 Task: Find a house in Myslenice, Poland, for 2 adults from July 5 to July 11, with a price range of ₹8000 to ₹16000, including a washing machine and self check-in.
Action: Mouse moved to (458, 126)
Screenshot: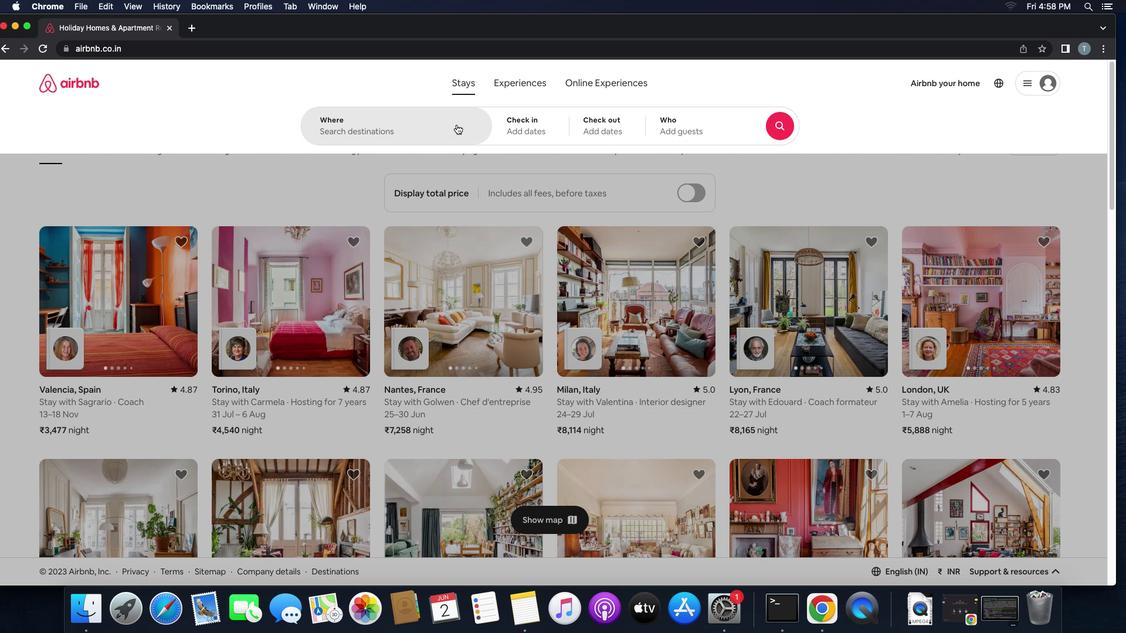 
Action: Mouse pressed left at (458, 126)
Screenshot: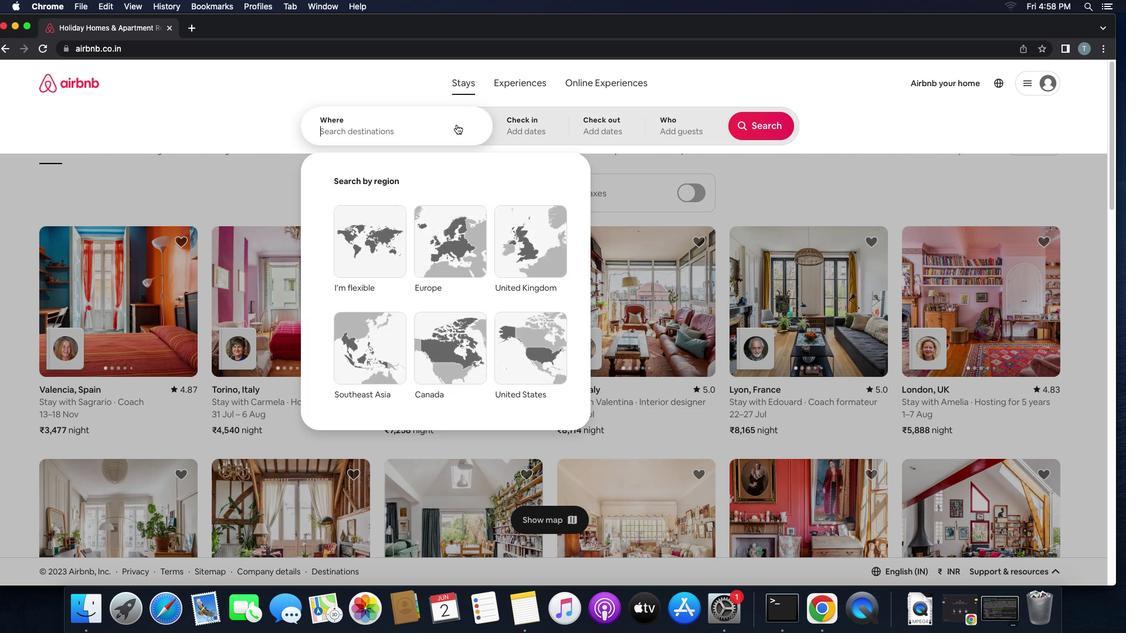 
Action: Mouse moved to (460, 126)
Screenshot: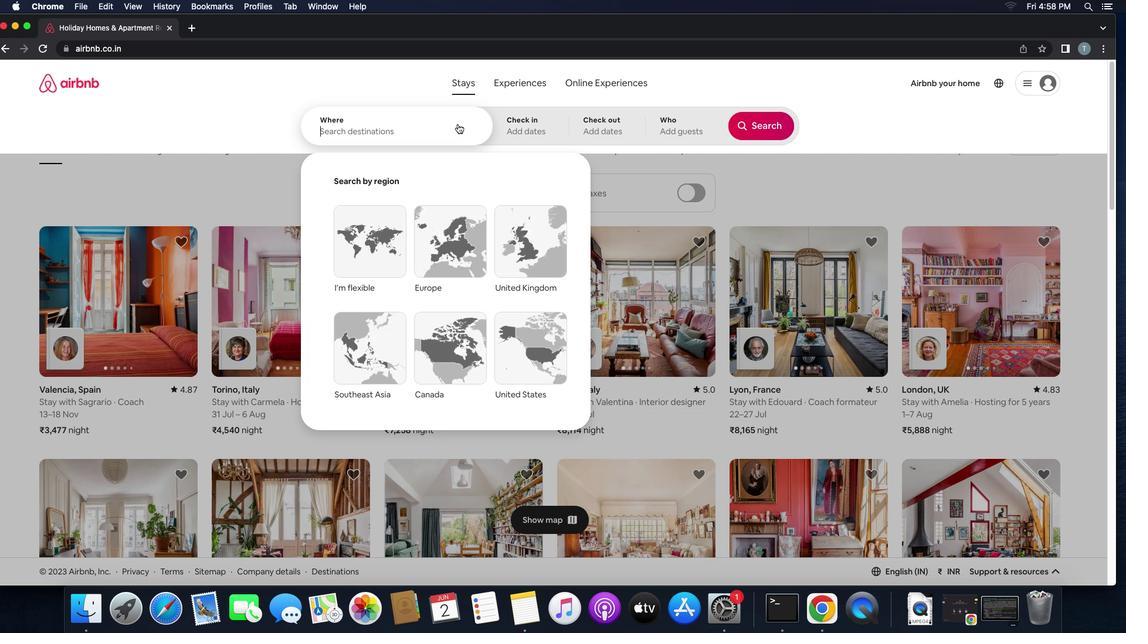 
Action: Key pressed Key.shift'M''y''s''l''e''n''i''c''e'',''p''o''l''a''n''d'
Screenshot: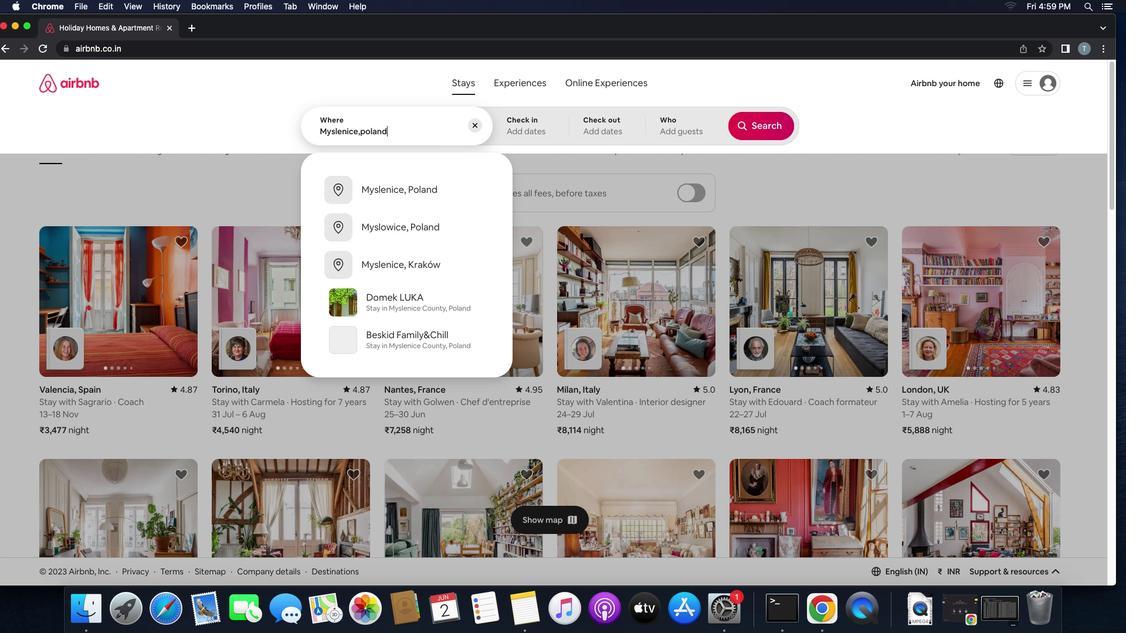 
Action: Mouse moved to (439, 183)
Screenshot: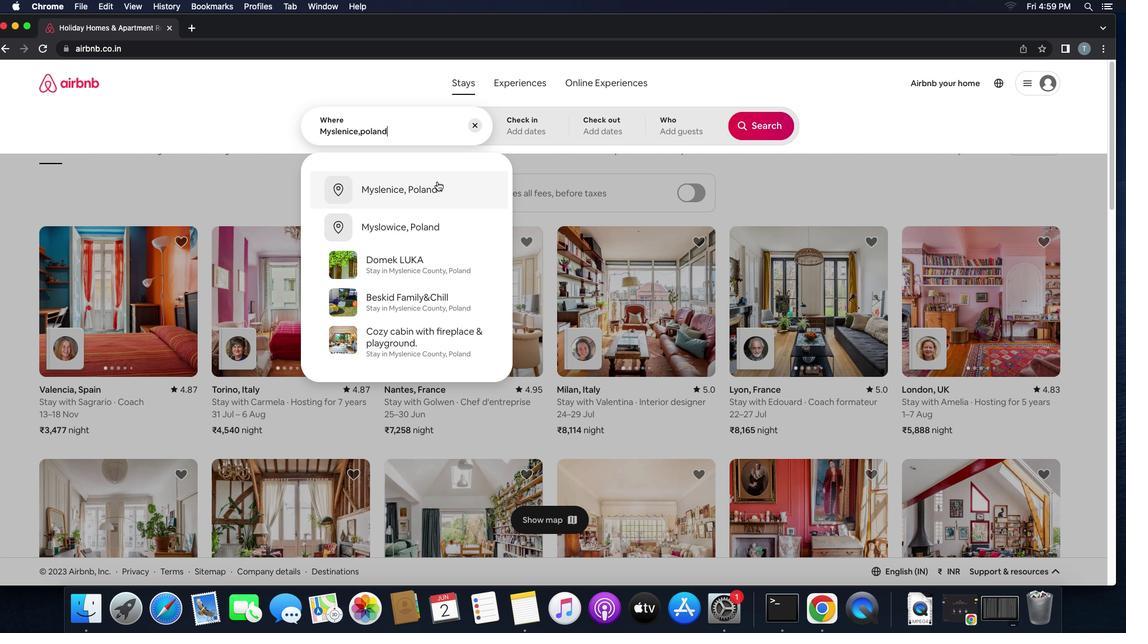 
Action: Mouse pressed left at (439, 183)
Screenshot: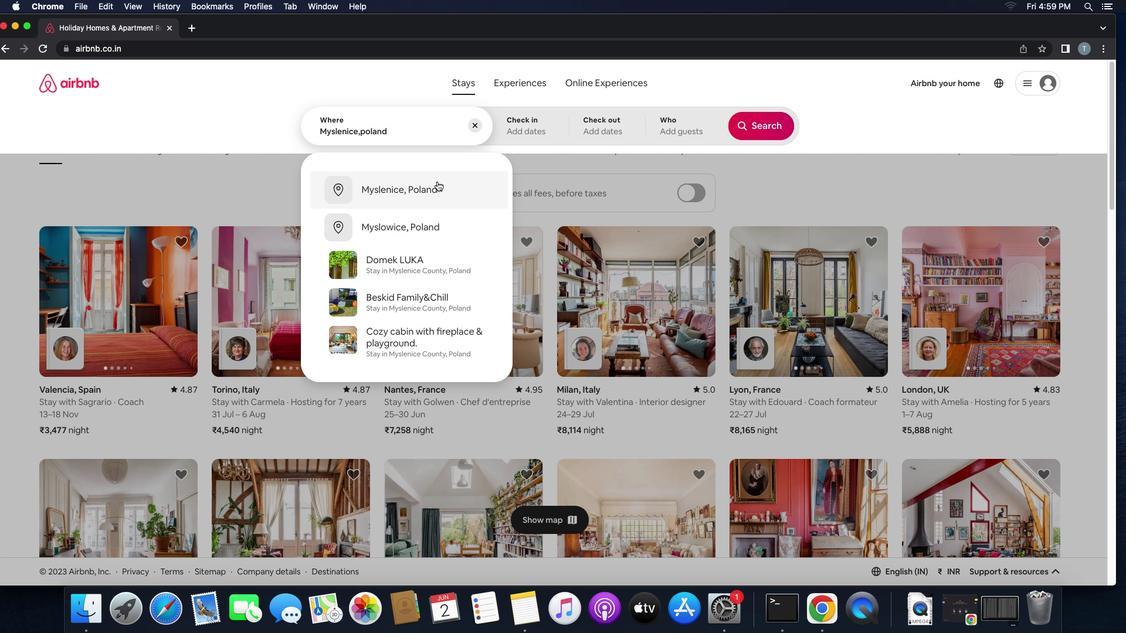 
Action: Mouse moved to (673, 294)
Screenshot: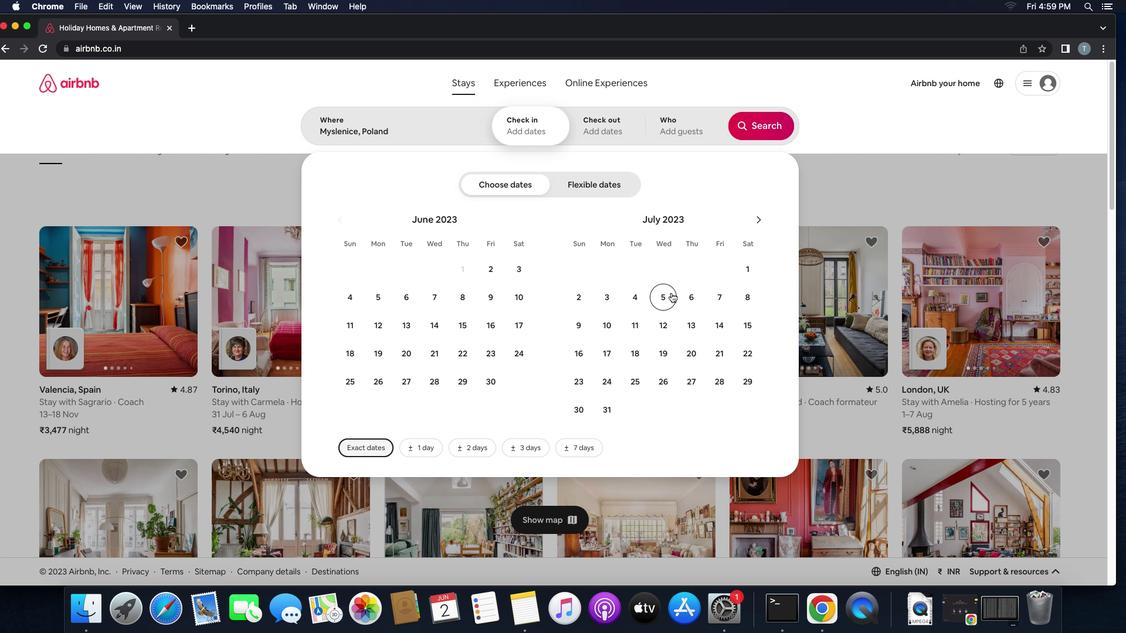 
Action: Mouse pressed left at (673, 294)
Screenshot: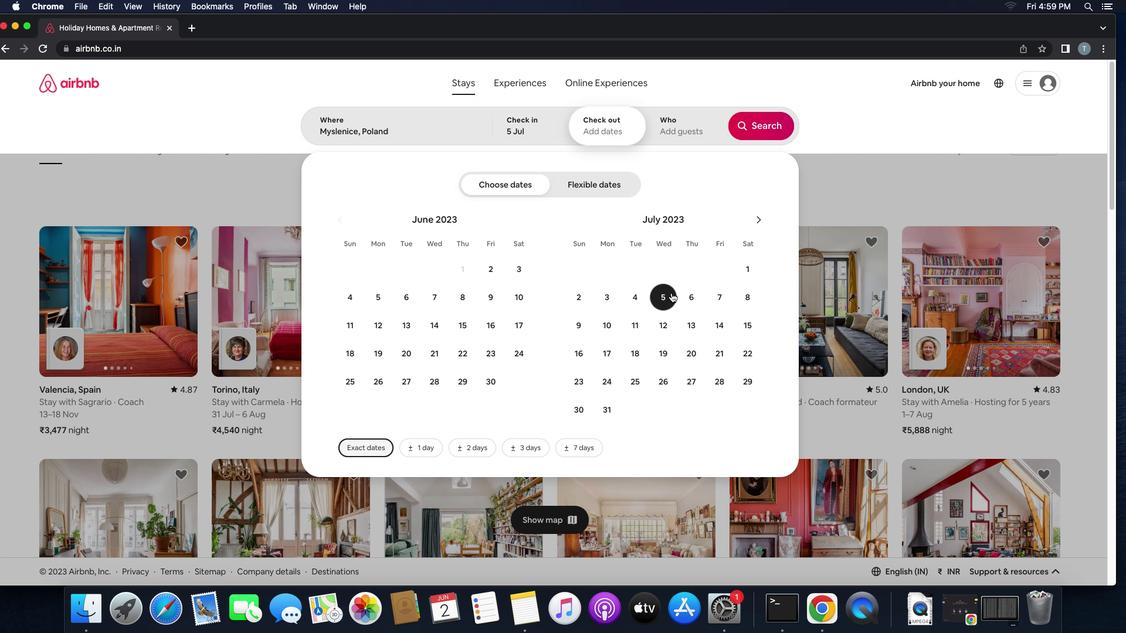
Action: Mouse moved to (648, 323)
Screenshot: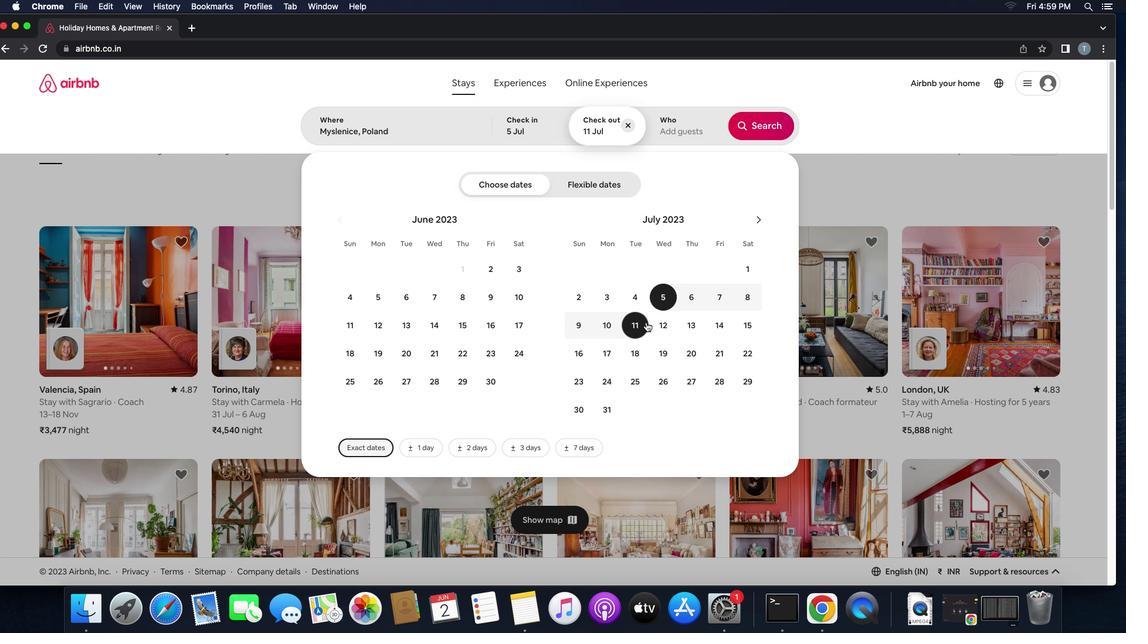 
Action: Mouse pressed left at (648, 323)
Screenshot: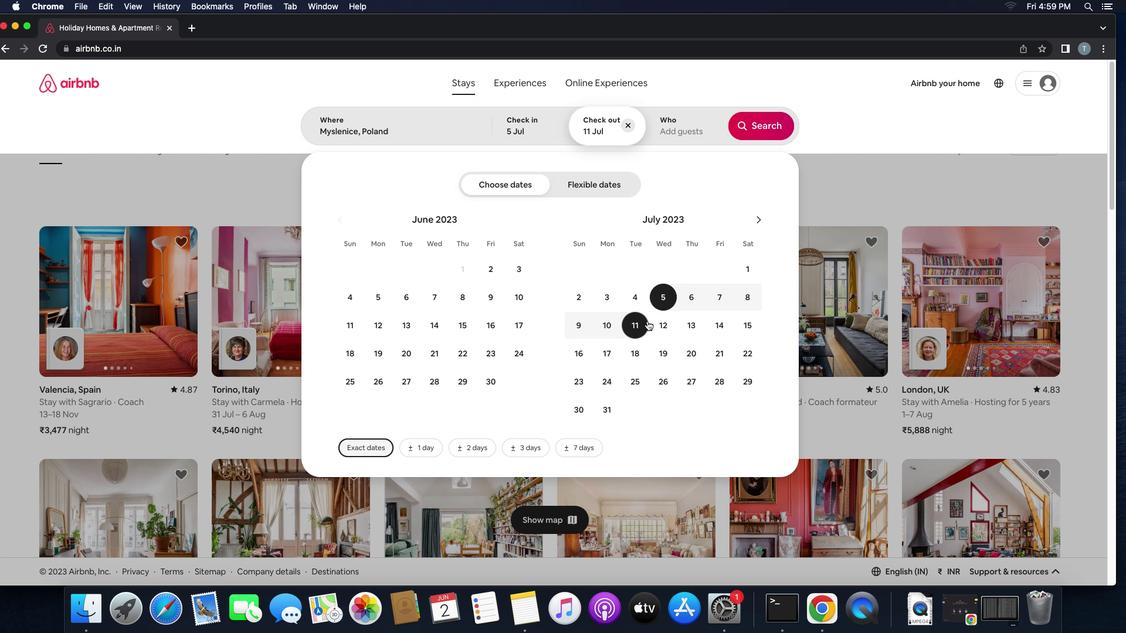 
Action: Mouse moved to (686, 136)
Screenshot: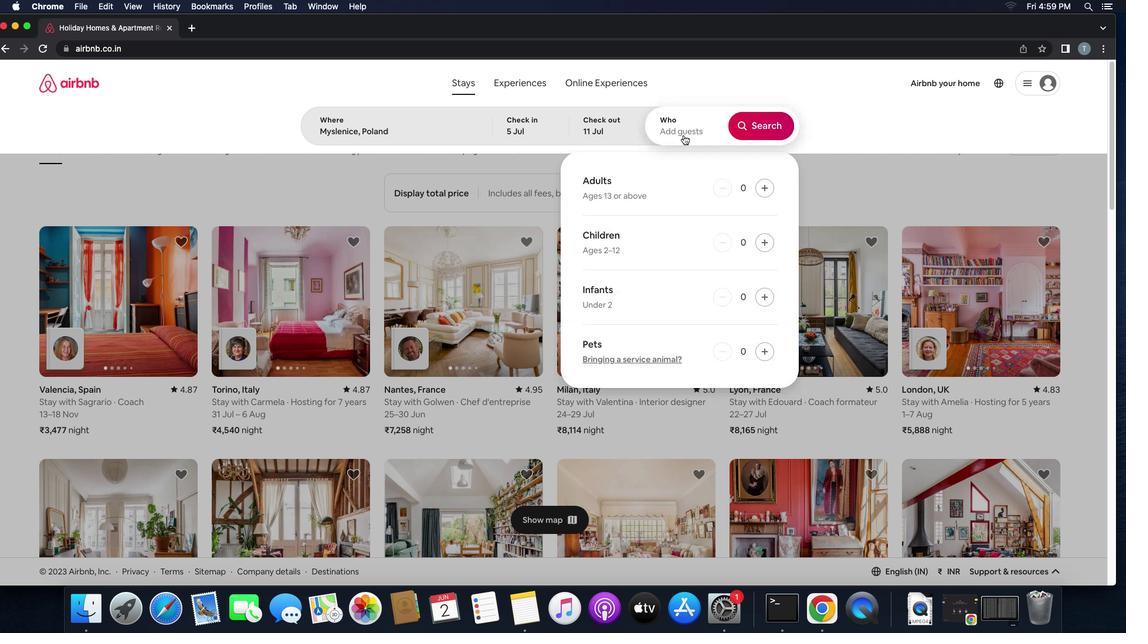 
Action: Mouse pressed left at (686, 136)
Screenshot: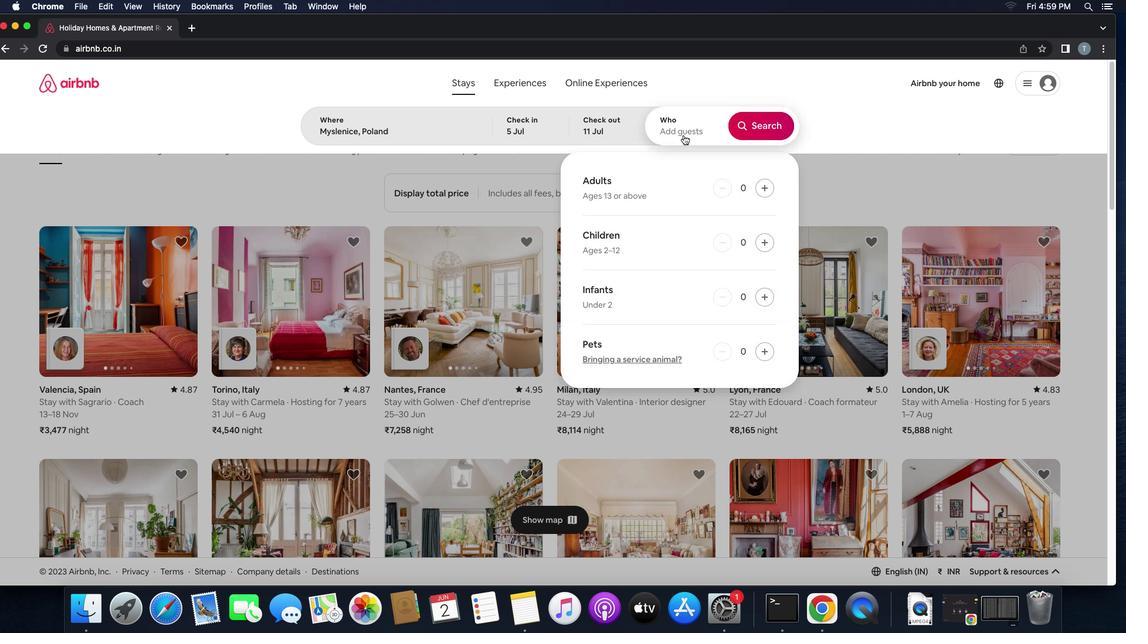 
Action: Mouse moved to (696, 208)
Screenshot: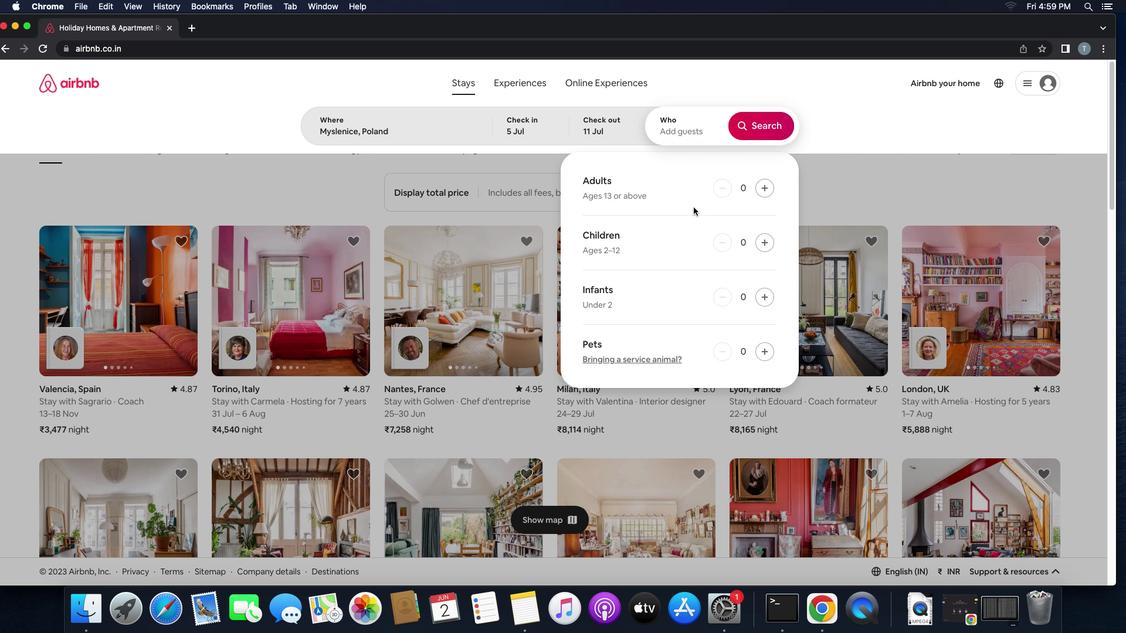 
Action: Mouse scrolled (696, 208) with delta (1, 1)
Screenshot: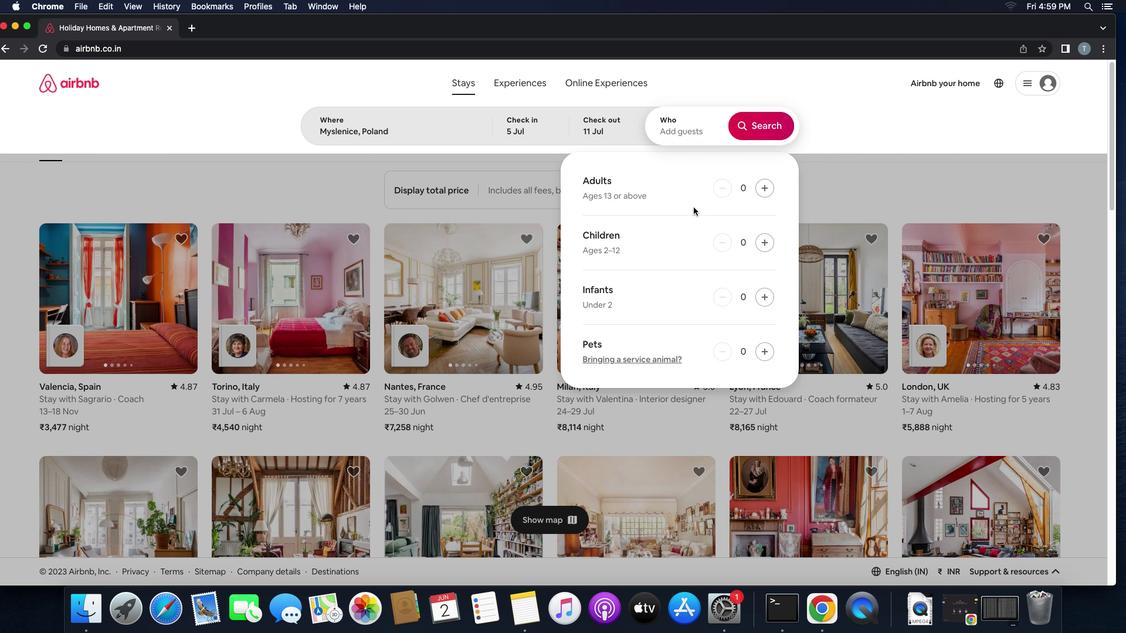
Action: Mouse scrolled (696, 208) with delta (1, 1)
Screenshot: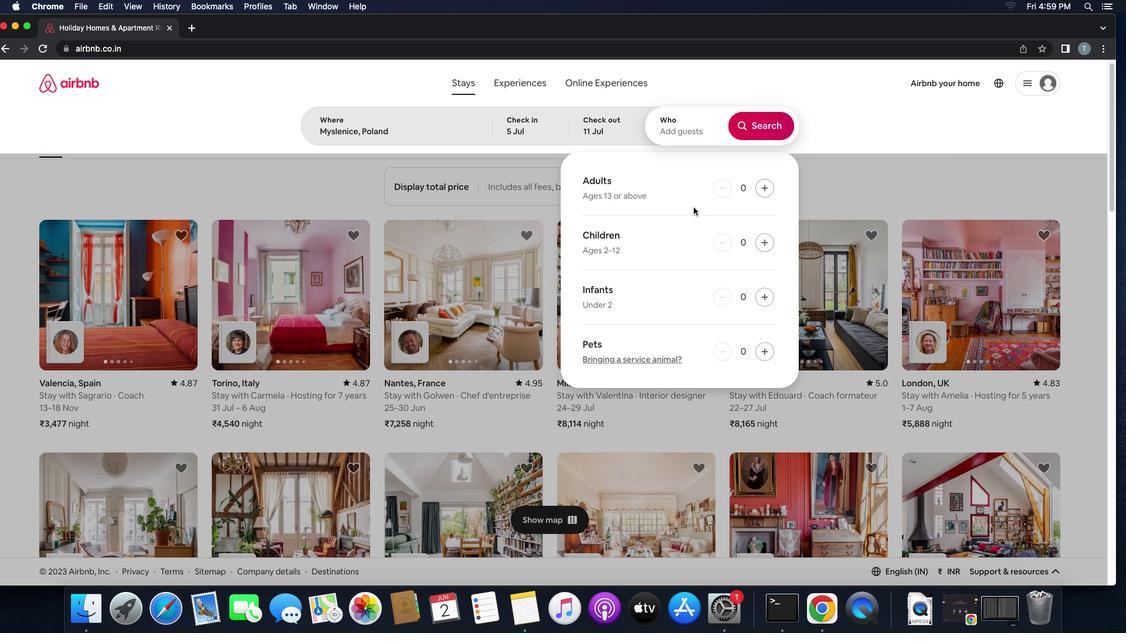 
Action: Mouse moved to (773, 196)
Screenshot: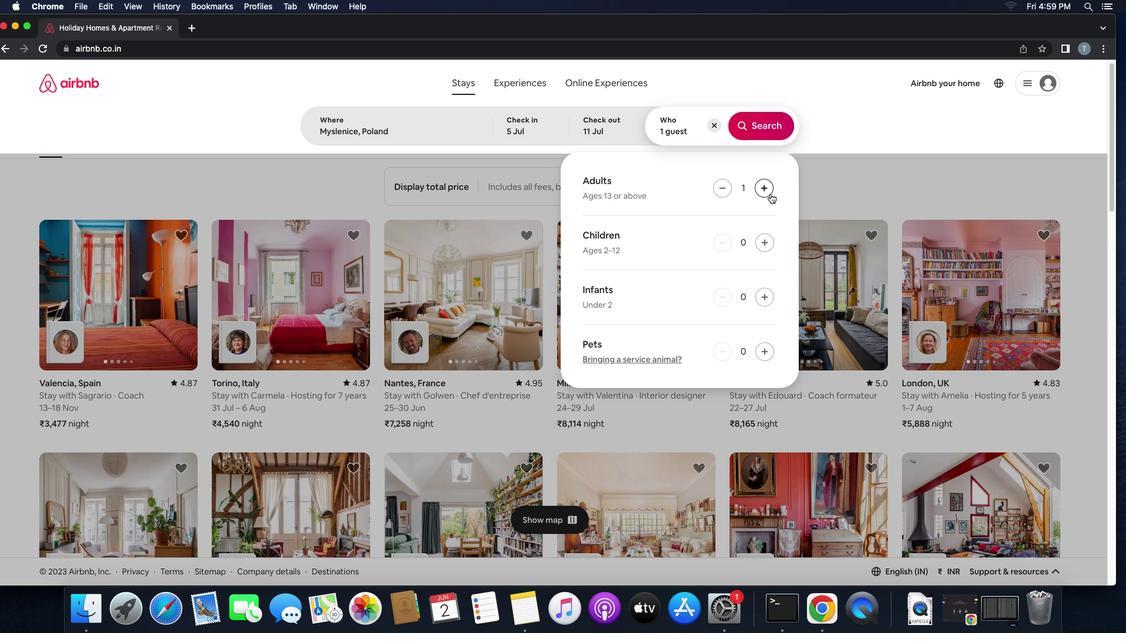 
Action: Mouse pressed left at (773, 196)
Screenshot: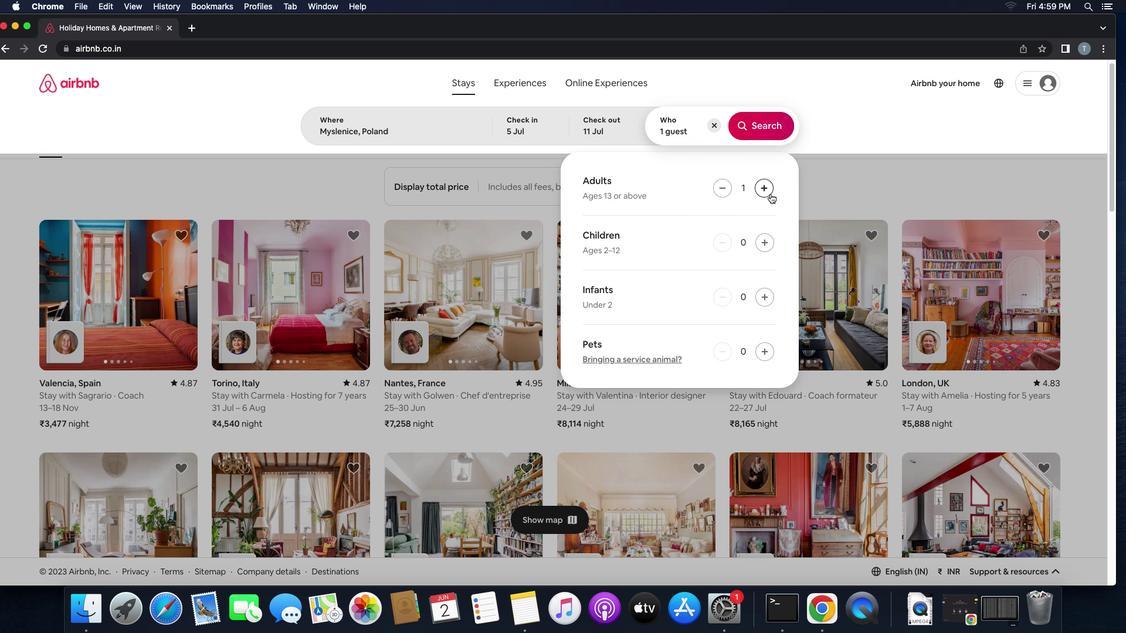 
Action: Mouse moved to (773, 195)
Screenshot: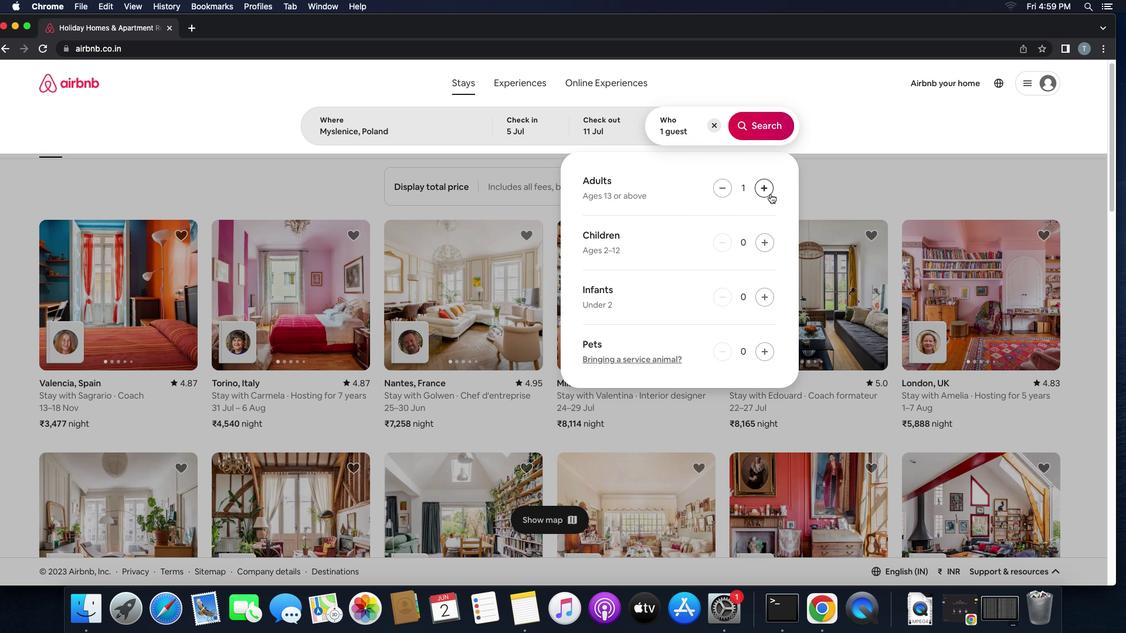 
Action: Mouse pressed left at (773, 195)
Screenshot: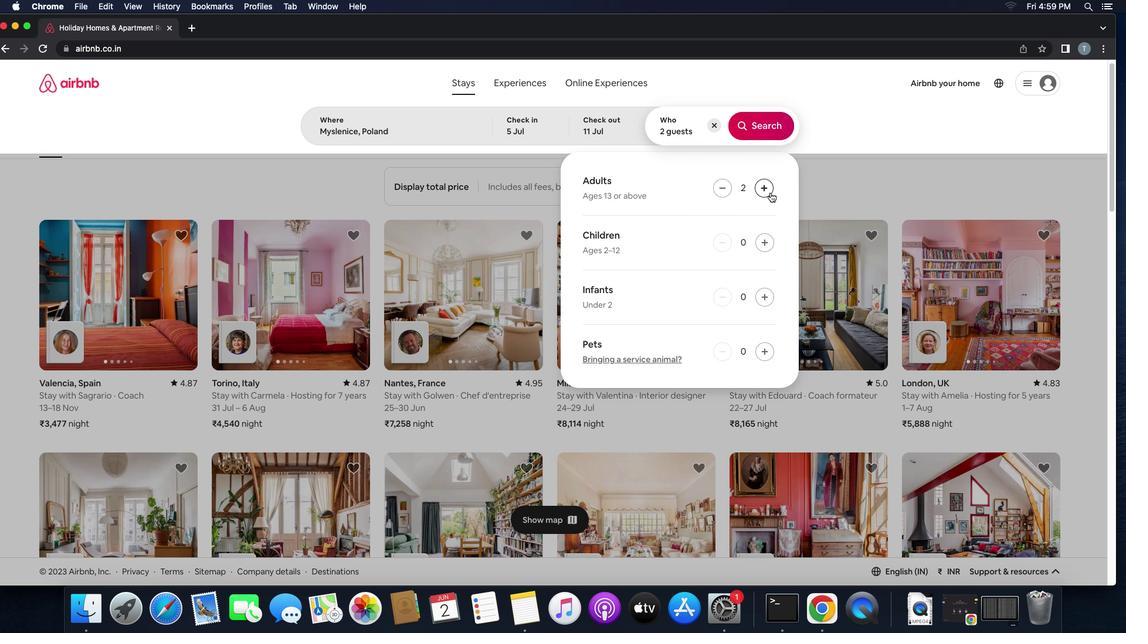
Action: Mouse moved to (771, 126)
Screenshot: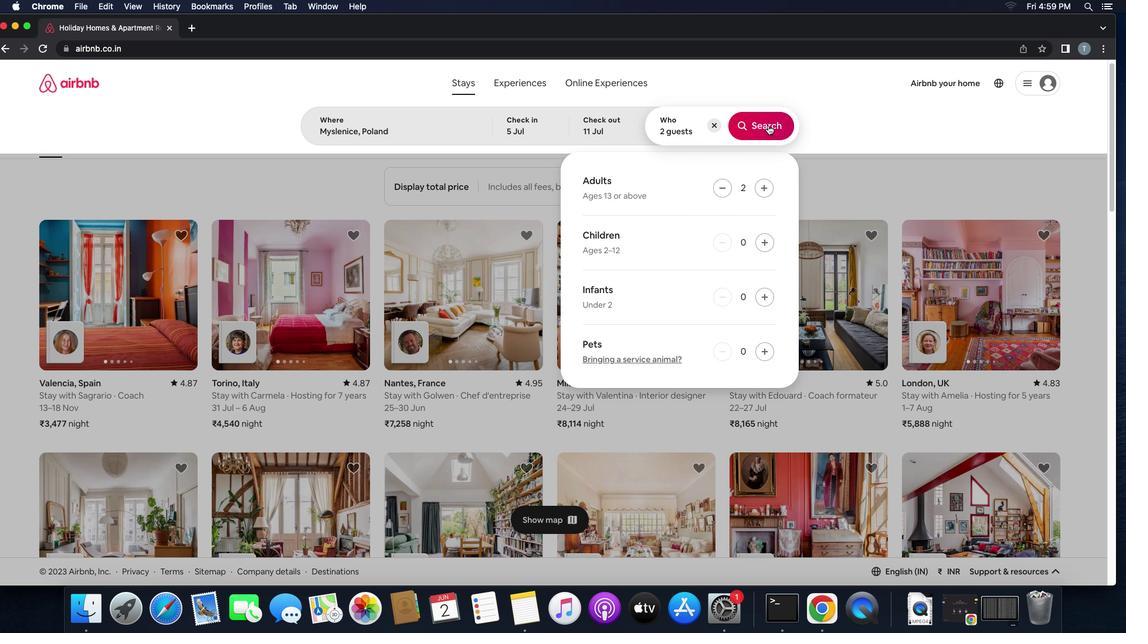 
Action: Mouse pressed left at (771, 126)
Screenshot: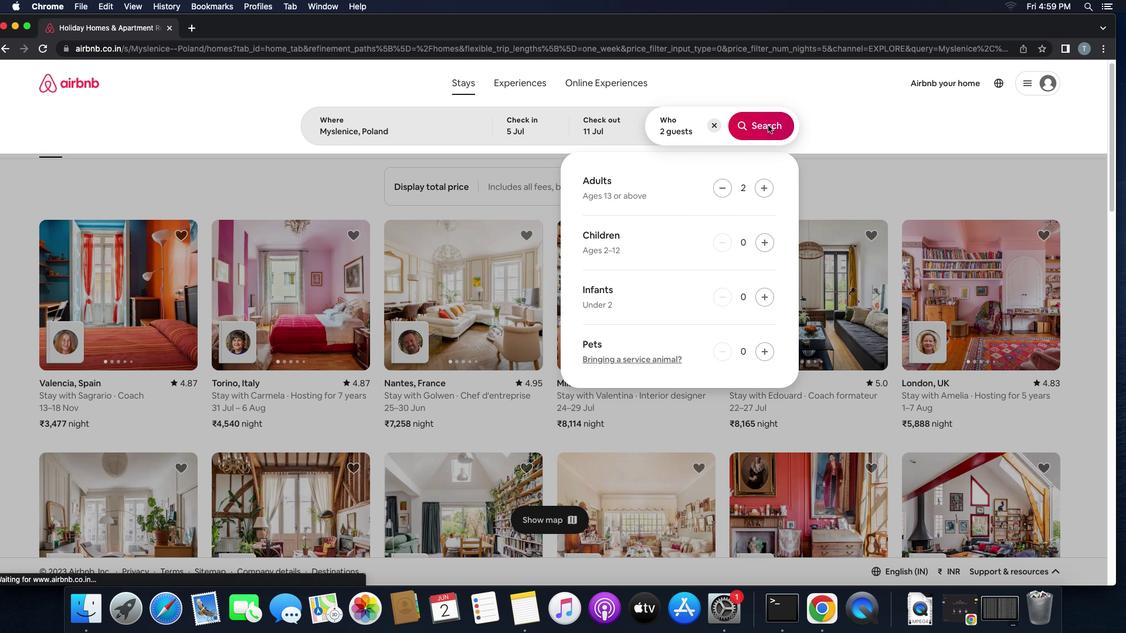 
Action: Mouse moved to (1064, 132)
Screenshot: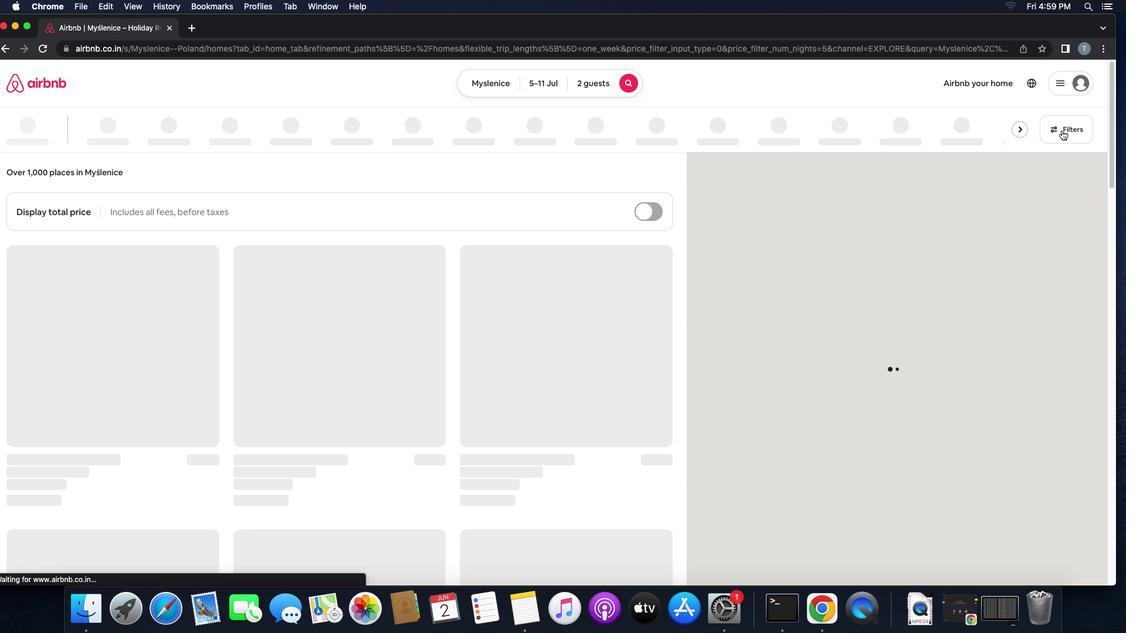 
Action: Mouse pressed left at (1064, 132)
Screenshot: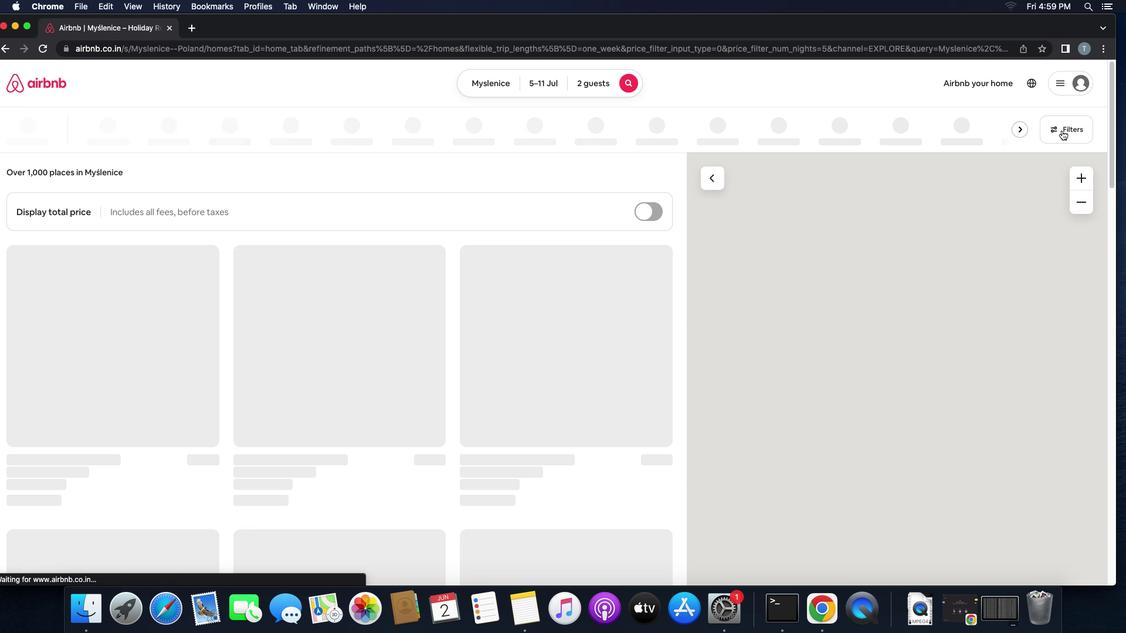 
Action: Mouse moved to (429, 416)
Screenshot: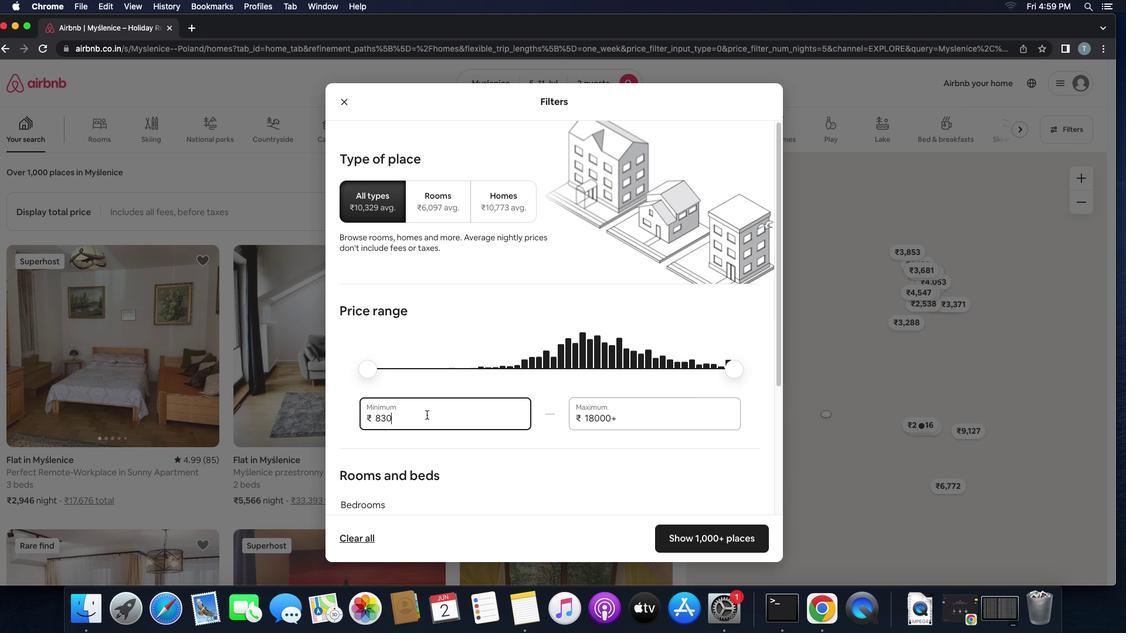 
Action: Mouse pressed left at (429, 416)
Screenshot: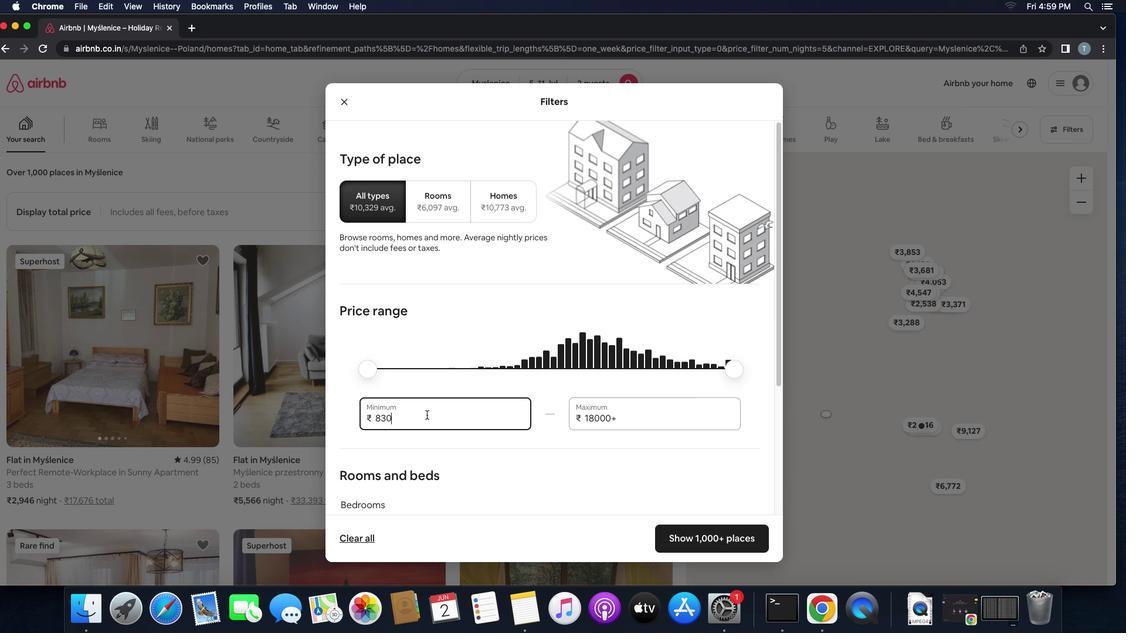 
Action: Mouse moved to (429, 417)
Screenshot: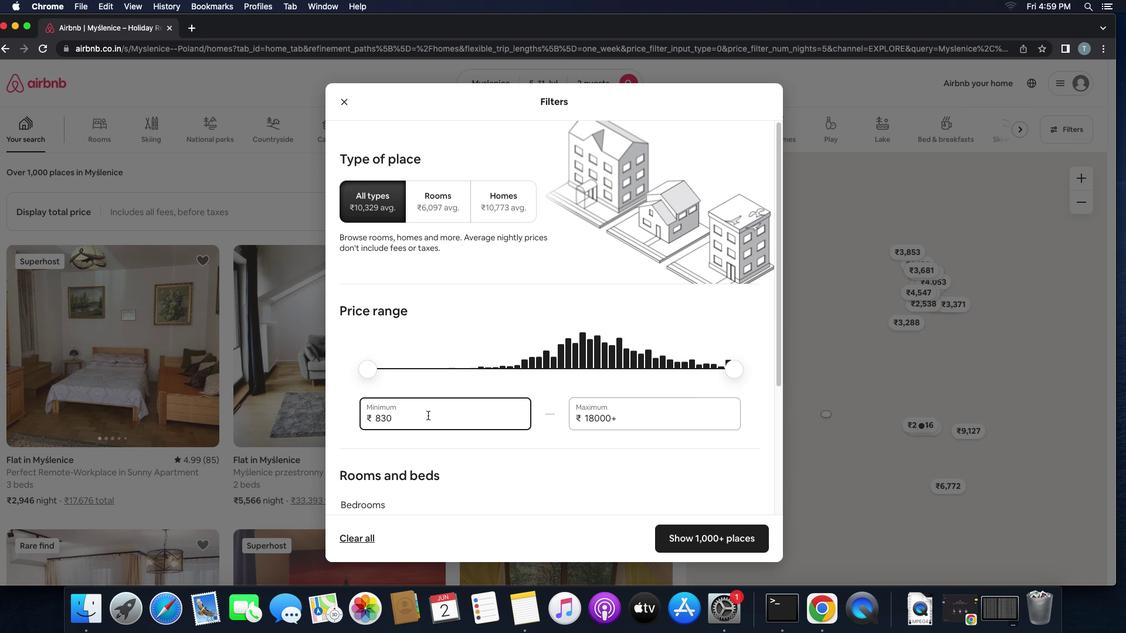 
Action: Key pressed Key.backspaceKey.backspaceKey.backspaceKey.backspaceKey.backspaceKey.backspaceKey.backspaceKey.backspaceKey.backspace'8''0''0''0'
Screenshot: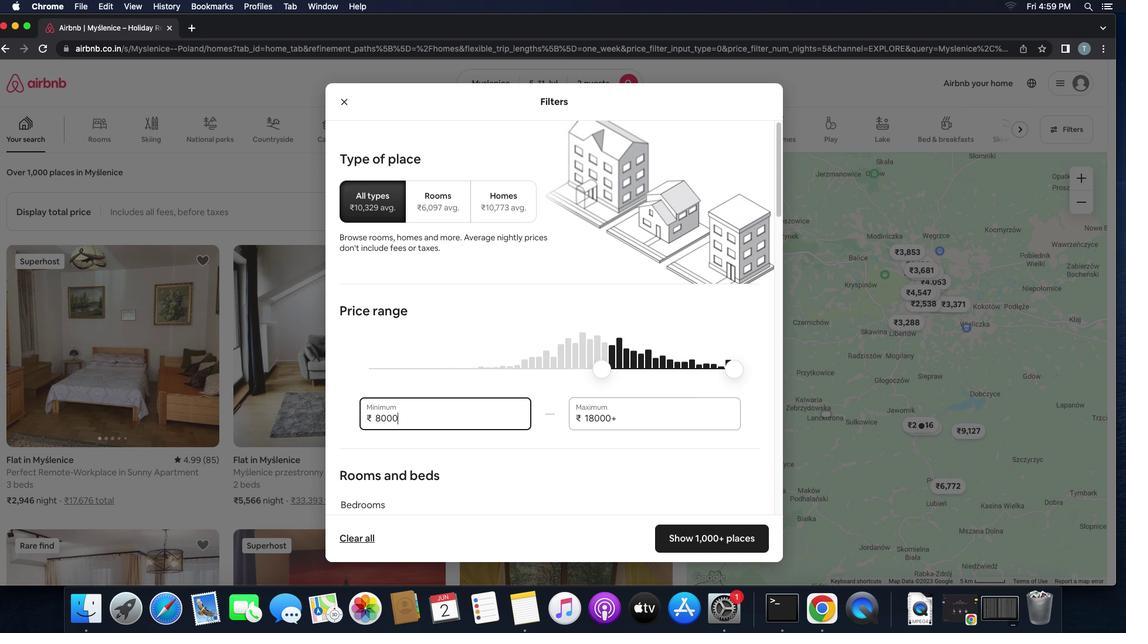 
Action: Mouse moved to (640, 419)
Screenshot: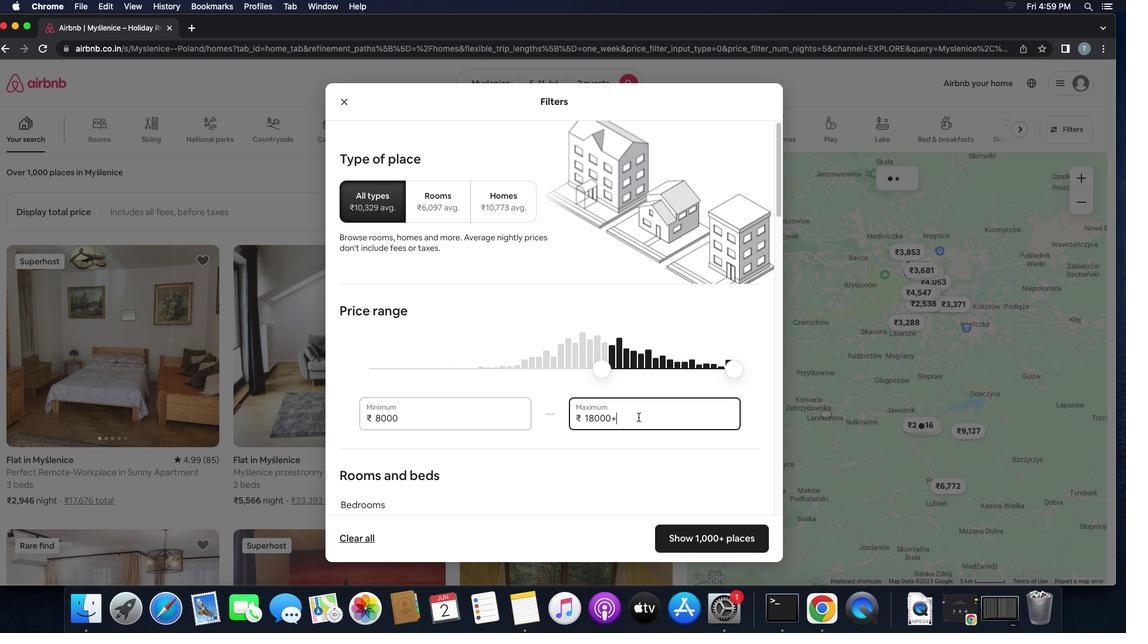 
Action: Mouse pressed left at (640, 419)
Screenshot: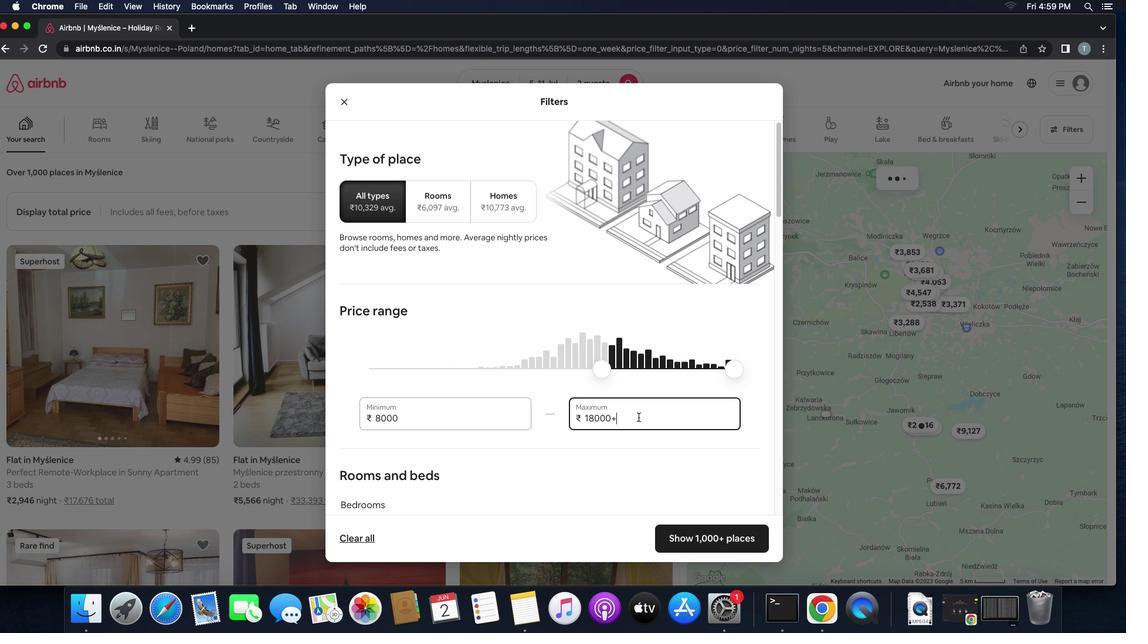 
Action: Key pressed Key.backspaceKey.backspaceKey.backspaceKey.backspaceKey.backspaceKey.backspace'1''6''0''0''0'
Screenshot: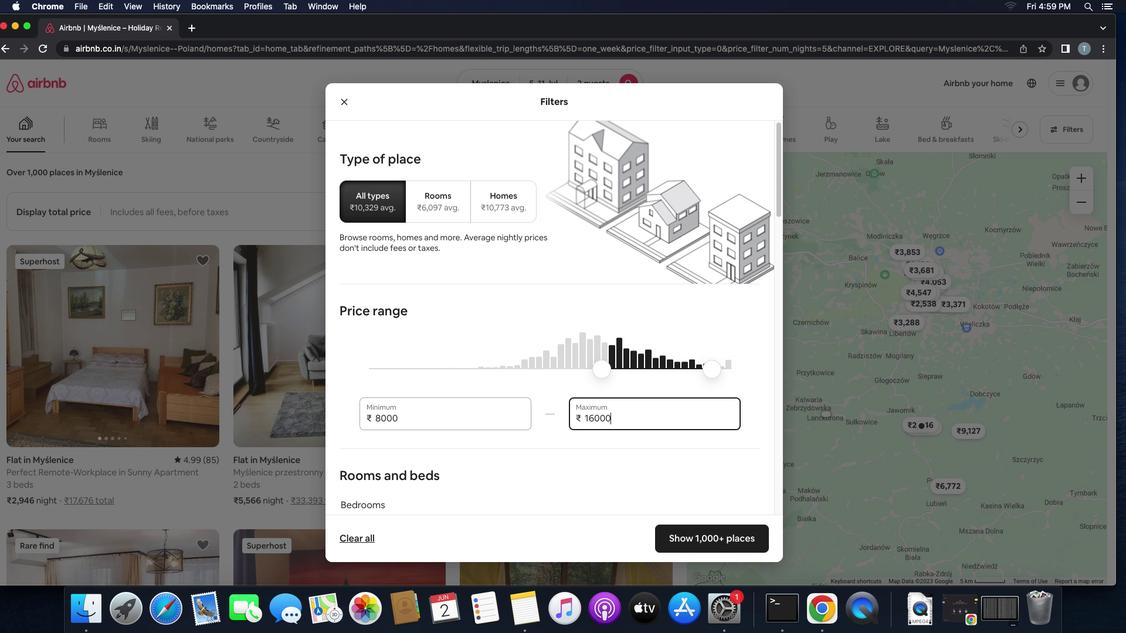 
Action: Mouse moved to (639, 419)
Screenshot: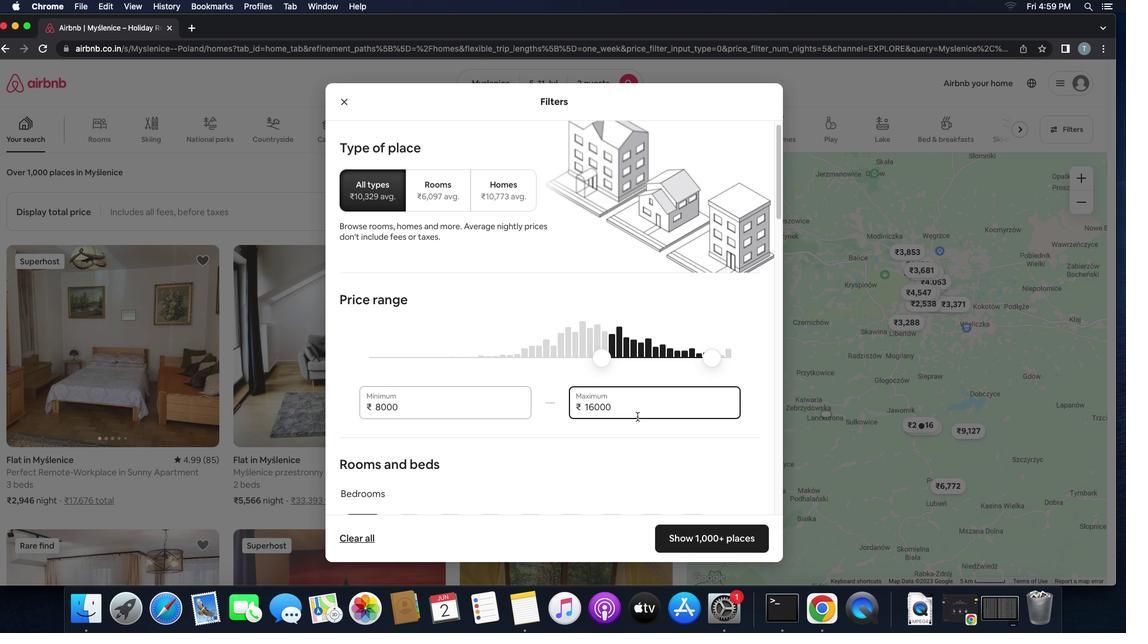 
Action: Mouse scrolled (639, 419) with delta (1, 1)
Screenshot: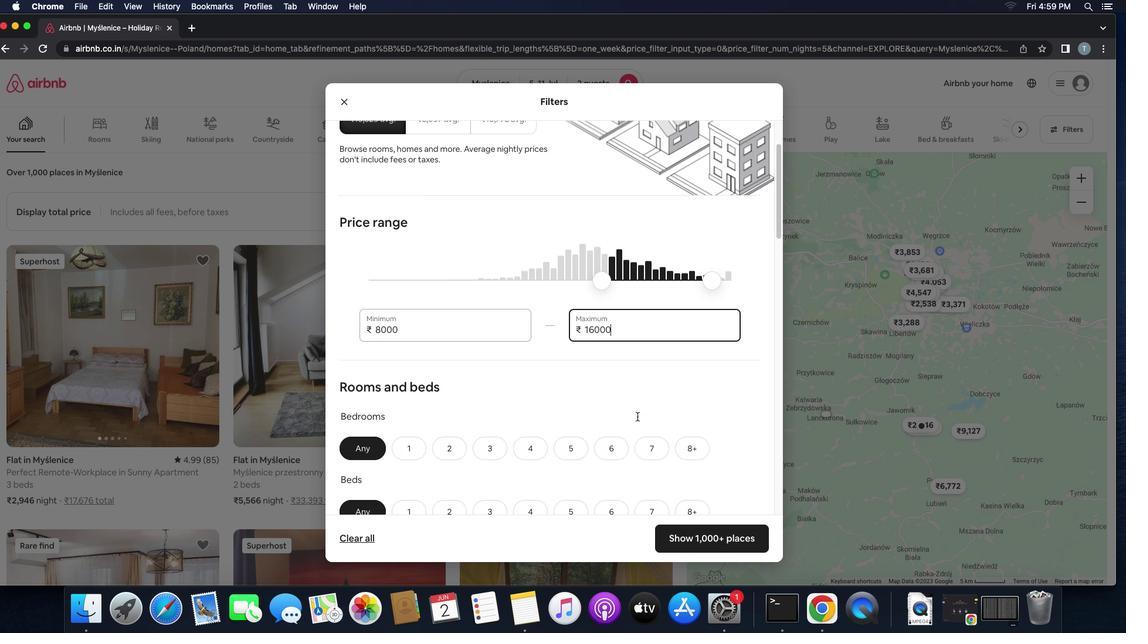 
Action: Mouse scrolled (639, 419) with delta (1, 1)
Screenshot: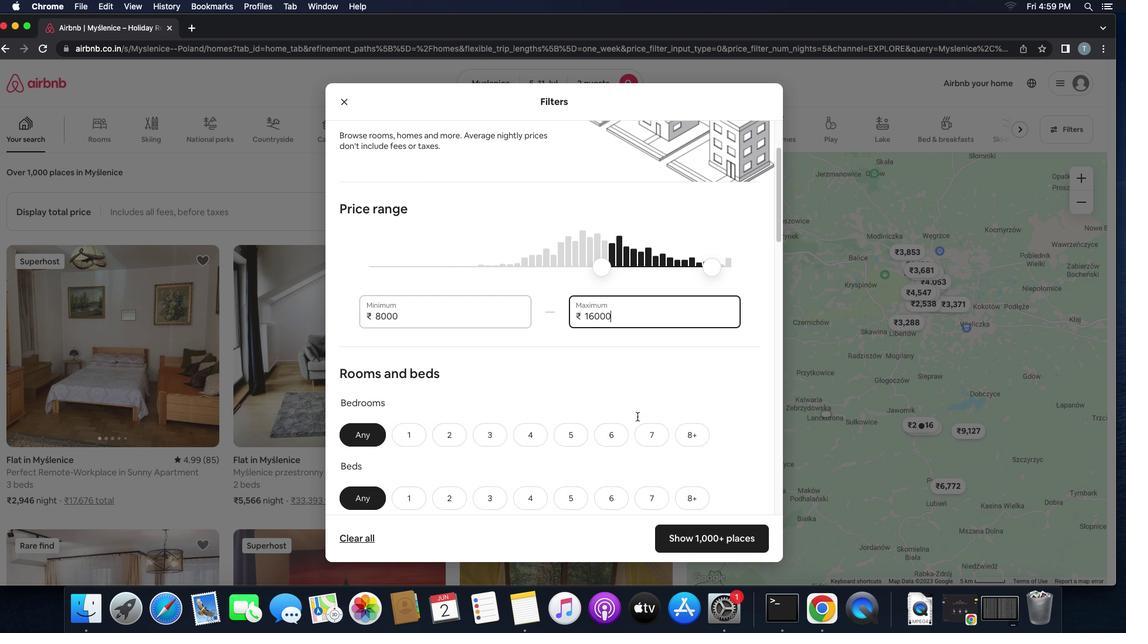 
Action: Mouse moved to (639, 419)
Screenshot: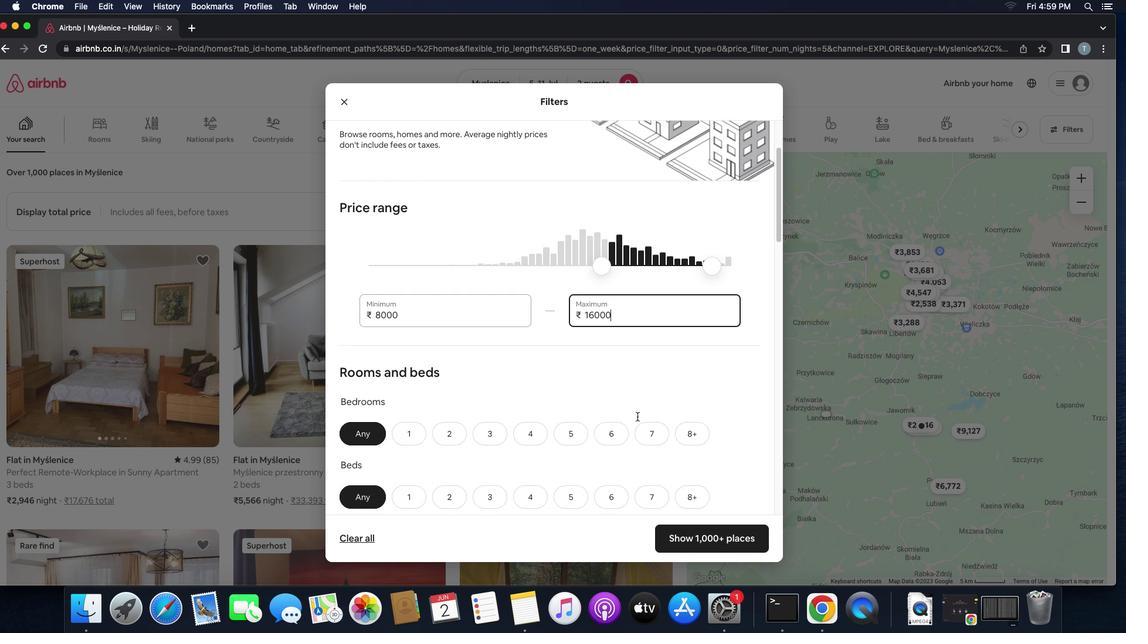 
Action: Mouse scrolled (639, 419) with delta (1, 0)
Screenshot: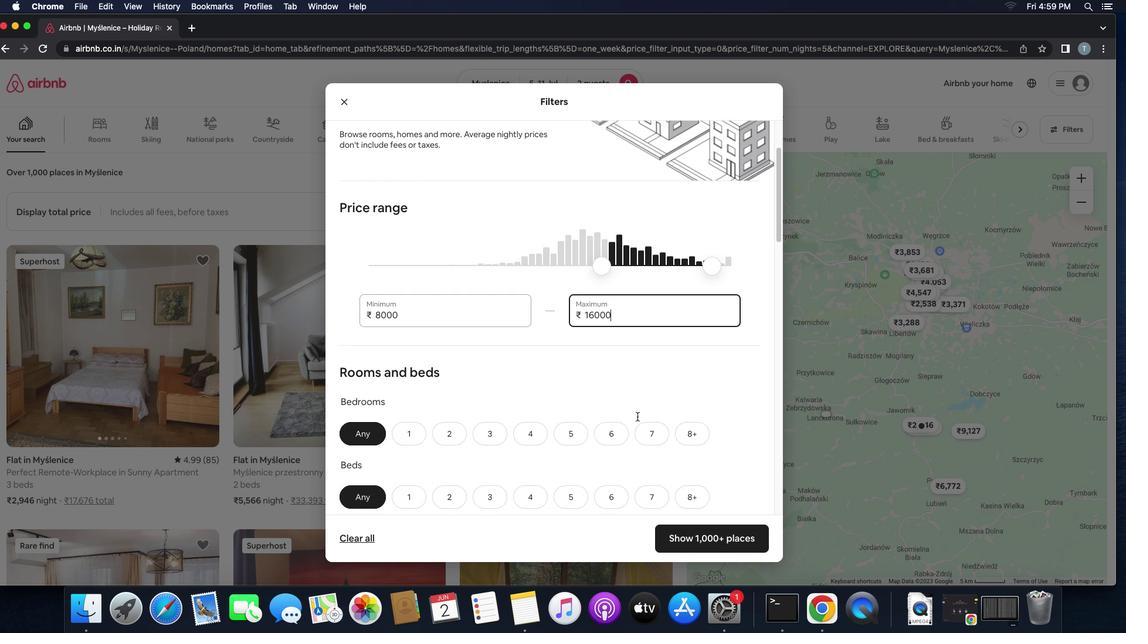 
Action: Mouse scrolled (639, 419) with delta (1, 1)
Screenshot: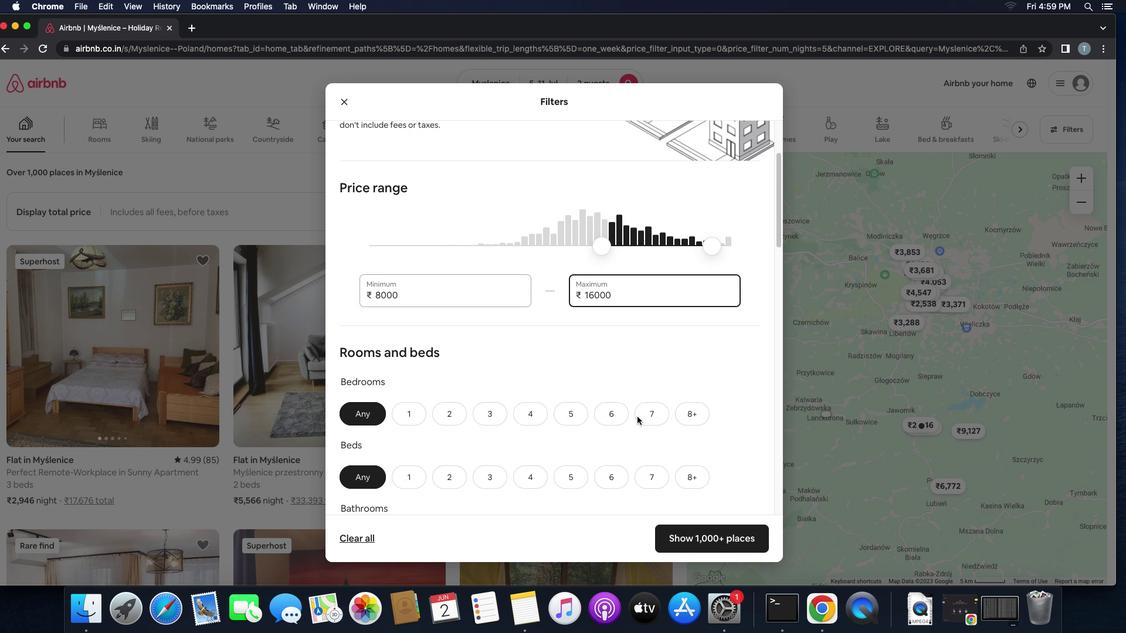 
Action: Mouse scrolled (639, 419) with delta (1, 1)
Screenshot: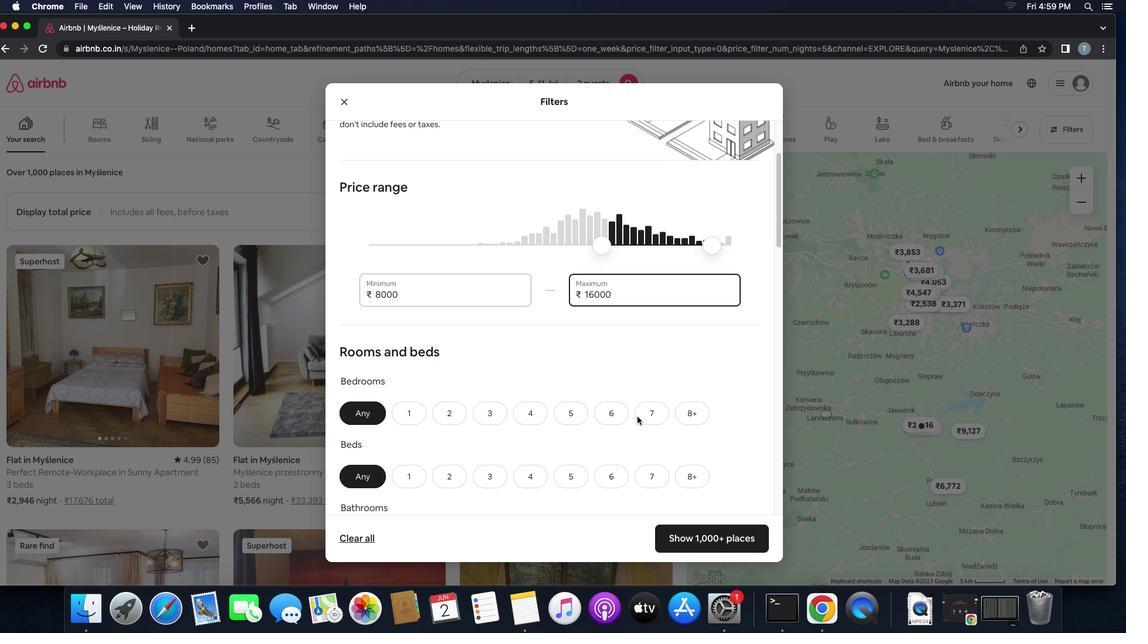 
Action: Mouse scrolled (639, 419) with delta (1, 1)
Screenshot: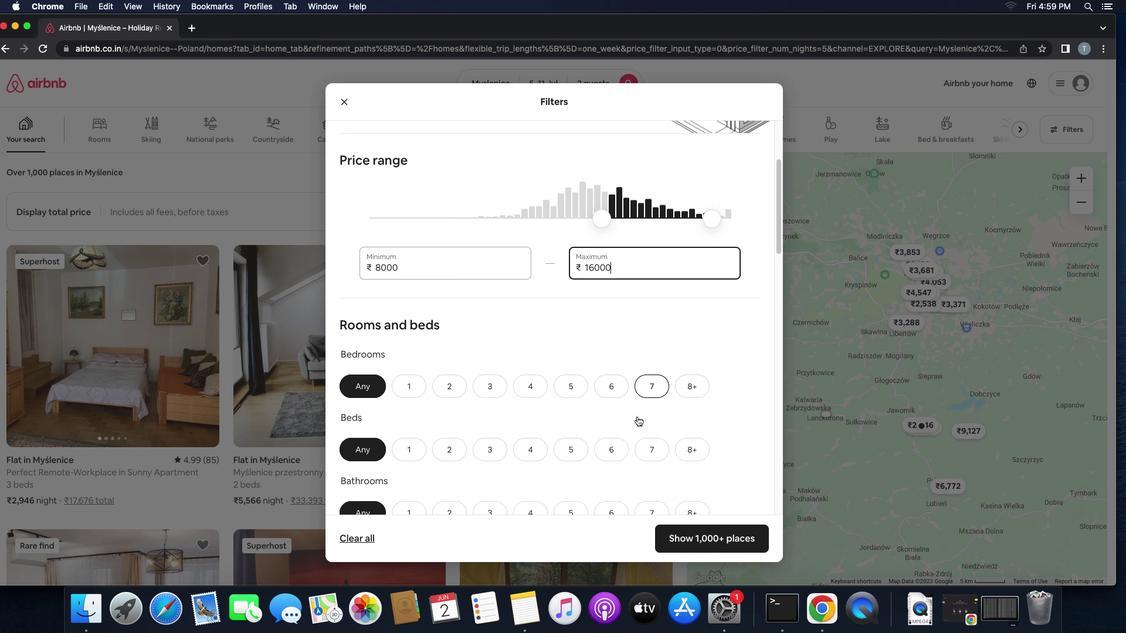 
Action: Mouse scrolled (639, 419) with delta (1, 1)
Screenshot: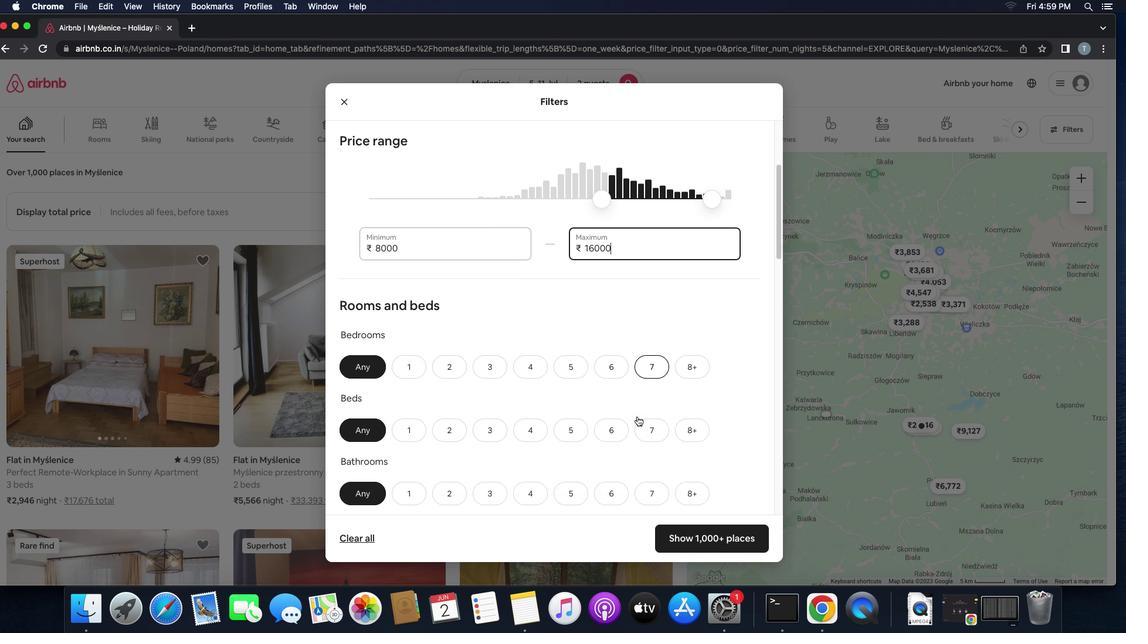 
Action: Mouse scrolled (639, 419) with delta (1, 1)
Screenshot: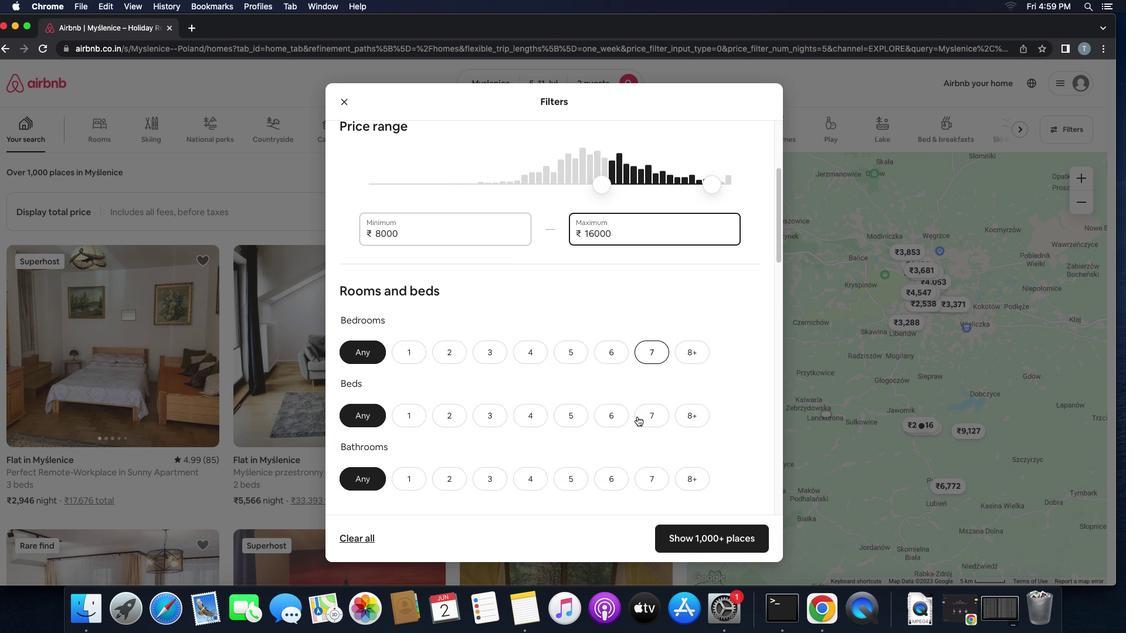 
Action: Mouse scrolled (639, 419) with delta (1, 1)
Screenshot: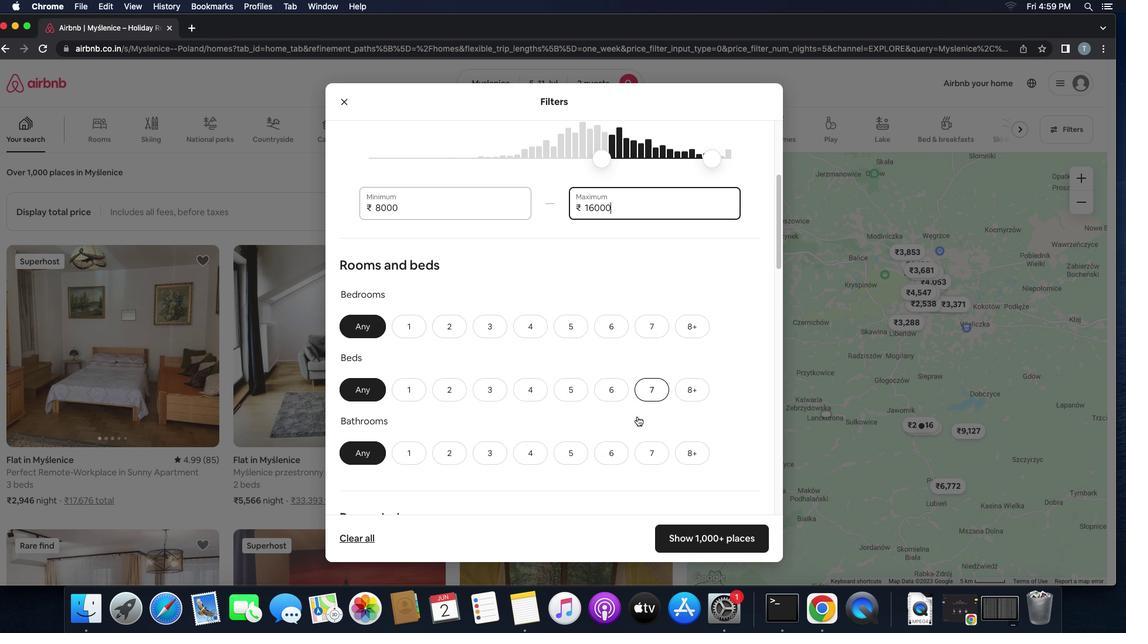 
Action: Mouse scrolled (639, 419) with delta (1, 1)
Screenshot: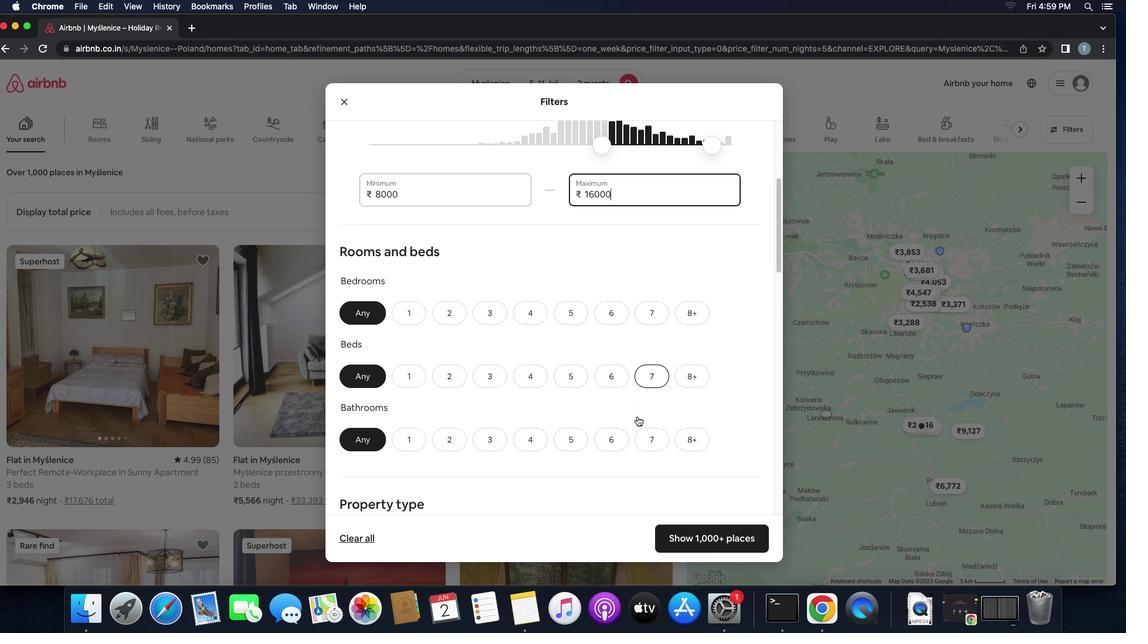 
Action: Mouse scrolled (639, 419) with delta (1, 1)
Screenshot: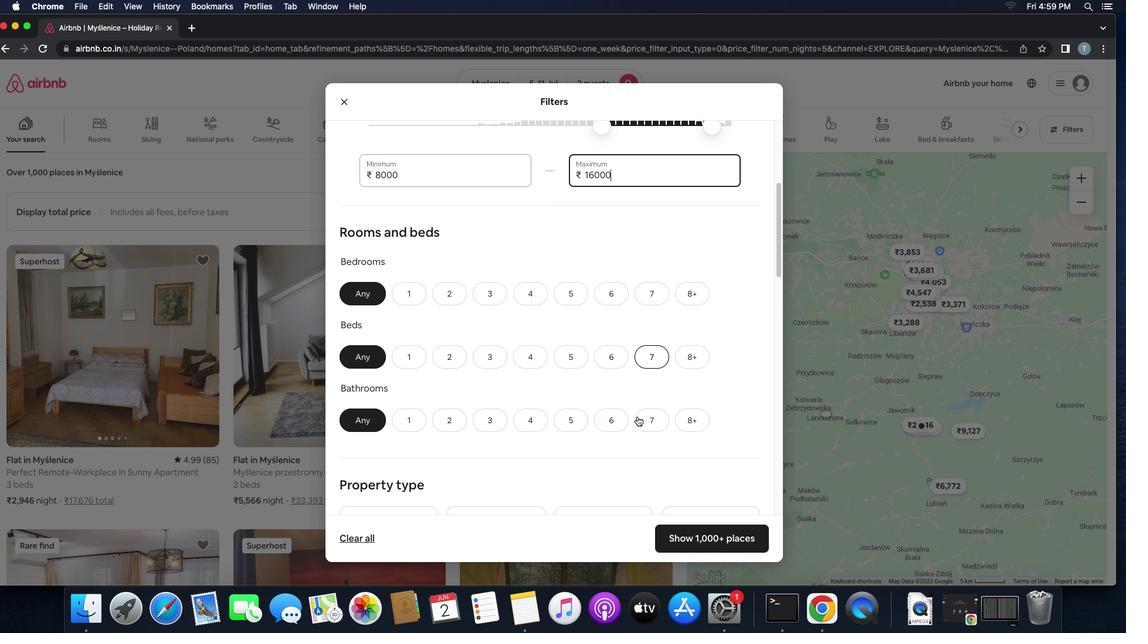 
Action: Mouse scrolled (639, 419) with delta (1, 1)
Screenshot: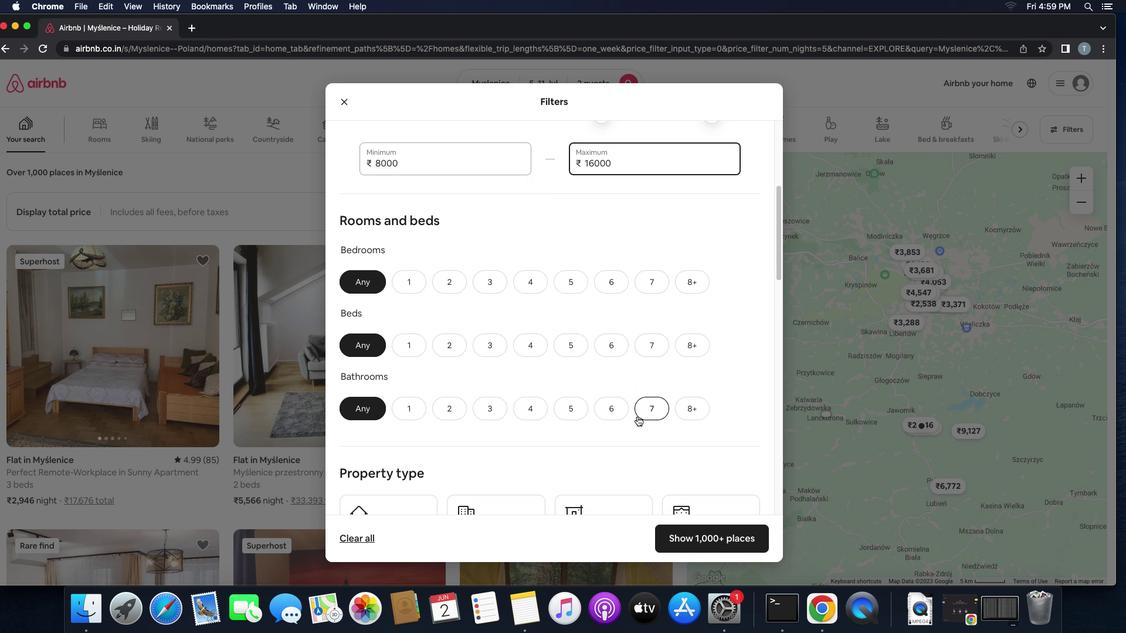
Action: Mouse scrolled (639, 419) with delta (1, 1)
Screenshot: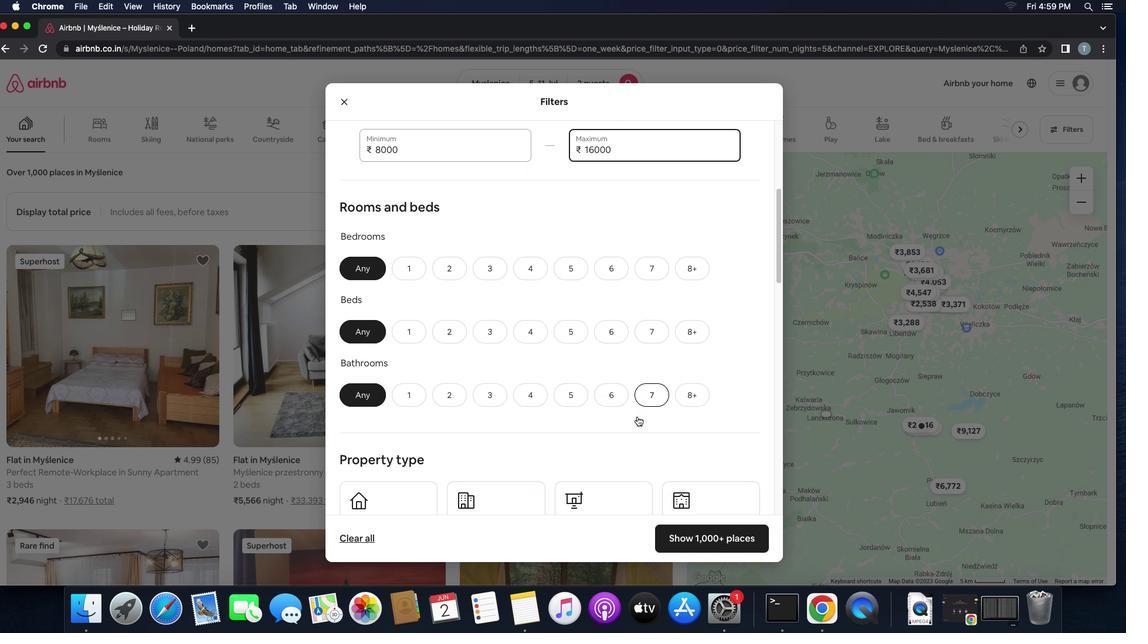 
Action: Mouse scrolled (639, 419) with delta (1, 1)
Screenshot: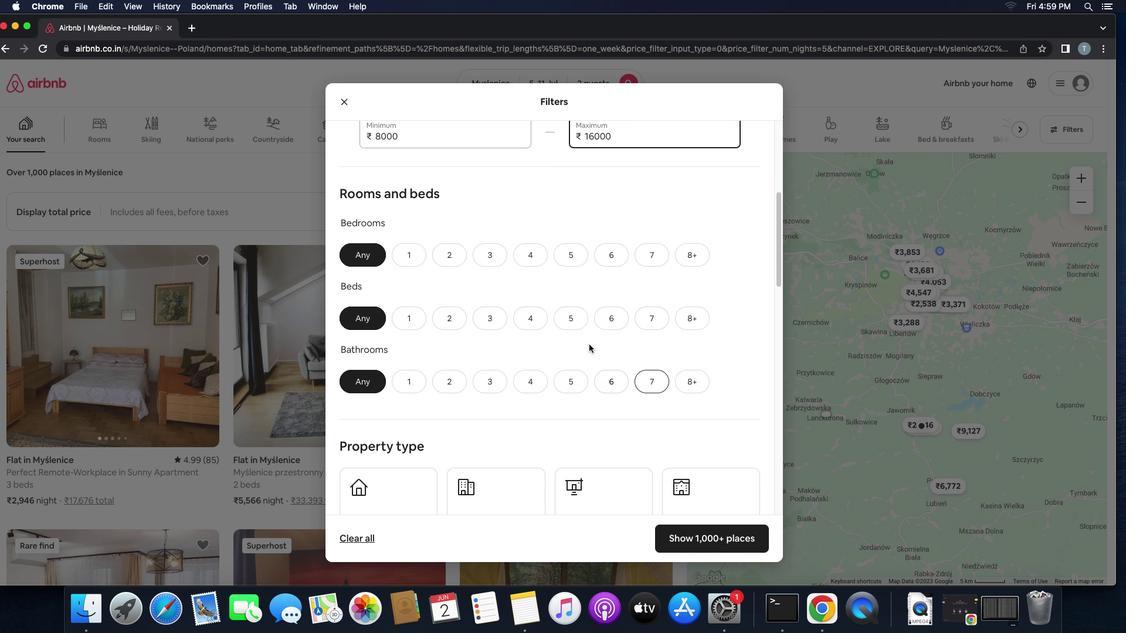 
Action: Mouse moved to (451, 260)
Screenshot: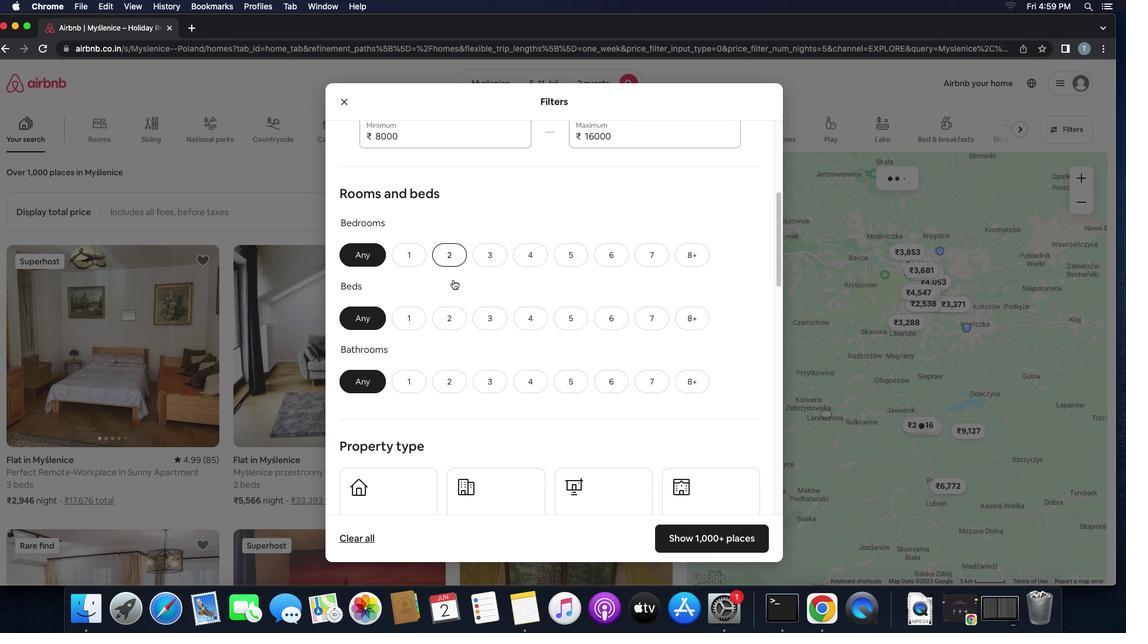 
Action: Mouse pressed left at (451, 260)
Screenshot: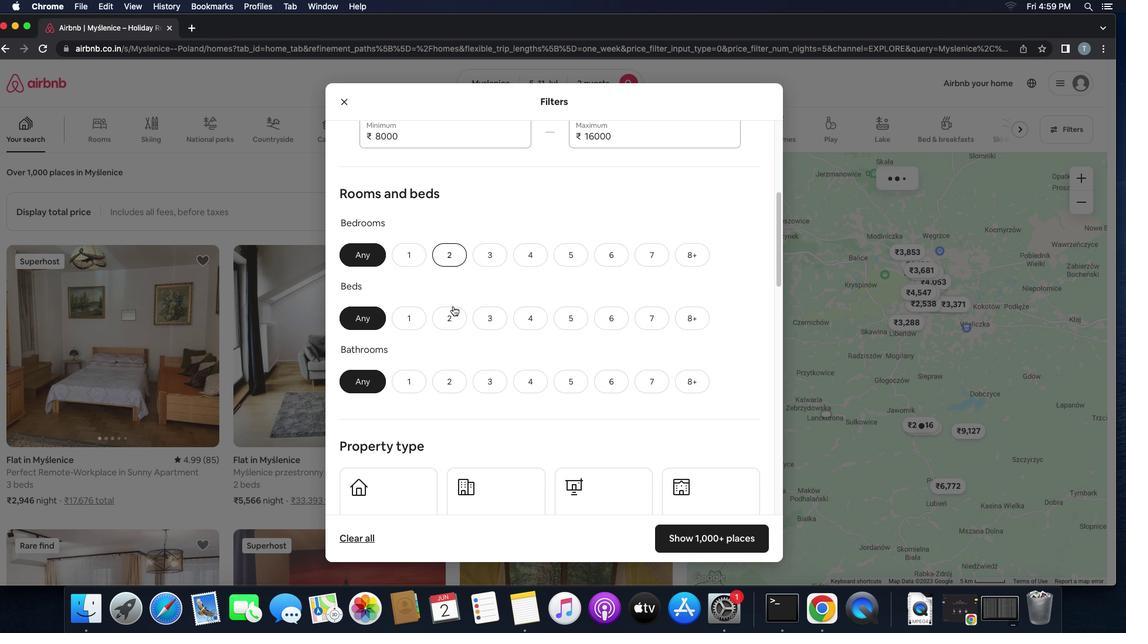 
Action: Mouse moved to (453, 314)
Screenshot: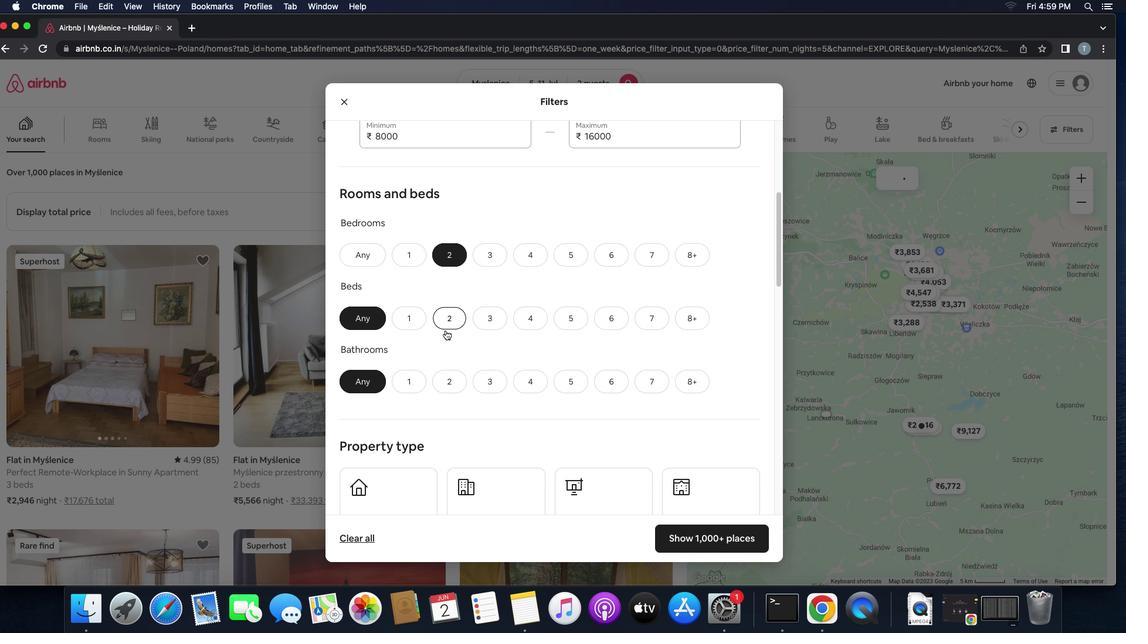 
Action: Mouse pressed left at (453, 314)
Screenshot: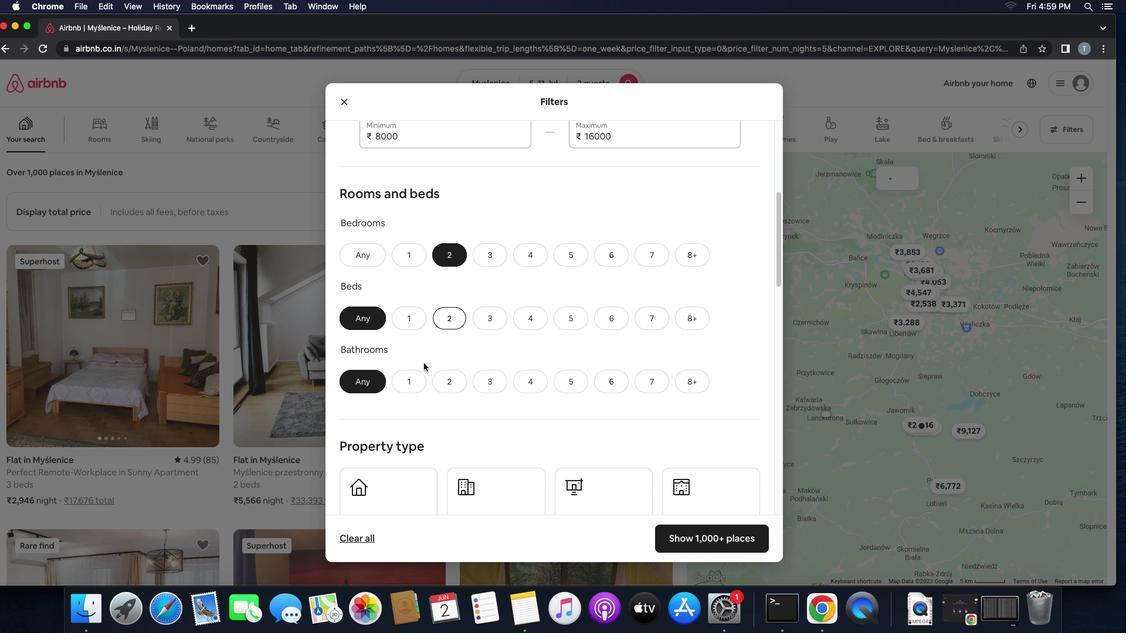 
Action: Mouse moved to (408, 389)
Screenshot: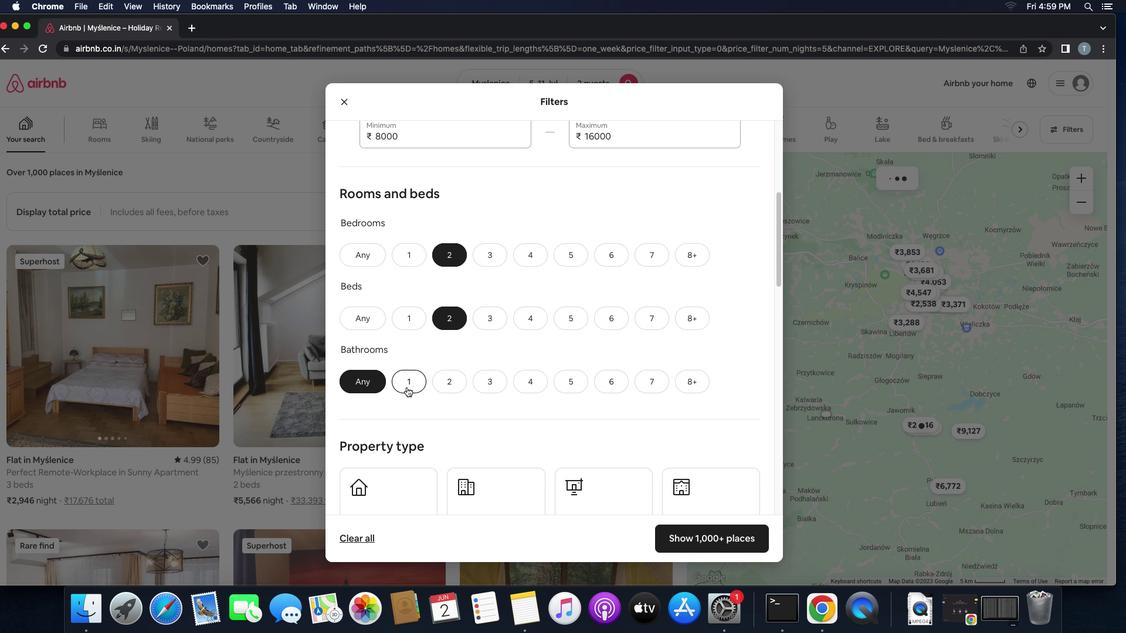 
Action: Mouse pressed left at (408, 389)
Screenshot: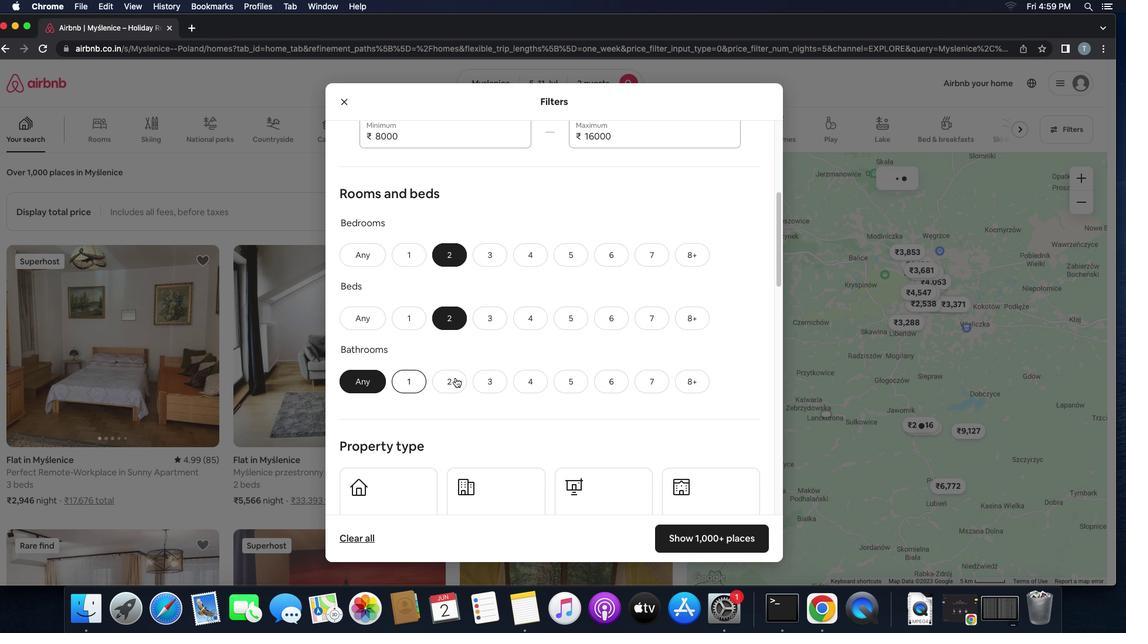 
Action: Mouse moved to (521, 380)
Screenshot: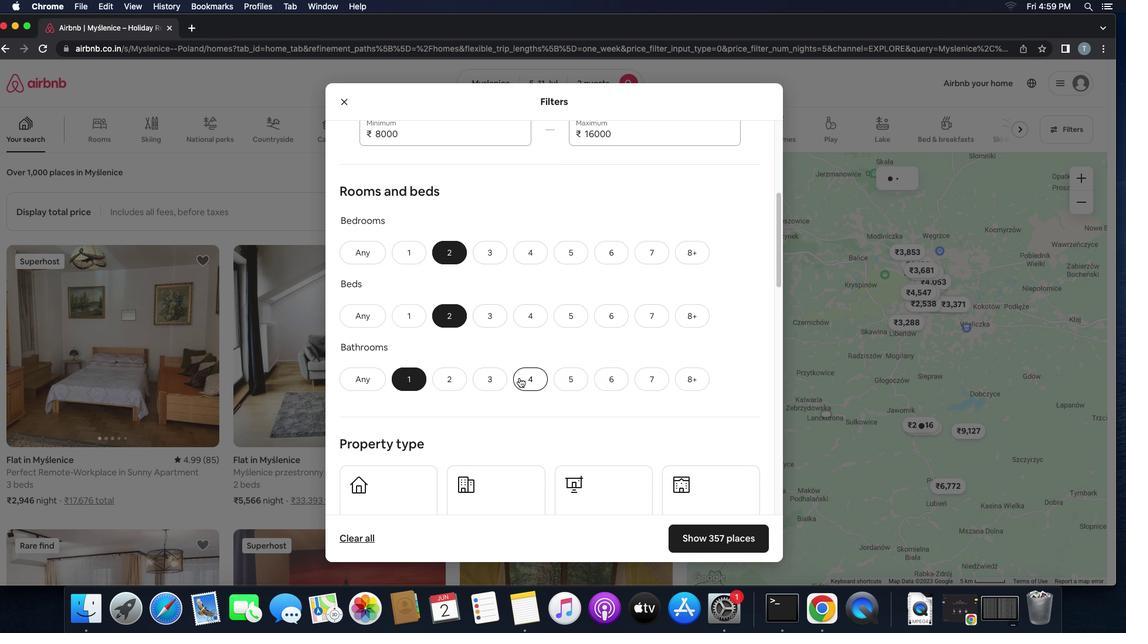 
Action: Mouse scrolled (521, 380) with delta (1, 1)
Screenshot: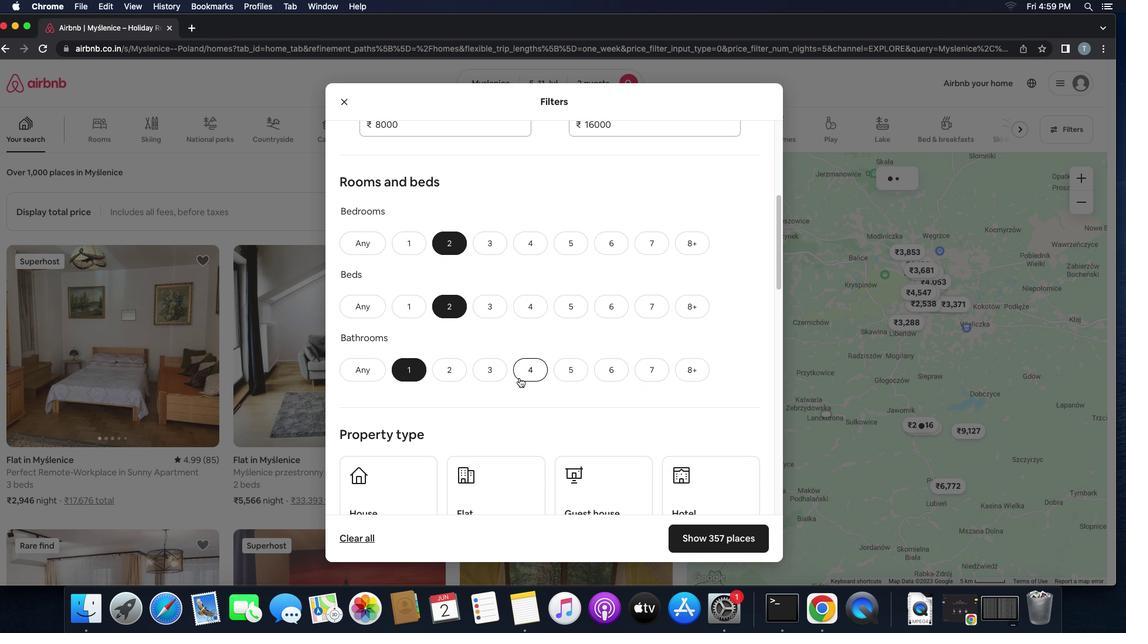 
Action: Mouse scrolled (521, 380) with delta (1, 1)
Screenshot: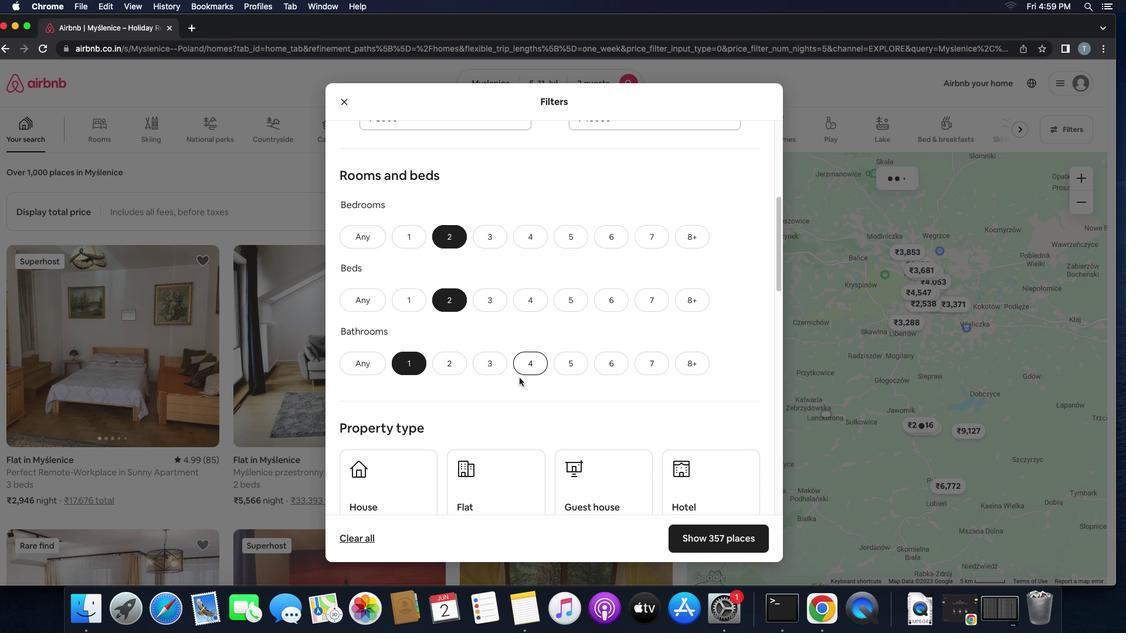 
Action: Mouse scrolled (521, 380) with delta (1, 1)
Screenshot: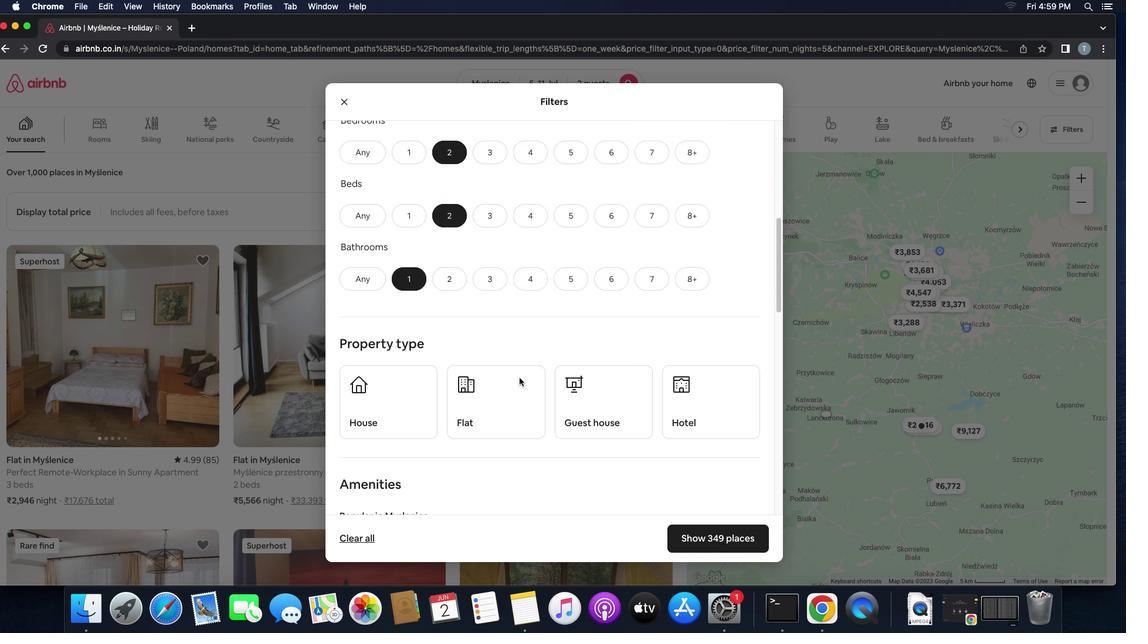 
Action: Mouse scrolled (521, 380) with delta (1, 1)
Screenshot: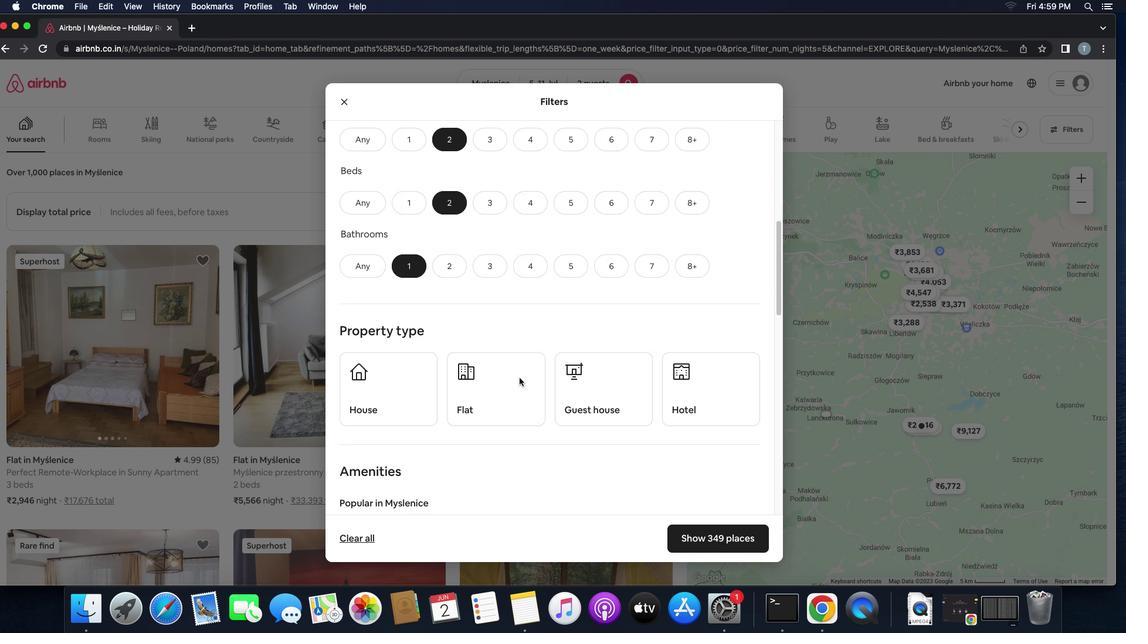
Action: Mouse scrolled (521, 380) with delta (1, 0)
Screenshot: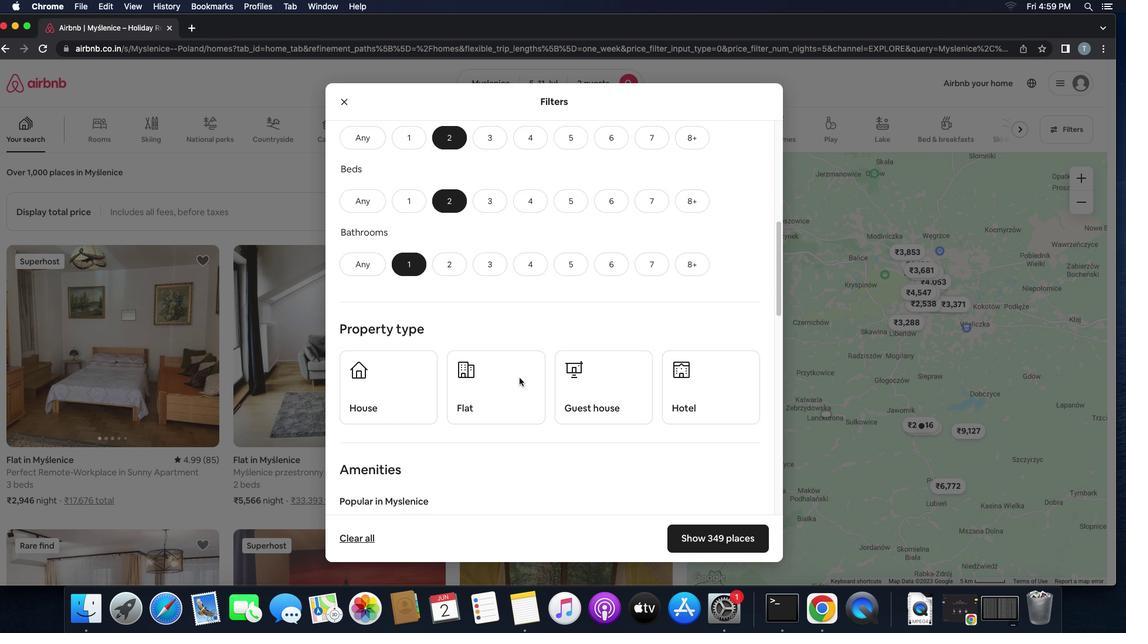 
Action: Mouse scrolled (521, 380) with delta (1, 1)
Screenshot: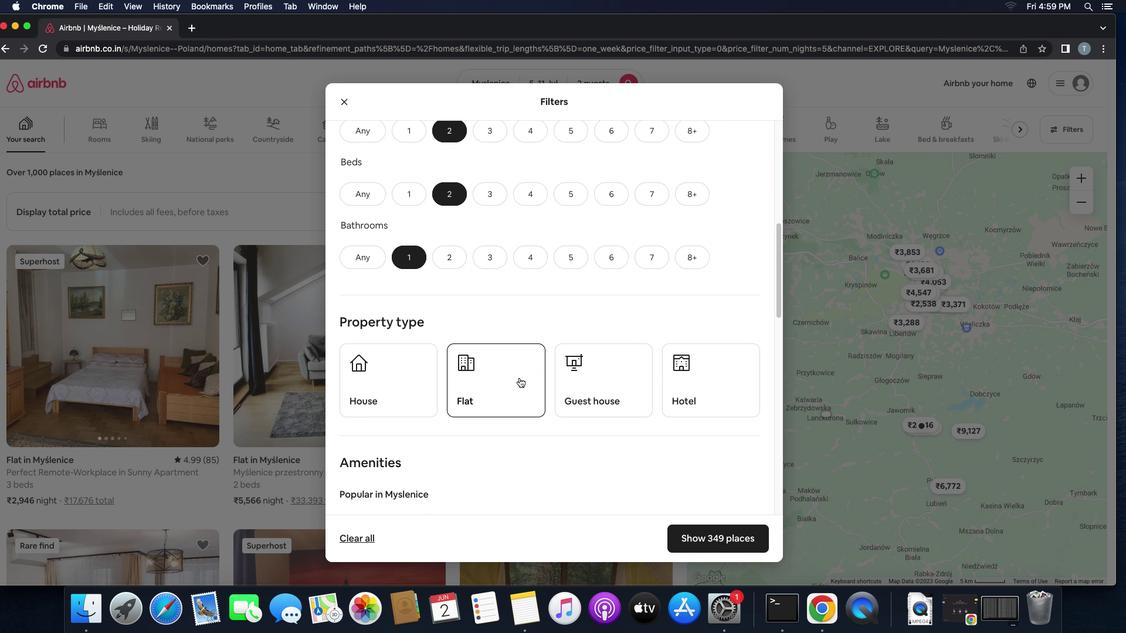 
Action: Mouse scrolled (521, 380) with delta (1, 1)
Screenshot: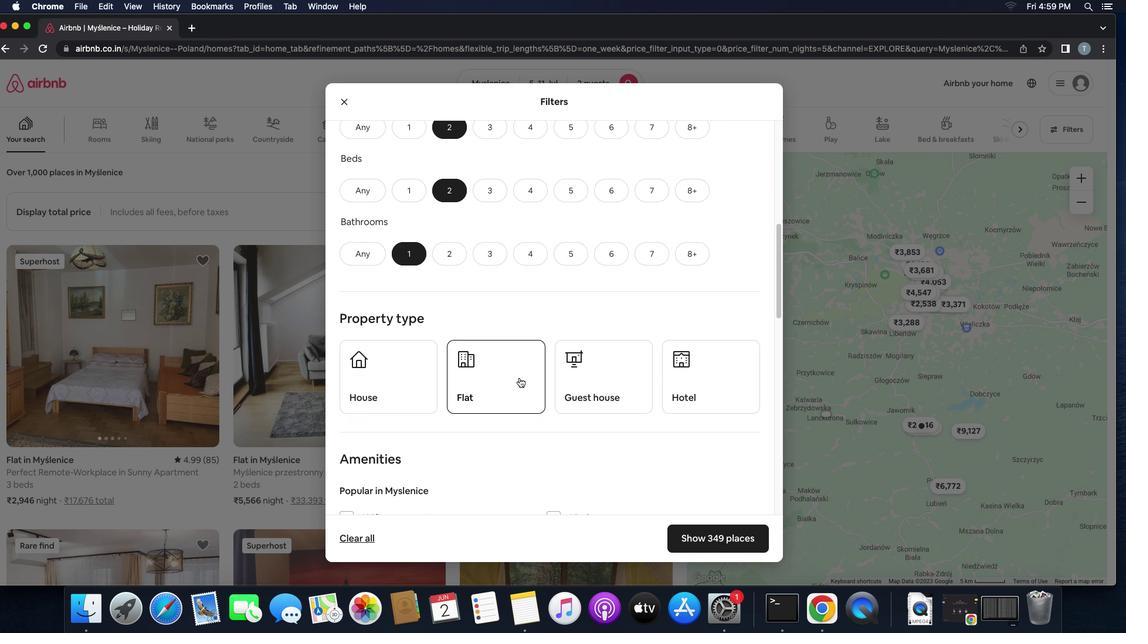 
Action: Mouse scrolled (521, 380) with delta (1, 1)
Screenshot: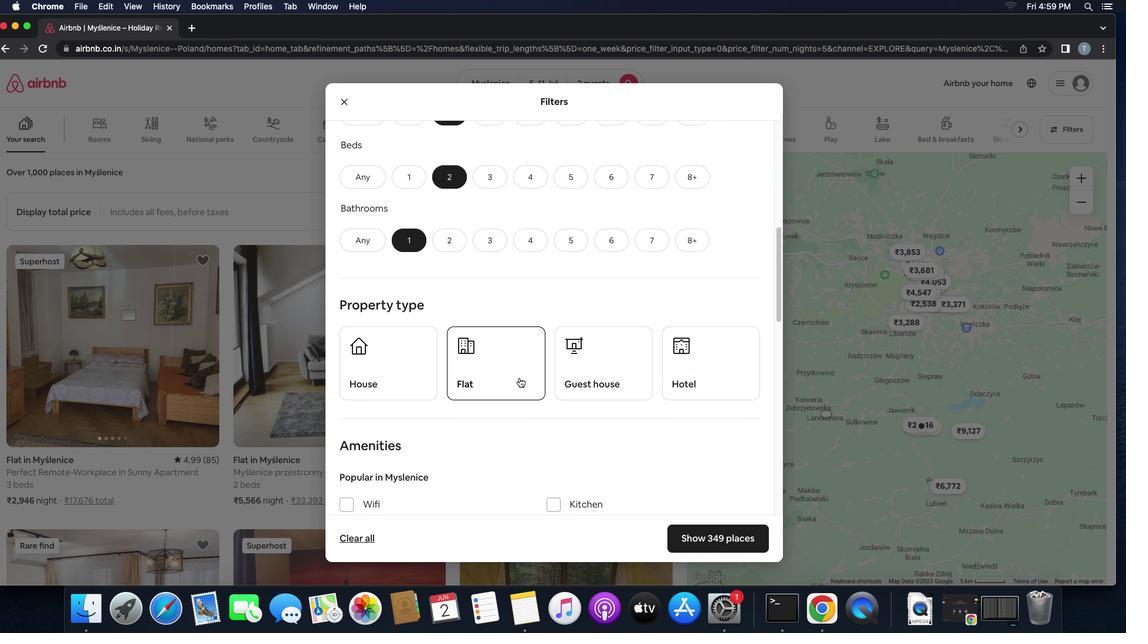 
Action: Mouse scrolled (521, 380) with delta (1, 1)
Screenshot: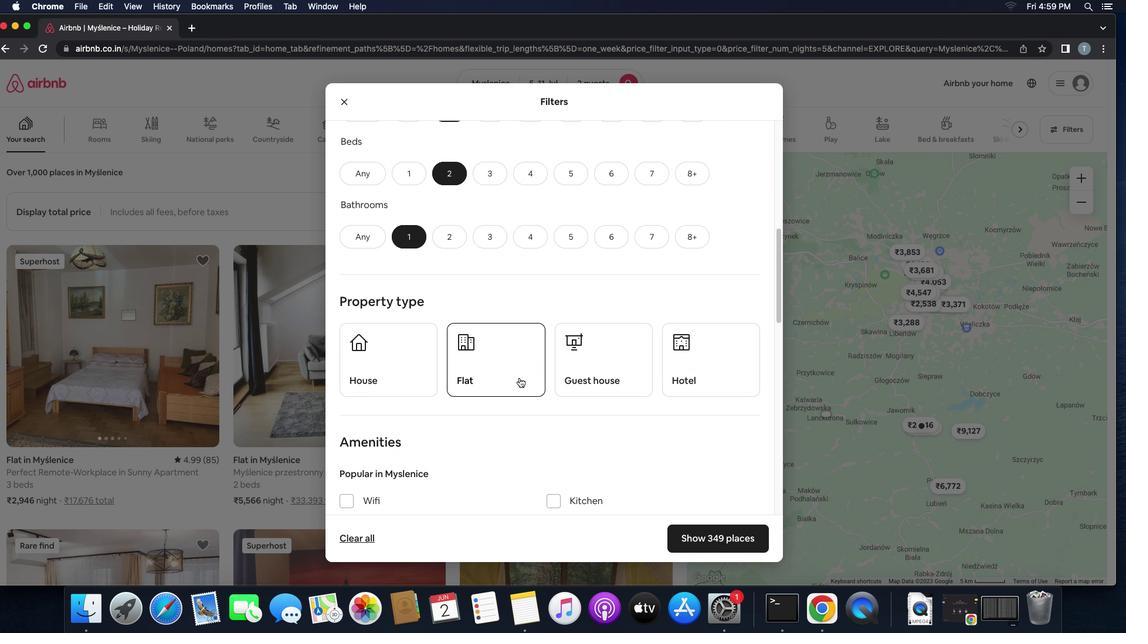 
Action: Mouse moved to (524, 391)
Screenshot: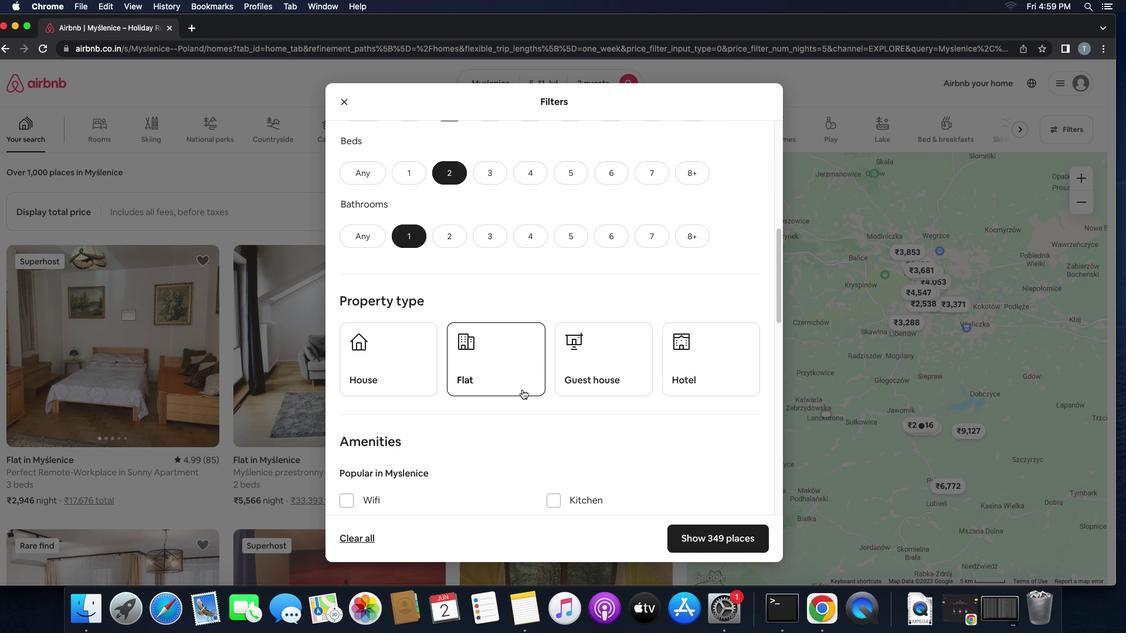 
Action: Mouse scrolled (524, 391) with delta (1, 1)
Screenshot: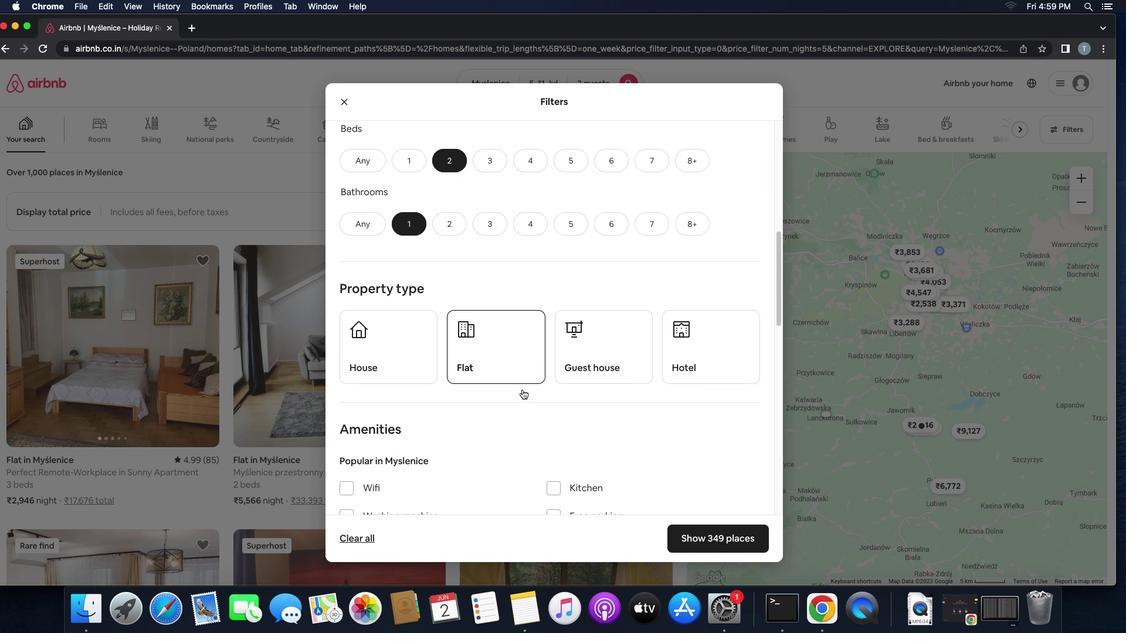 
Action: Mouse scrolled (524, 391) with delta (1, 1)
Screenshot: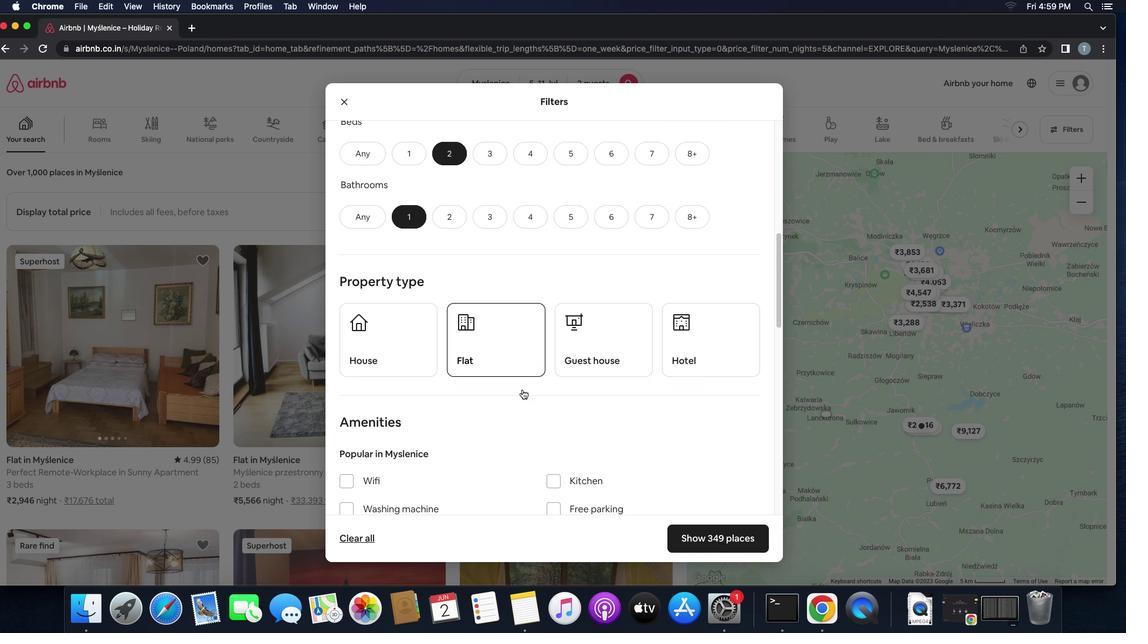 
Action: Mouse scrolled (524, 391) with delta (1, 1)
Screenshot: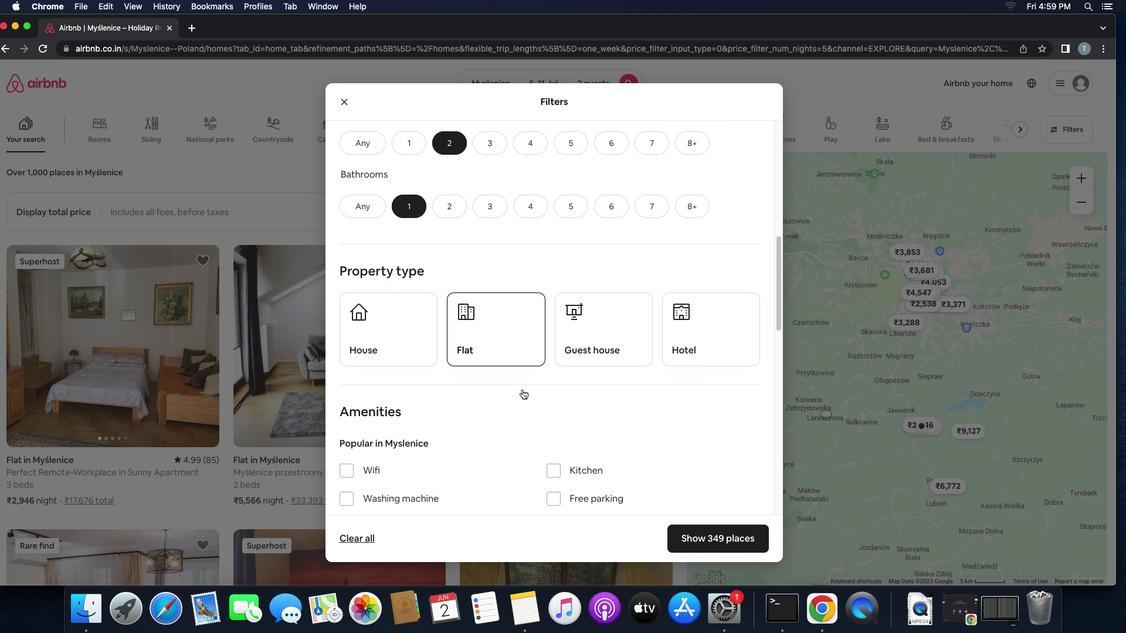 
Action: Mouse scrolled (524, 391) with delta (1, 1)
Screenshot: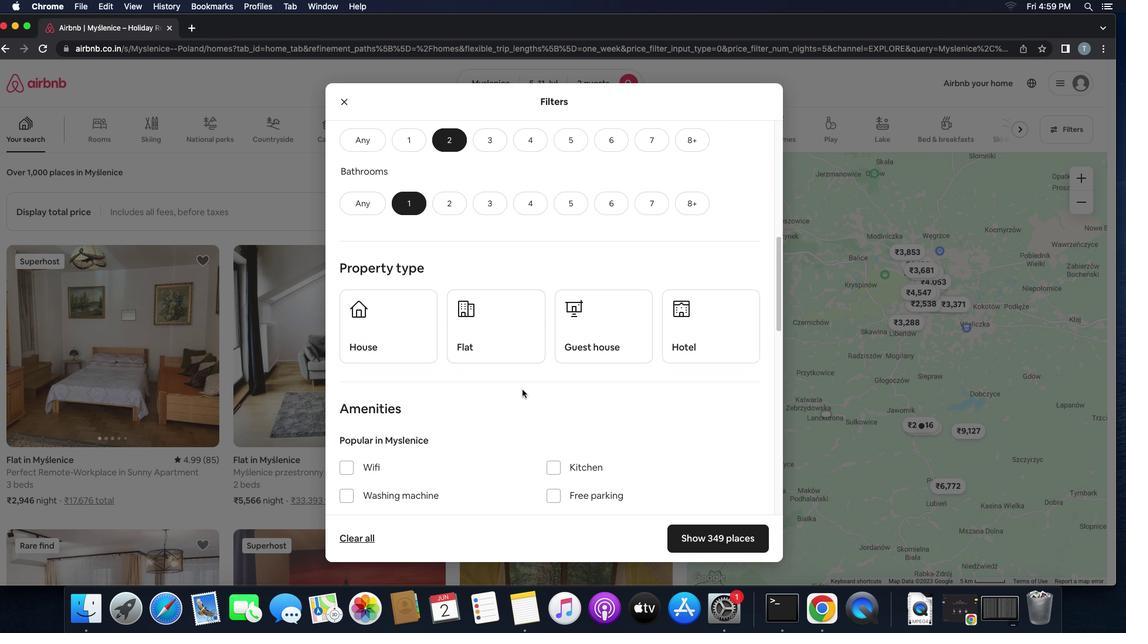 
Action: Mouse scrolled (524, 391) with delta (1, 1)
Screenshot: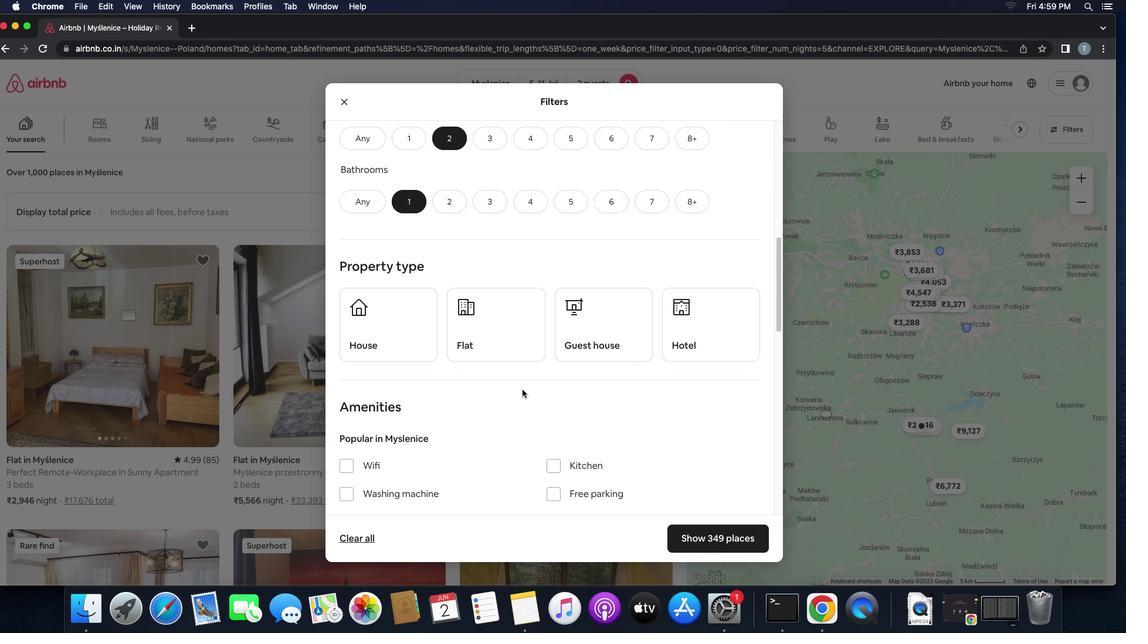 
Action: Mouse scrolled (524, 391) with delta (1, 1)
Screenshot: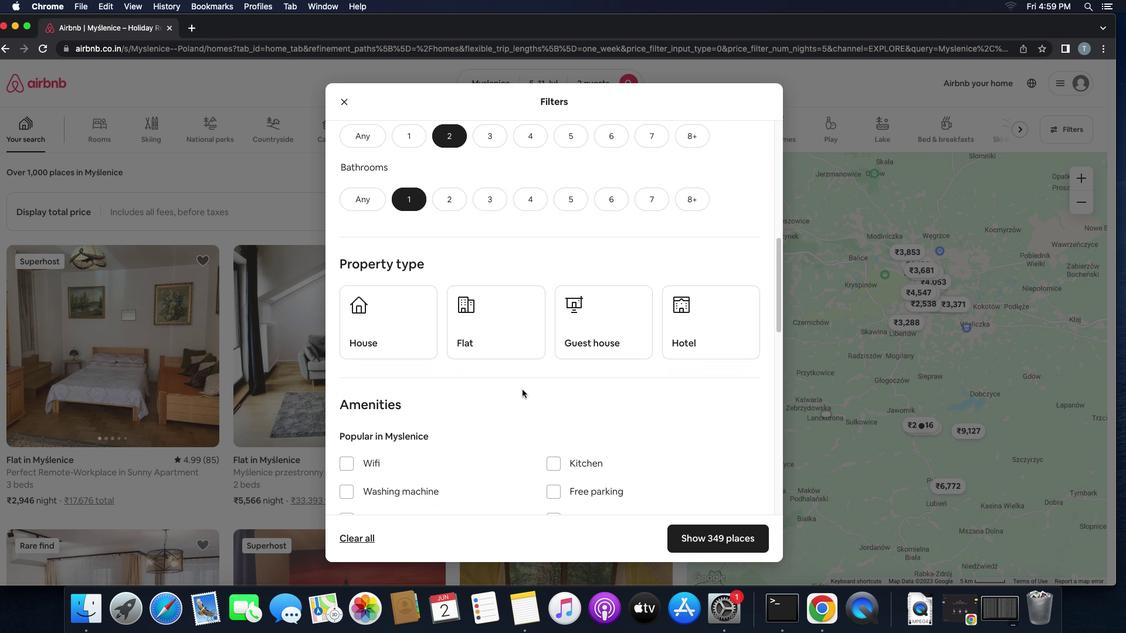 
Action: Mouse scrolled (524, 391) with delta (1, 1)
Screenshot: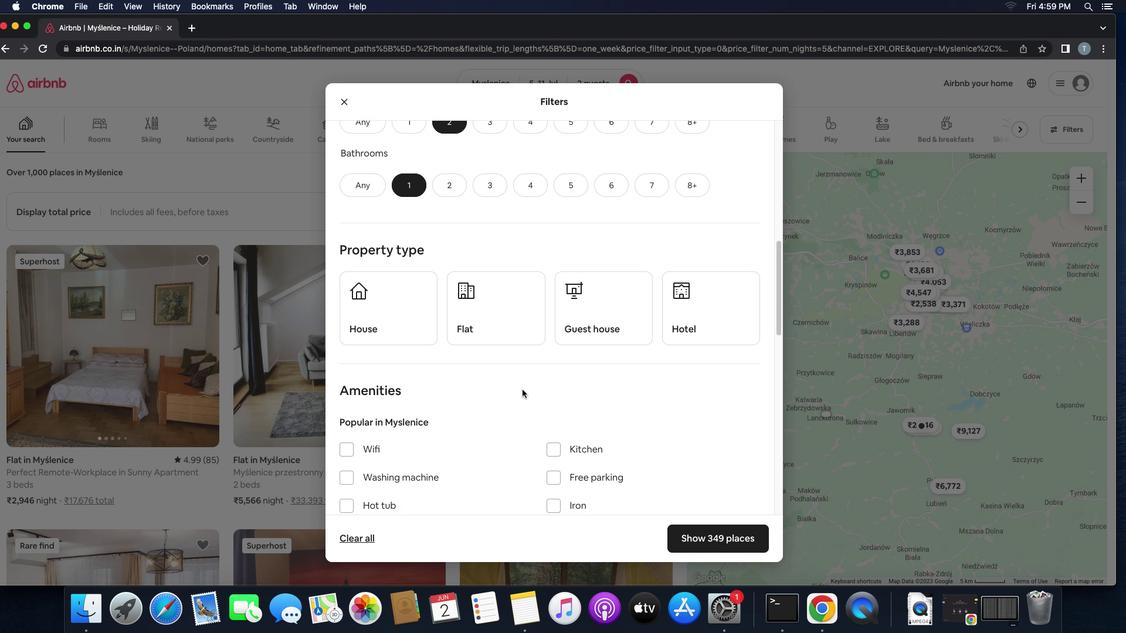 
Action: Mouse scrolled (524, 391) with delta (1, 1)
Screenshot: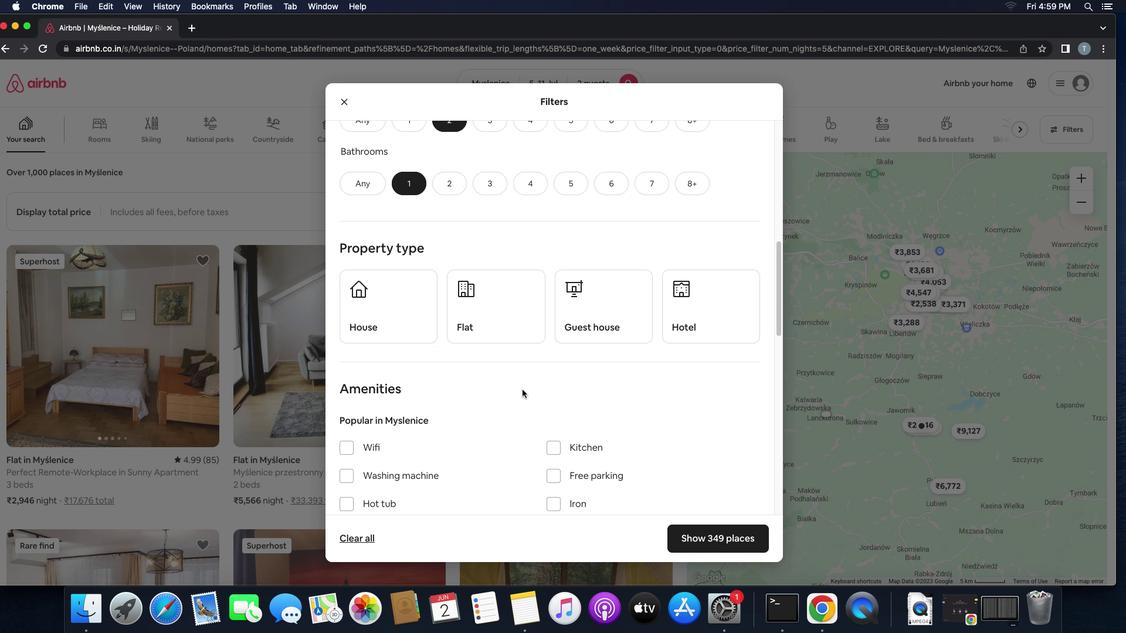 
Action: Mouse moved to (414, 328)
Screenshot: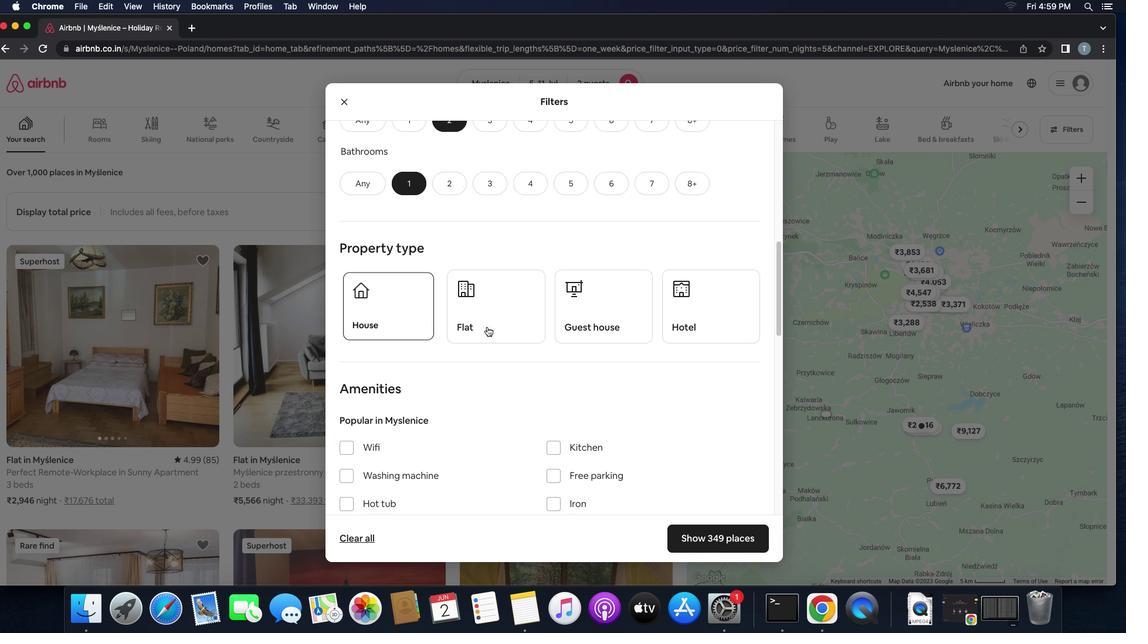 
Action: Mouse pressed left at (414, 328)
Screenshot: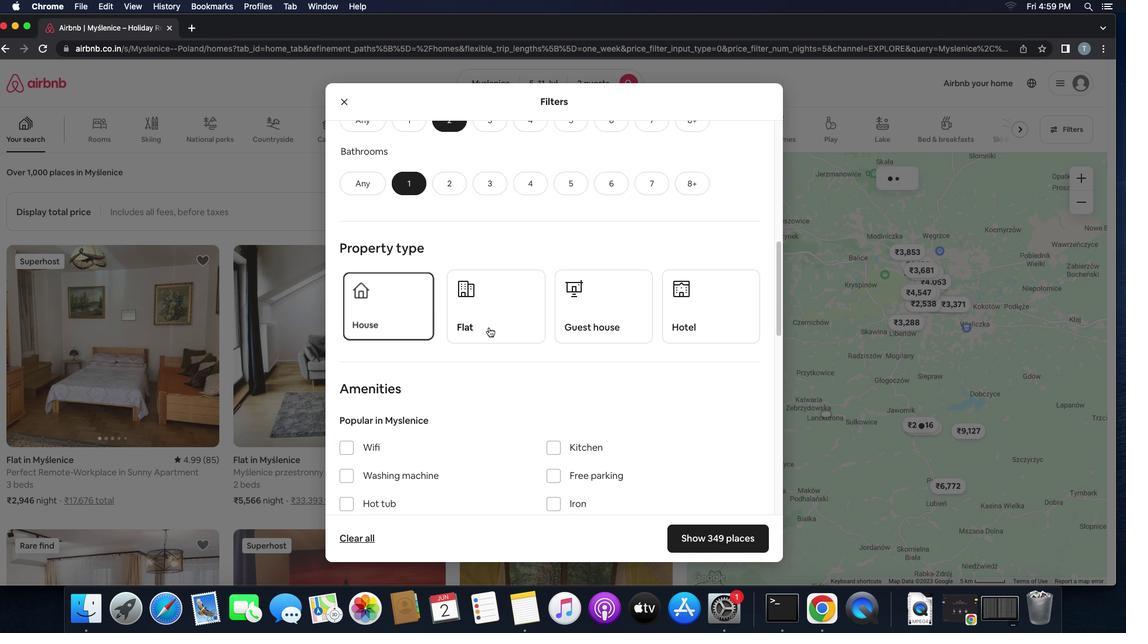 
Action: Mouse moved to (491, 329)
Screenshot: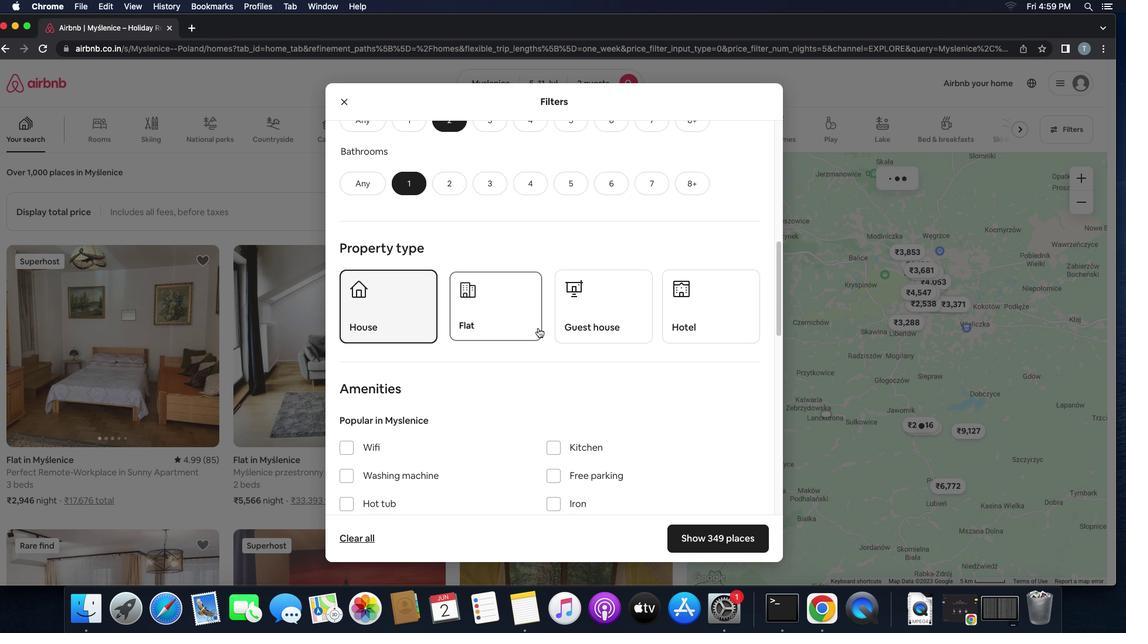 
Action: Mouse pressed left at (491, 329)
Screenshot: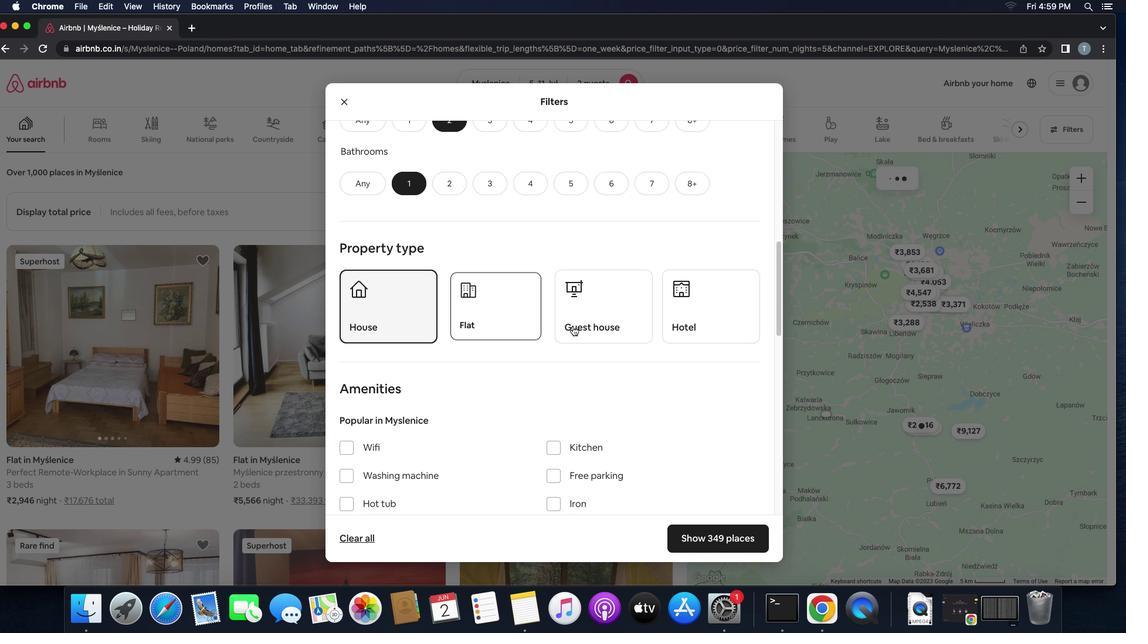 
Action: Mouse moved to (576, 328)
Screenshot: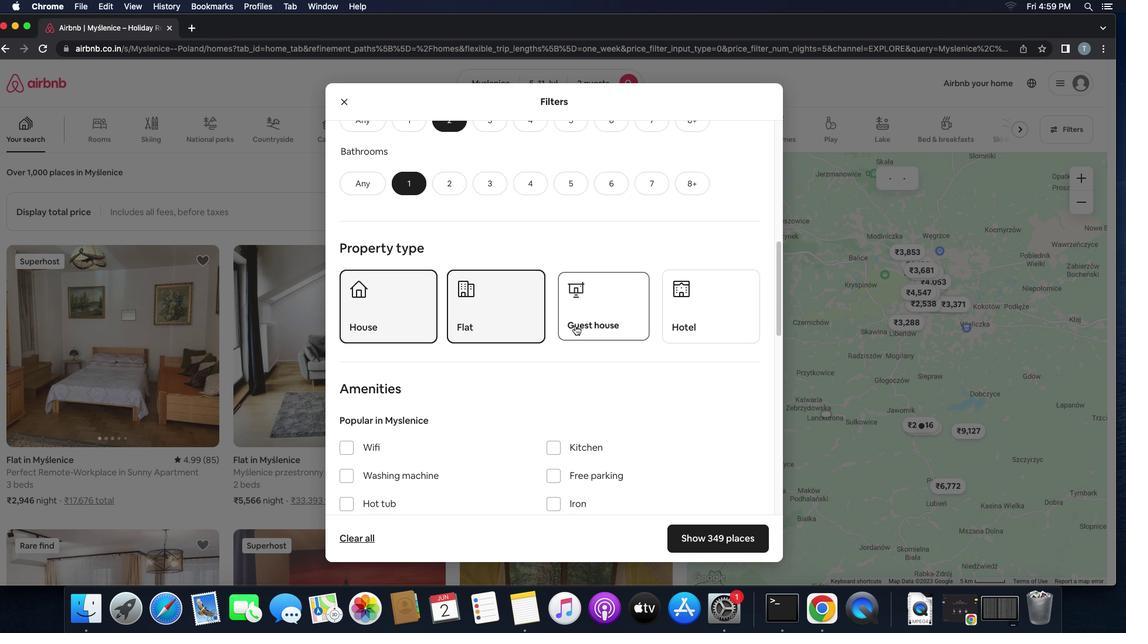 
Action: Mouse pressed left at (576, 328)
Screenshot: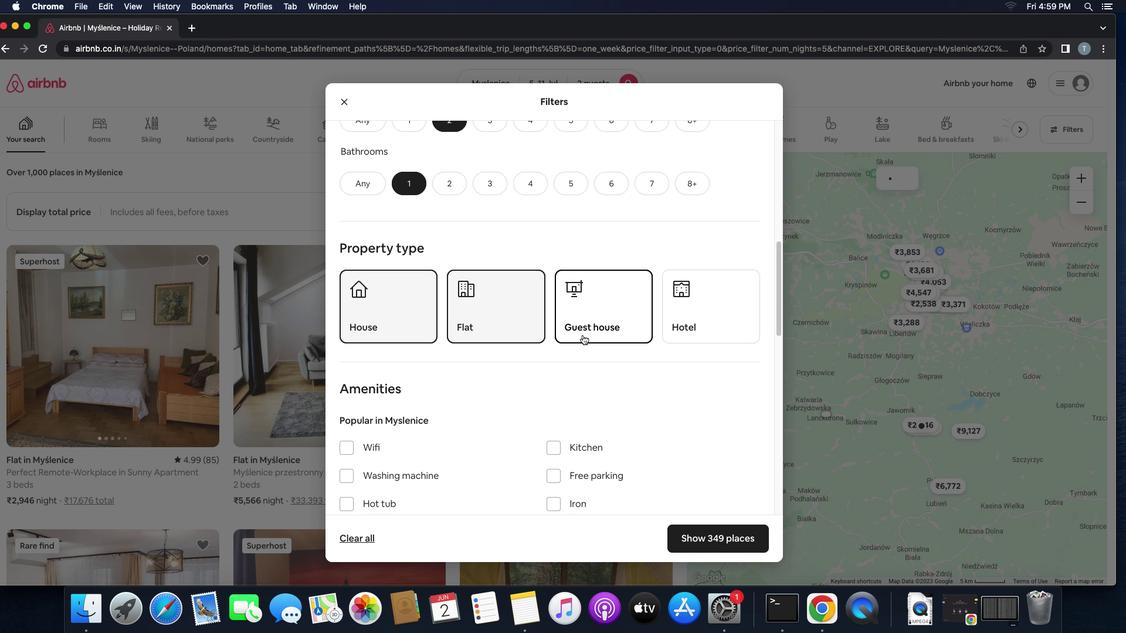 
Action: Mouse moved to (607, 369)
Screenshot: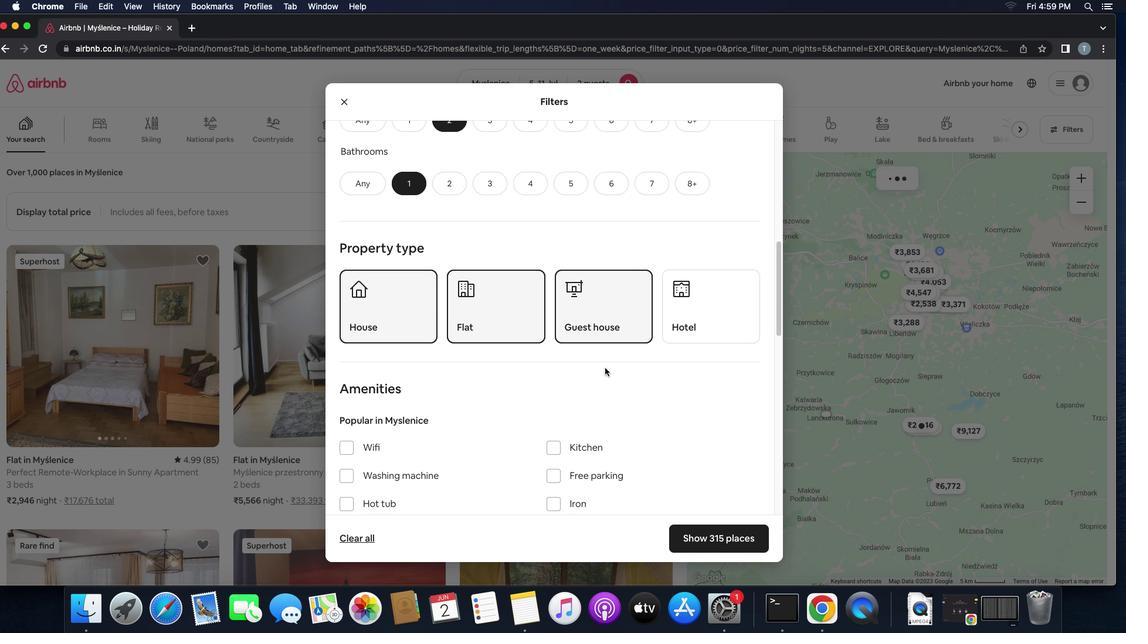 
Action: Mouse scrolled (607, 369) with delta (1, 1)
Screenshot: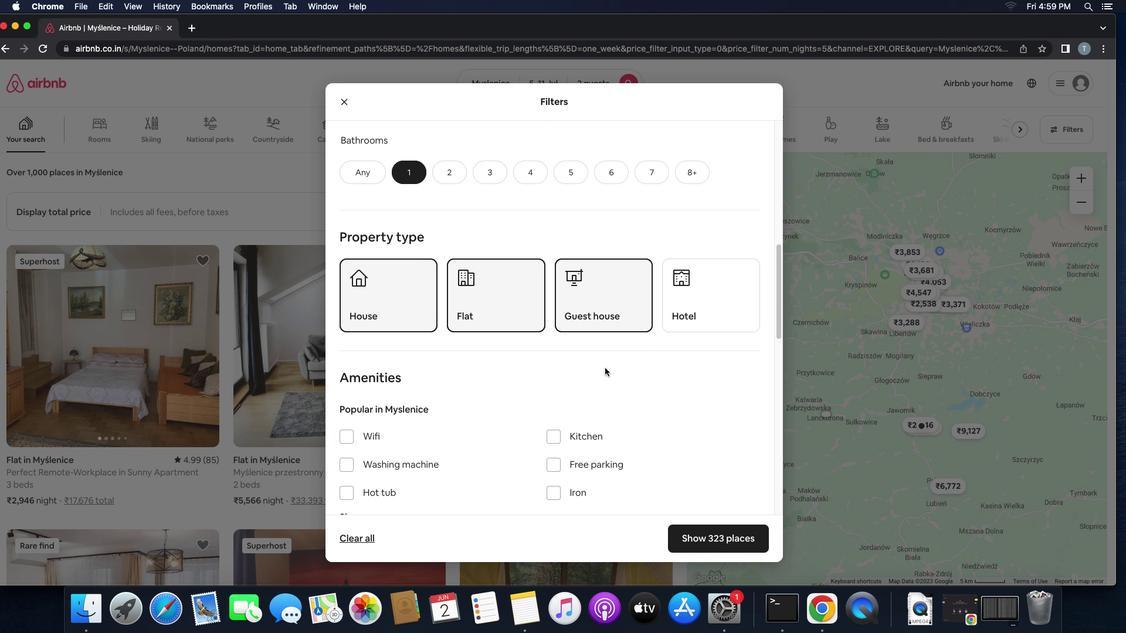 
Action: Mouse scrolled (607, 369) with delta (1, 1)
Screenshot: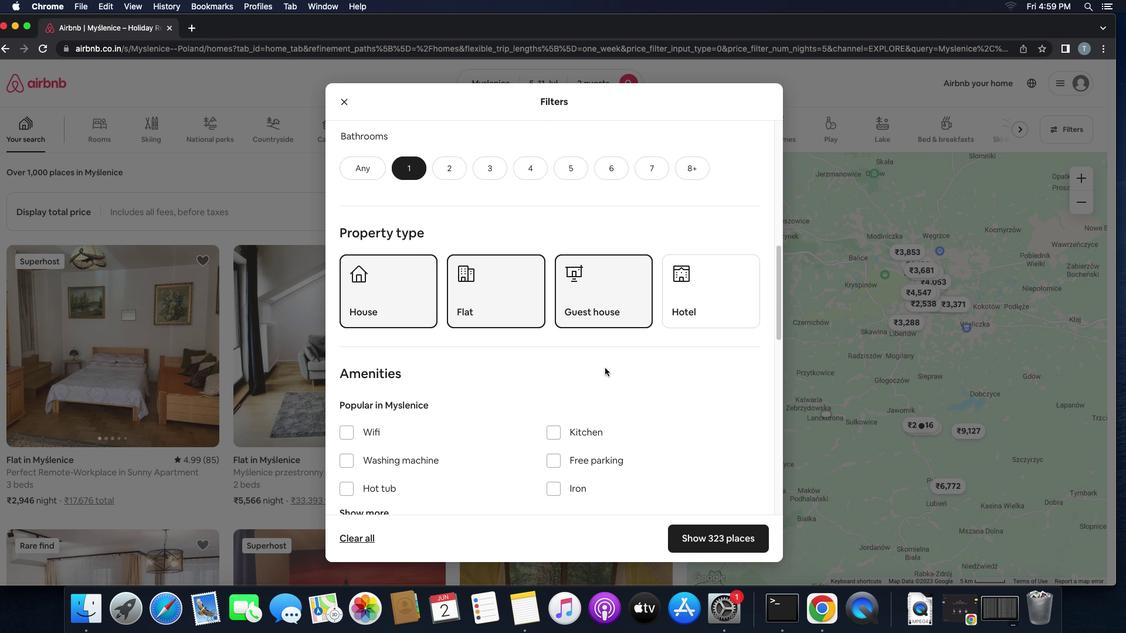 
Action: Mouse scrolled (607, 369) with delta (1, 1)
Screenshot: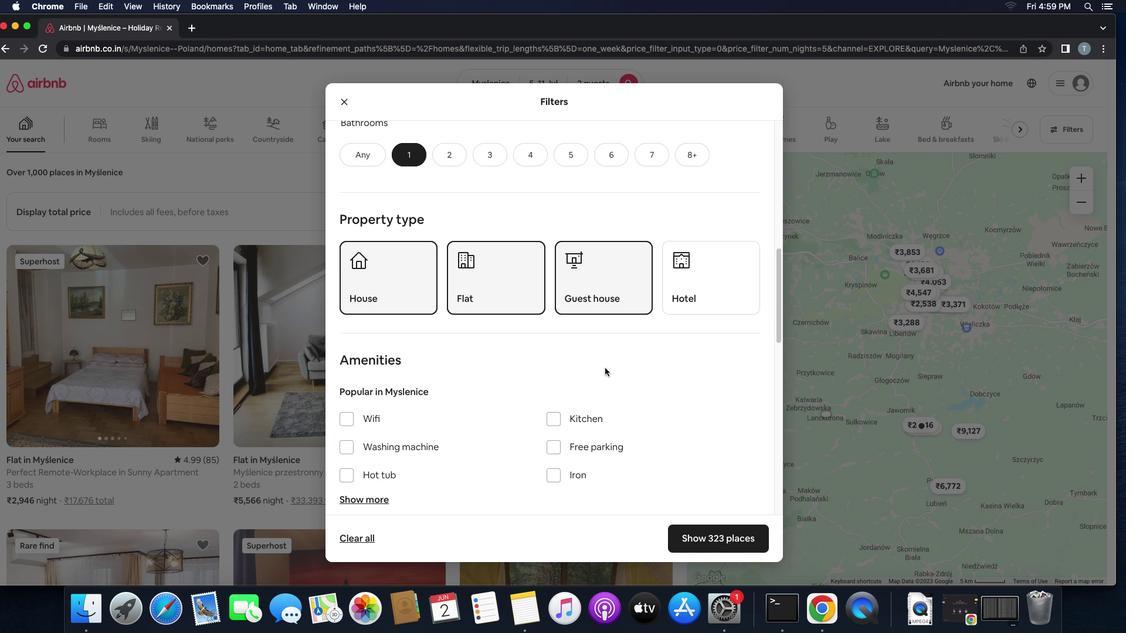 
Action: Mouse scrolled (607, 369) with delta (1, 1)
Screenshot: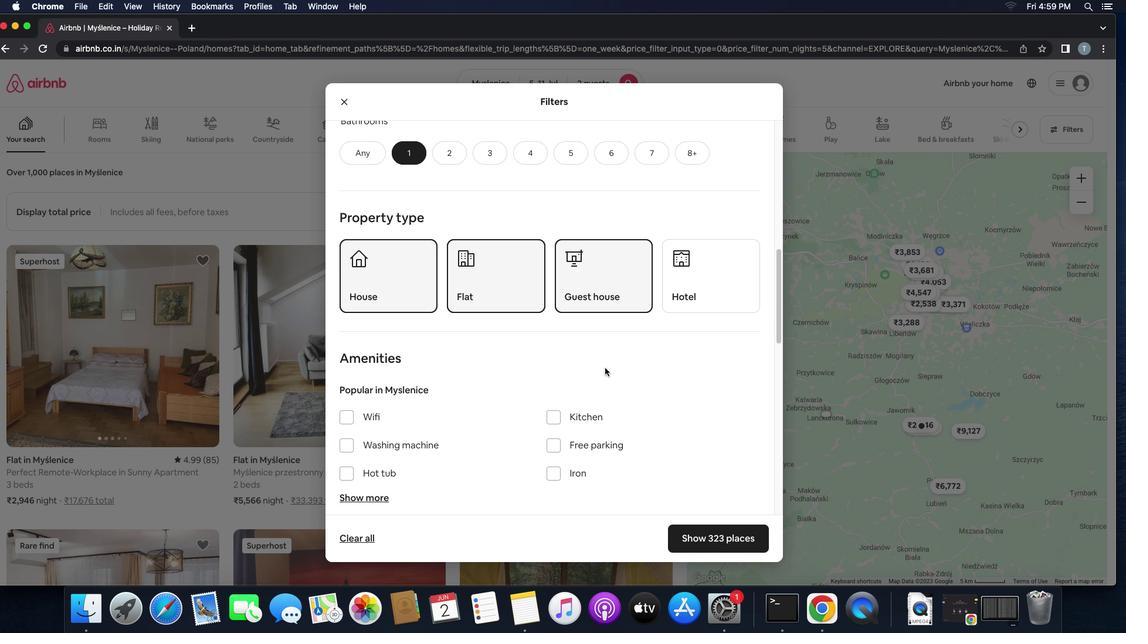 
Action: Mouse scrolled (607, 369) with delta (1, 1)
Screenshot: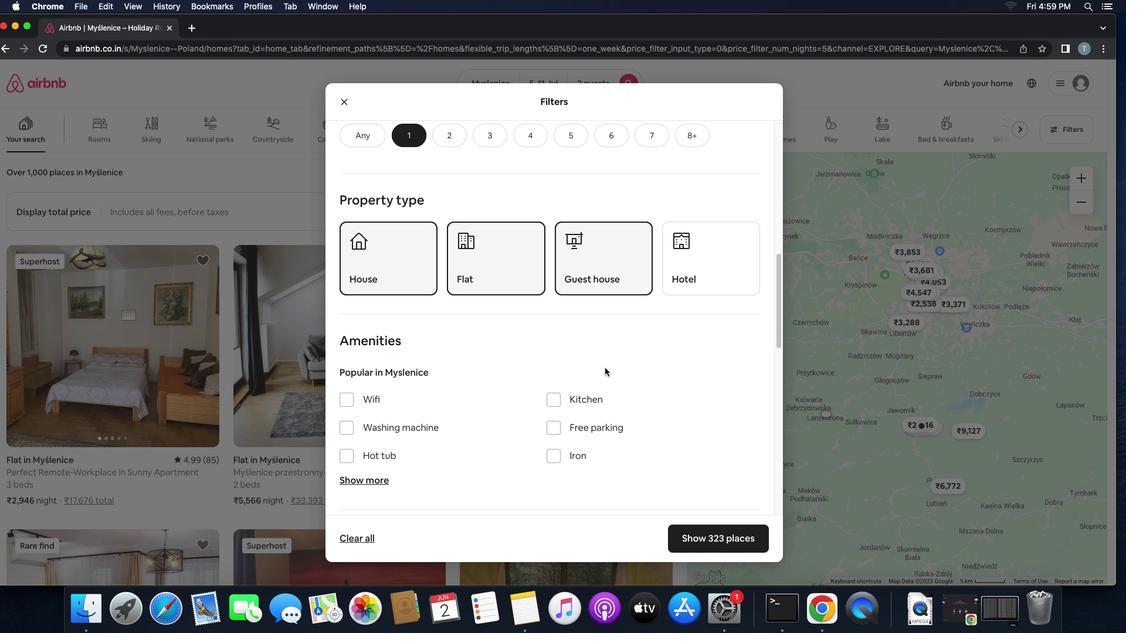 
Action: Mouse scrolled (607, 369) with delta (1, 1)
Screenshot: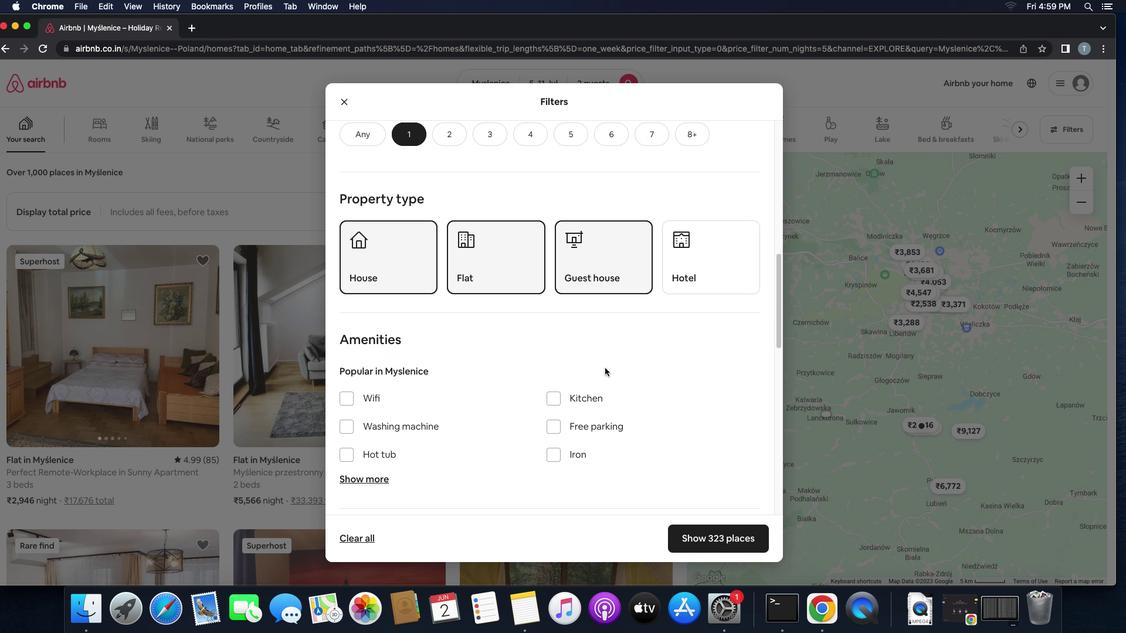 
Action: Mouse scrolled (607, 369) with delta (1, 1)
Screenshot: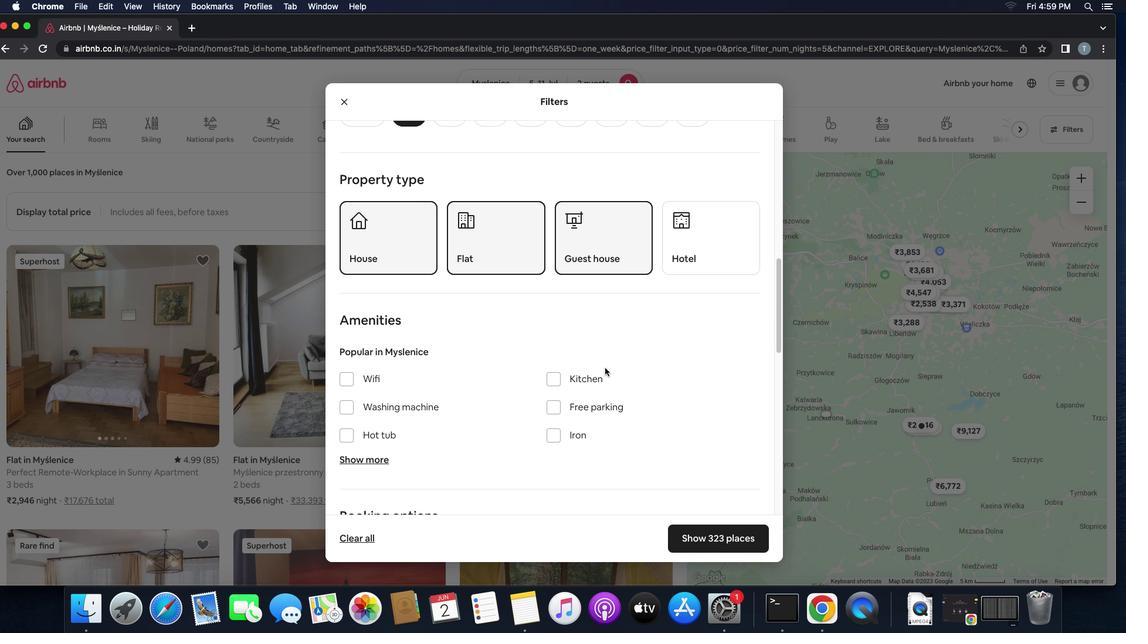 
Action: Mouse scrolled (607, 369) with delta (1, 1)
Screenshot: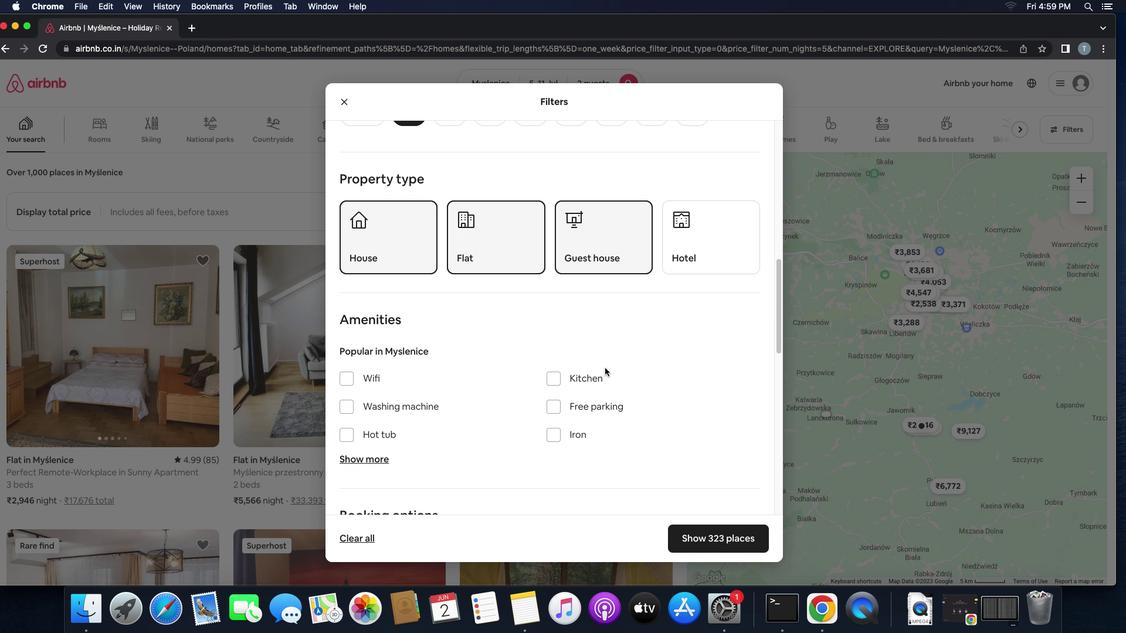 
Action: Mouse scrolled (607, 369) with delta (1, 1)
Screenshot: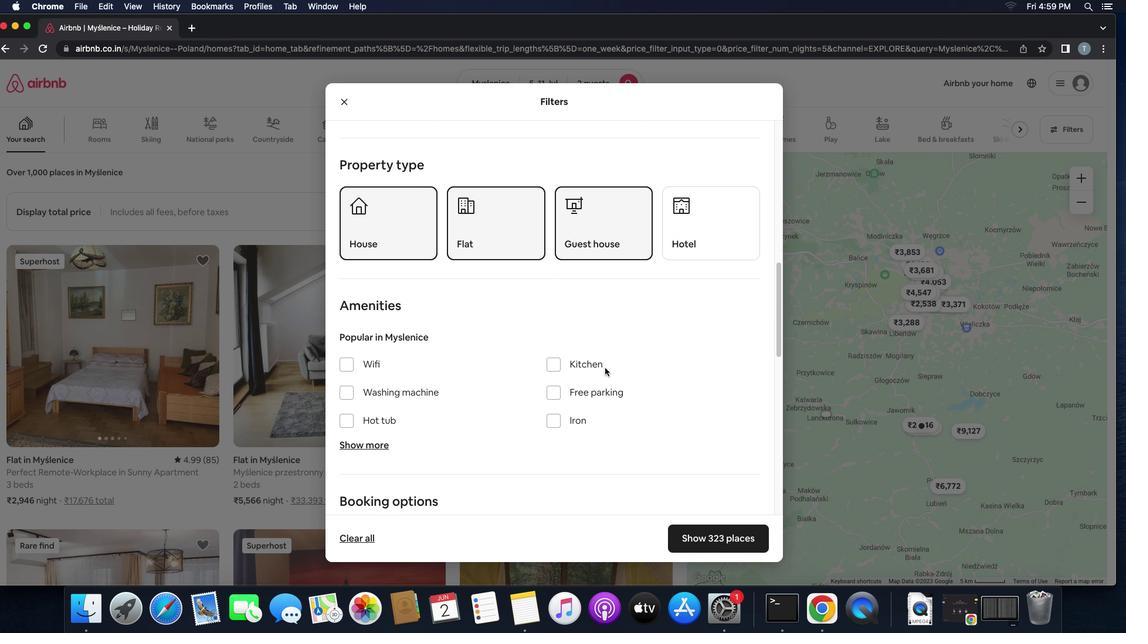 
Action: Mouse scrolled (607, 369) with delta (1, 1)
Screenshot: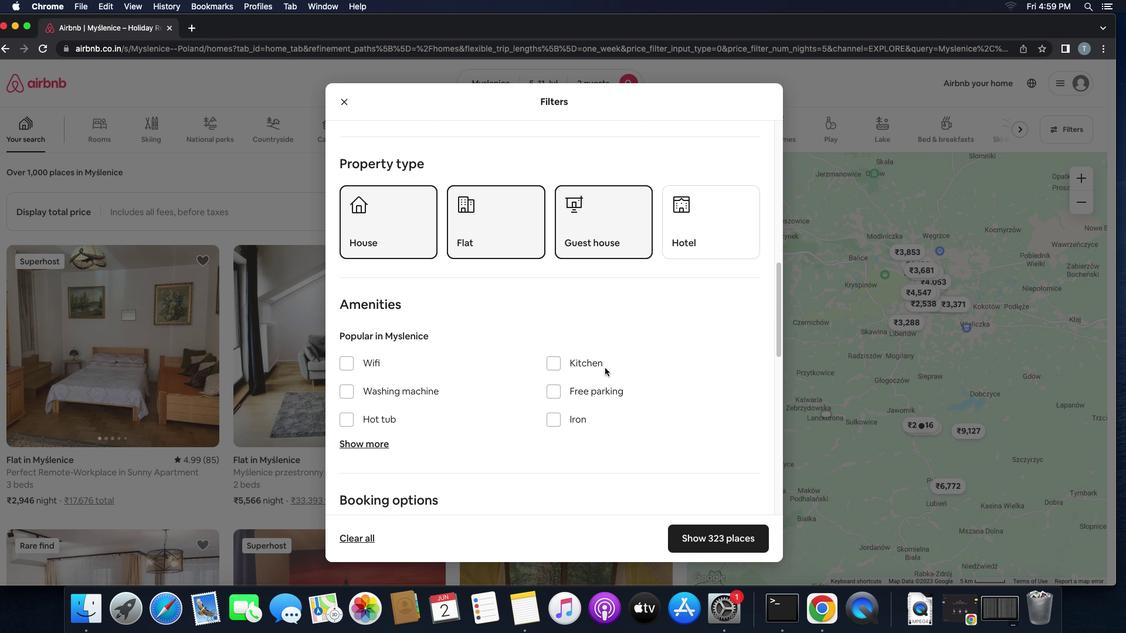 
Action: Mouse scrolled (607, 369) with delta (1, 1)
Screenshot: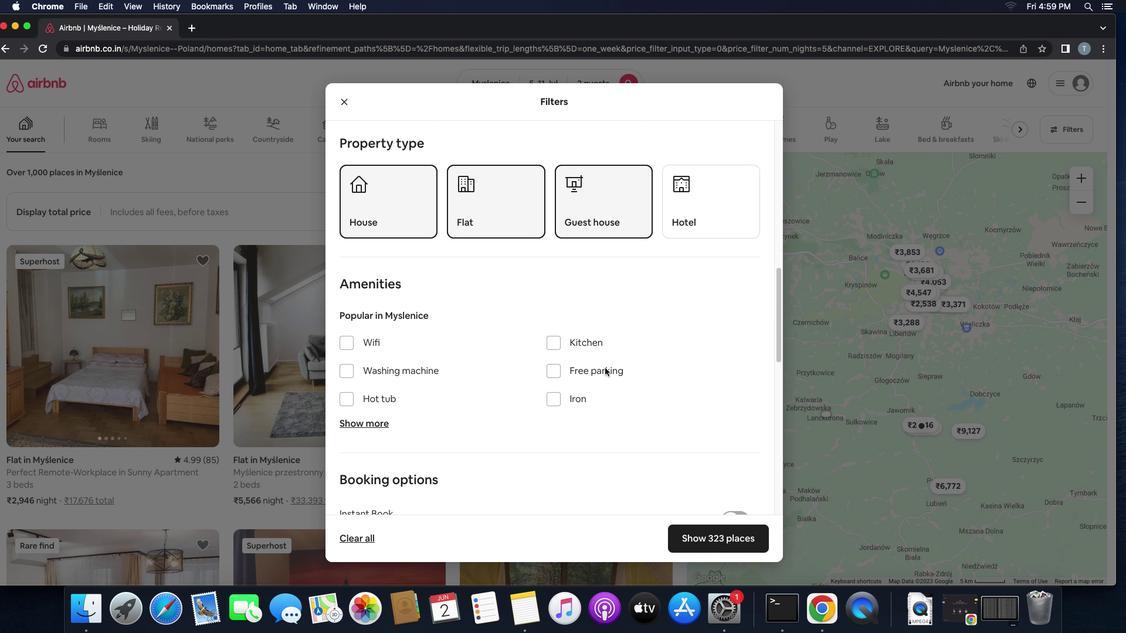 
Action: Mouse scrolled (607, 369) with delta (1, 1)
Screenshot: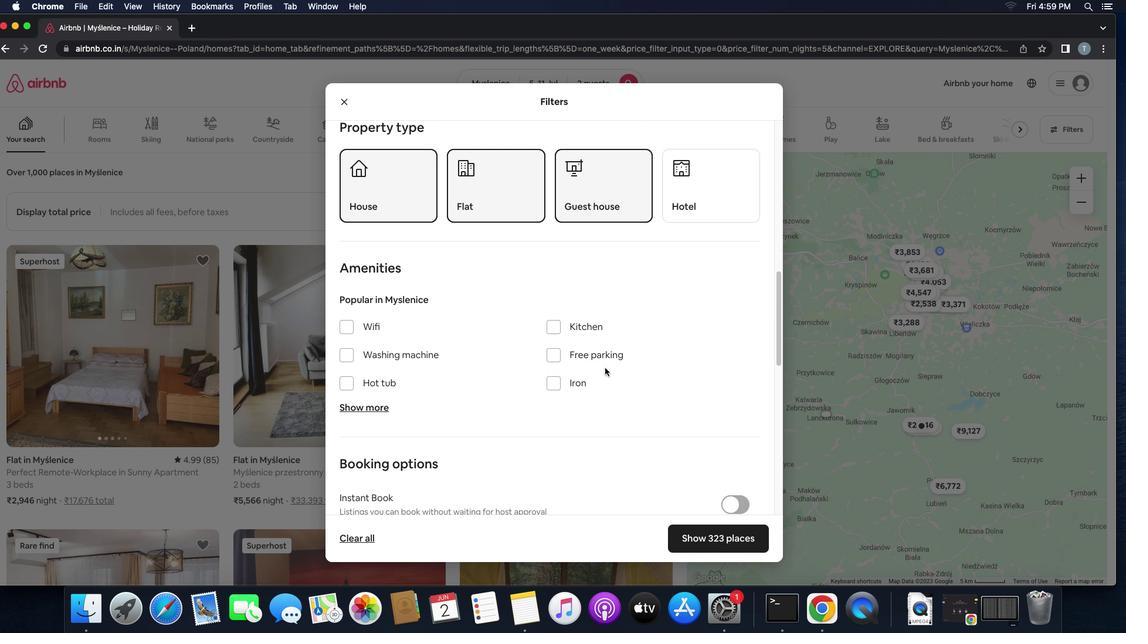 
Action: Mouse scrolled (607, 369) with delta (1, 1)
Screenshot: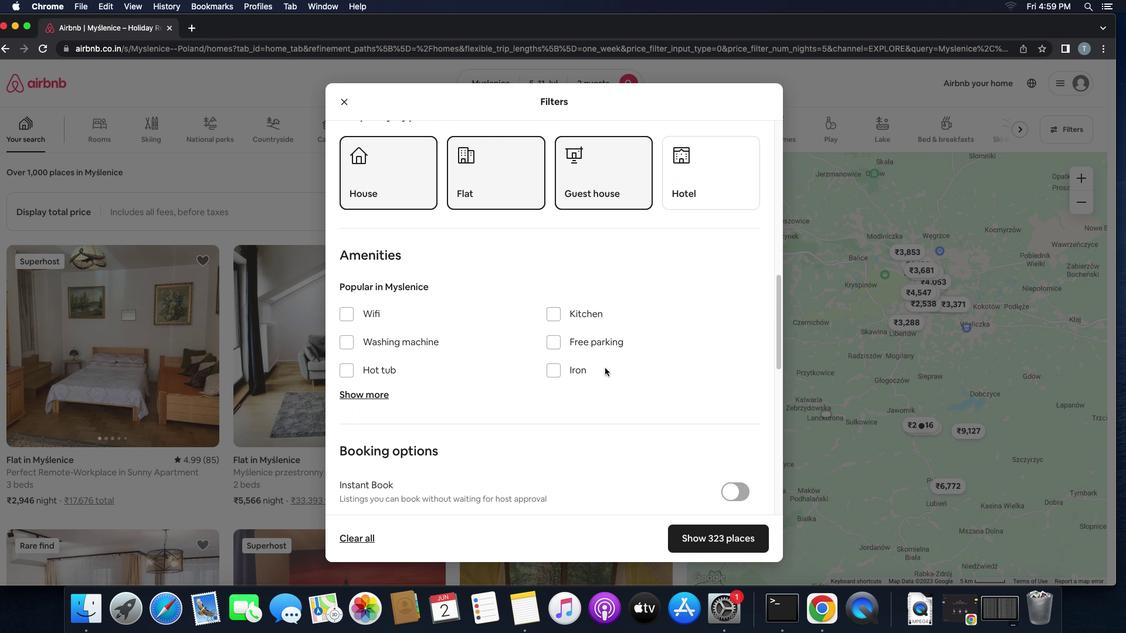 
Action: Mouse scrolled (607, 369) with delta (1, 1)
Screenshot: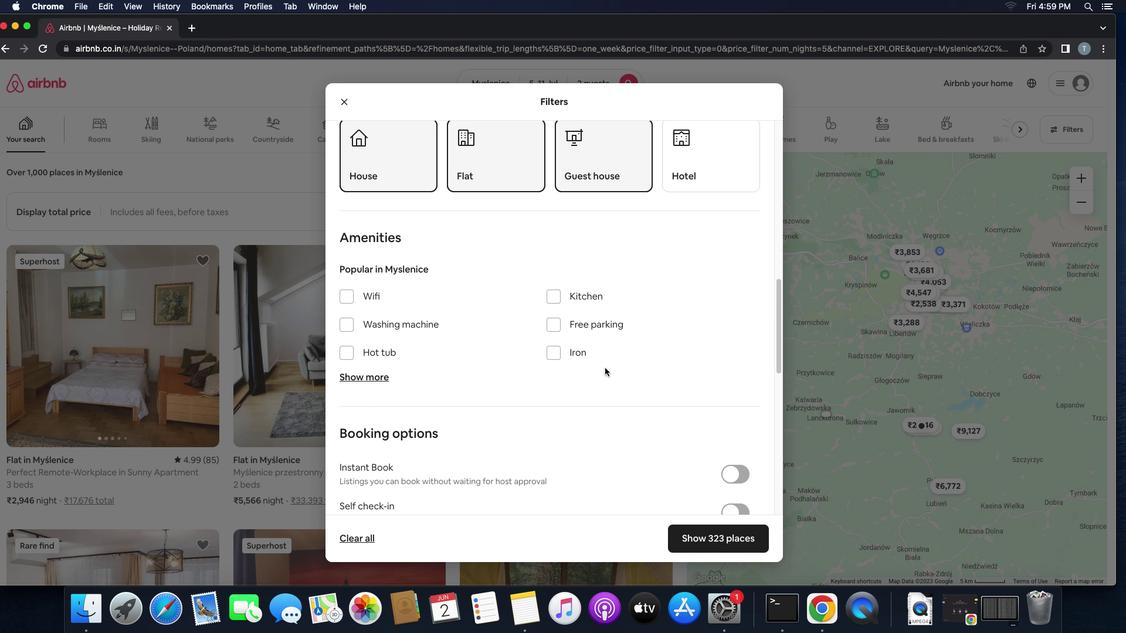 
Action: Mouse scrolled (607, 369) with delta (1, 1)
Screenshot: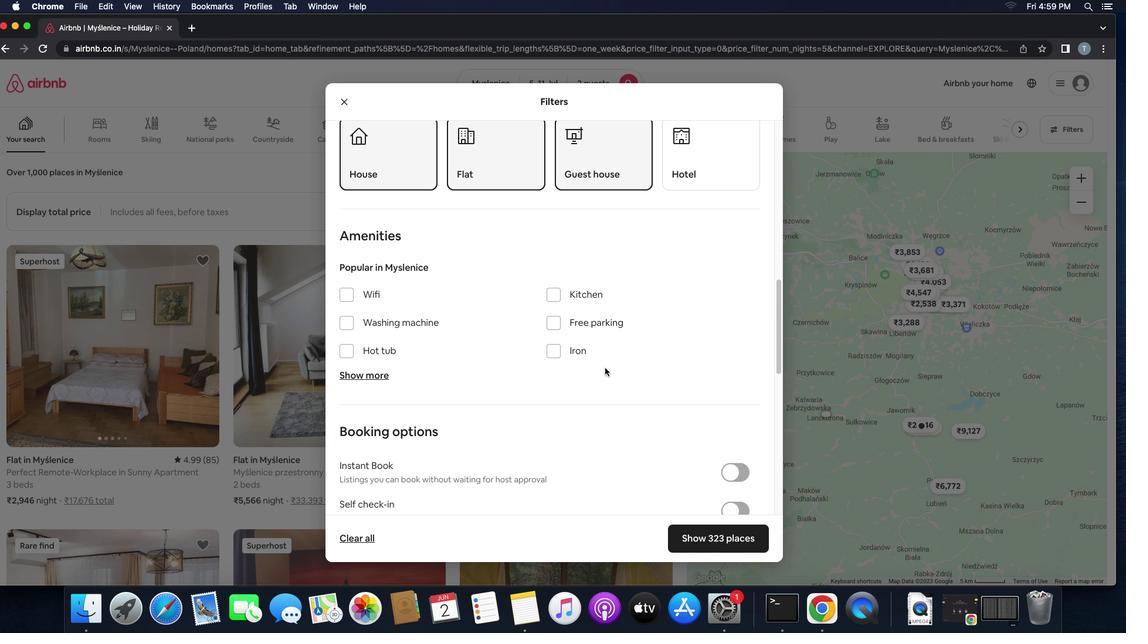 
Action: Mouse moved to (355, 331)
Screenshot: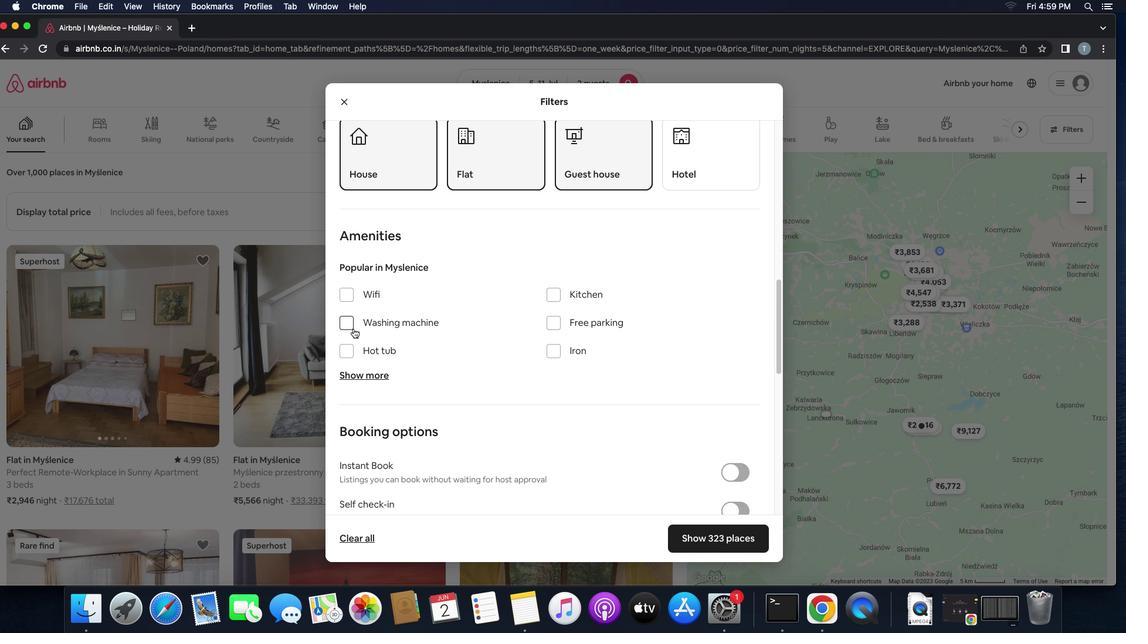 
Action: Mouse pressed left at (355, 331)
Screenshot: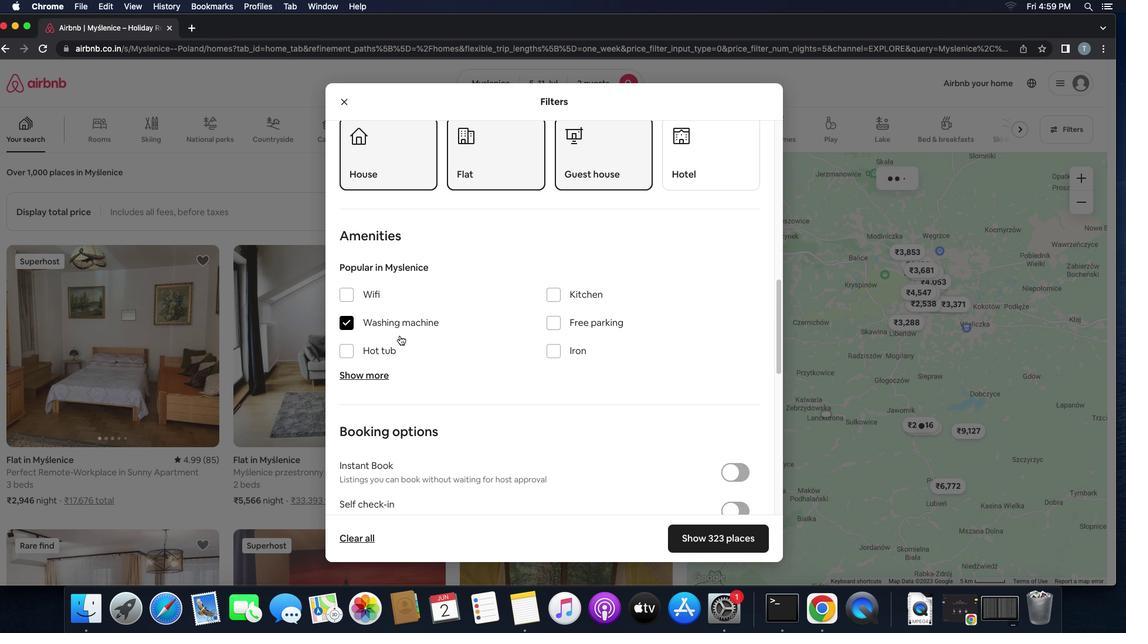 
Action: Mouse moved to (529, 362)
Screenshot: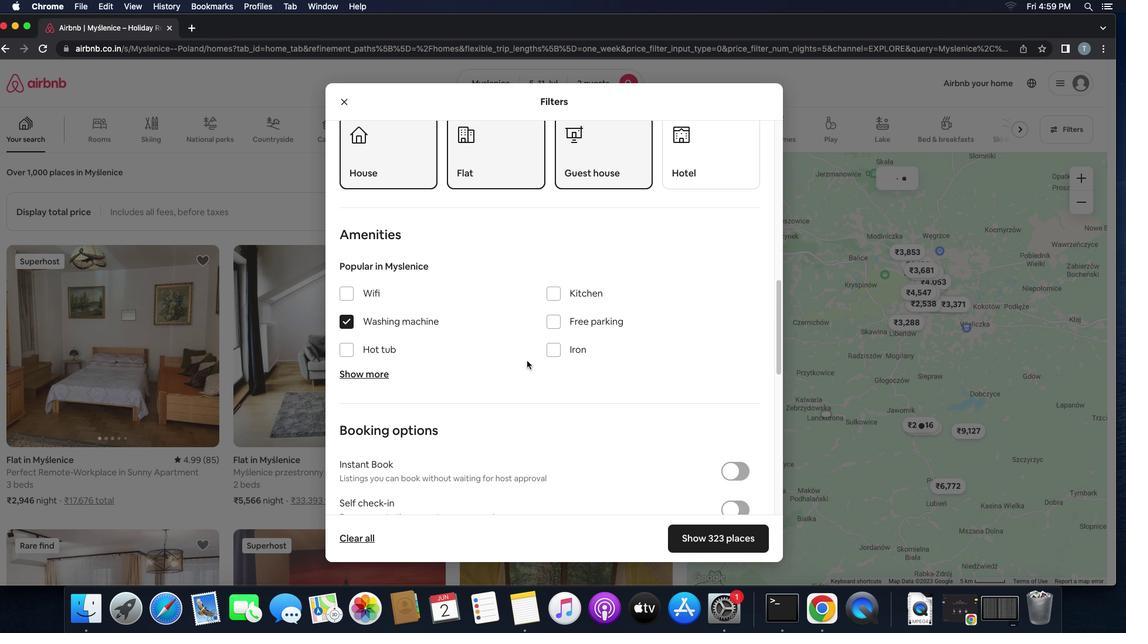 
Action: Mouse scrolled (529, 362) with delta (1, 1)
Screenshot: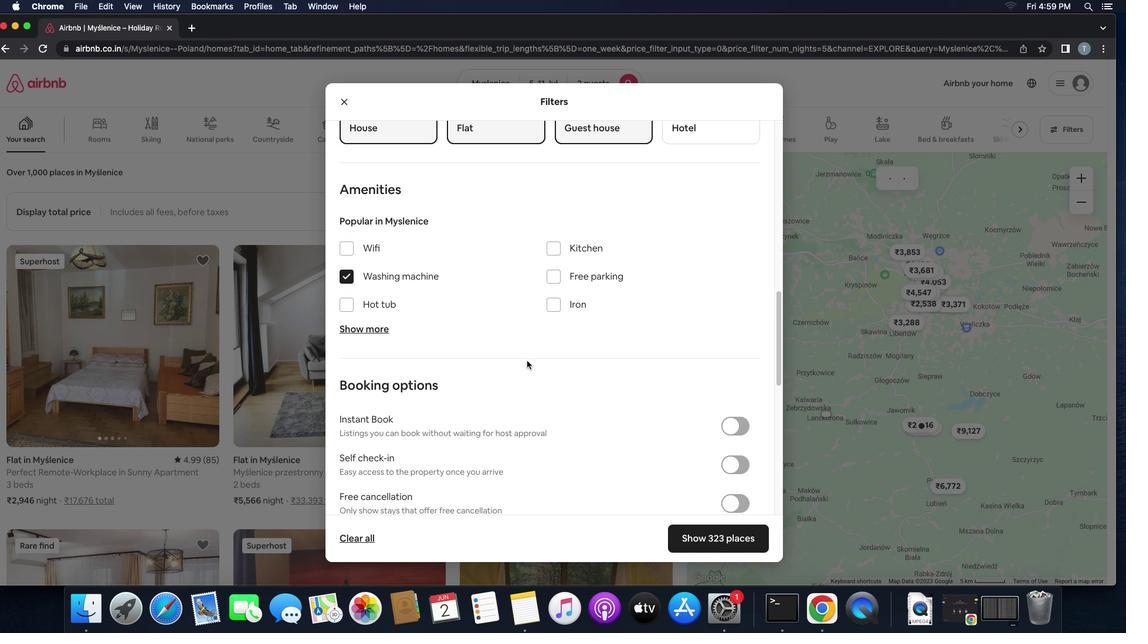 
Action: Mouse scrolled (529, 362) with delta (1, 1)
Screenshot: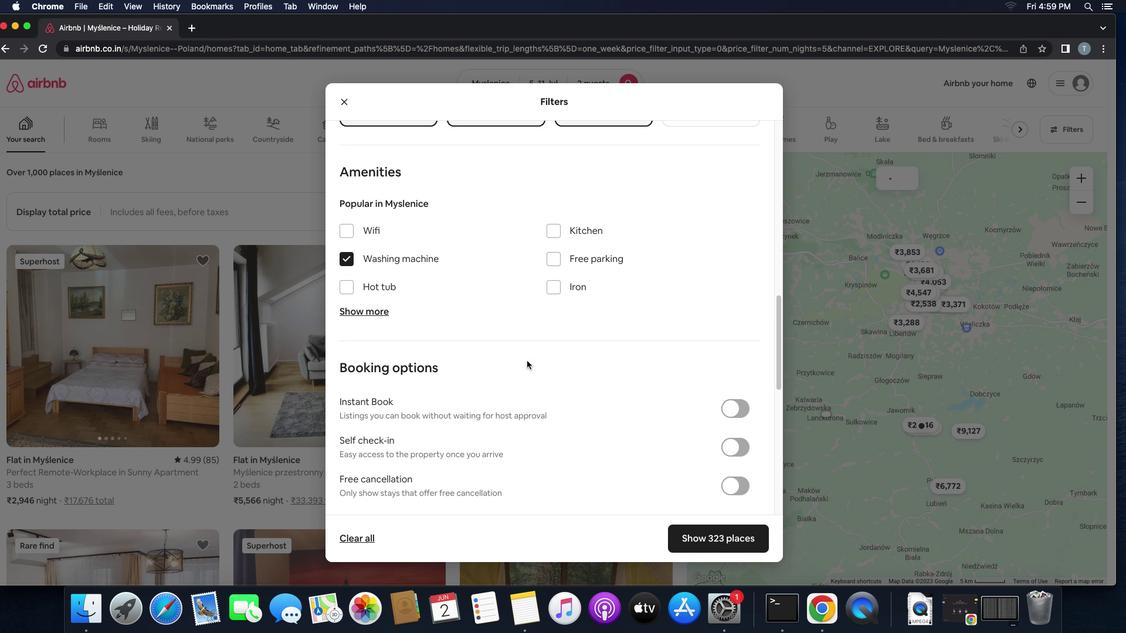 
Action: Mouse scrolled (529, 362) with delta (1, 0)
Screenshot: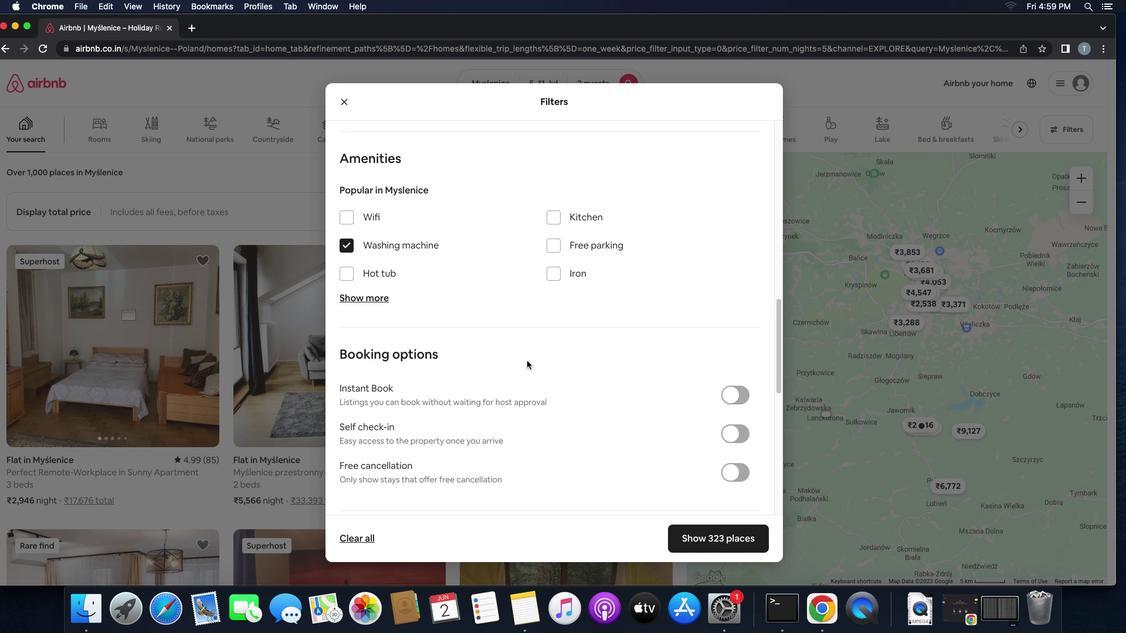 
Action: Mouse scrolled (529, 362) with delta (1, 1)
Screenshot: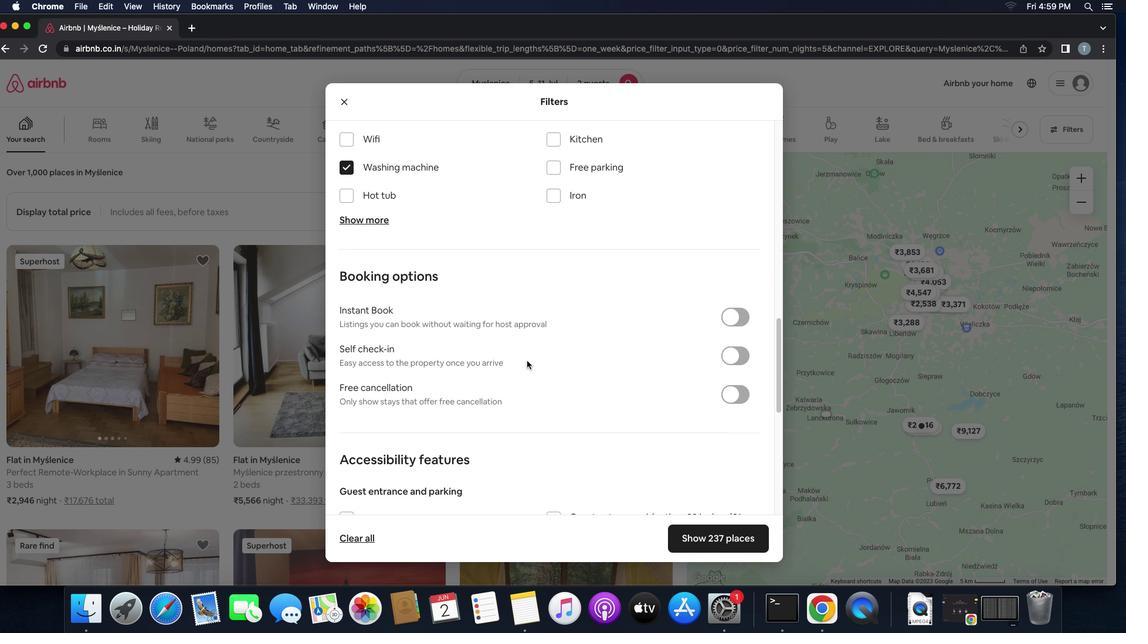 
Action: Mouse scrolled (529, 362) with delta (1, 1)
Screenshot: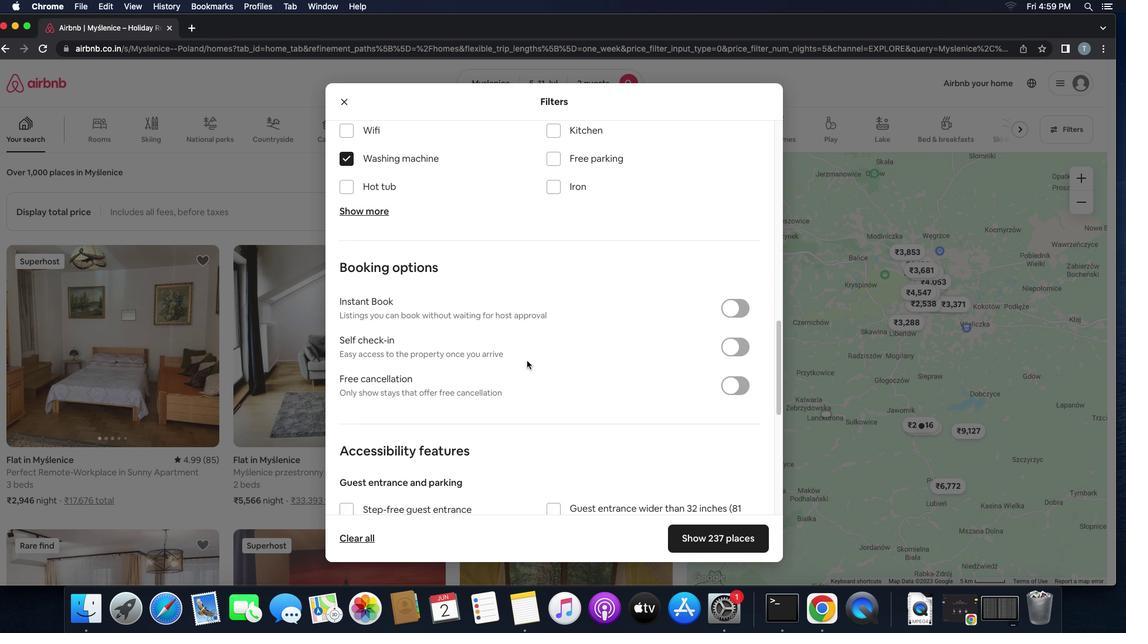 
Action: Mouse scrolled (529, 362) with delta (1, 0)
Screenshot: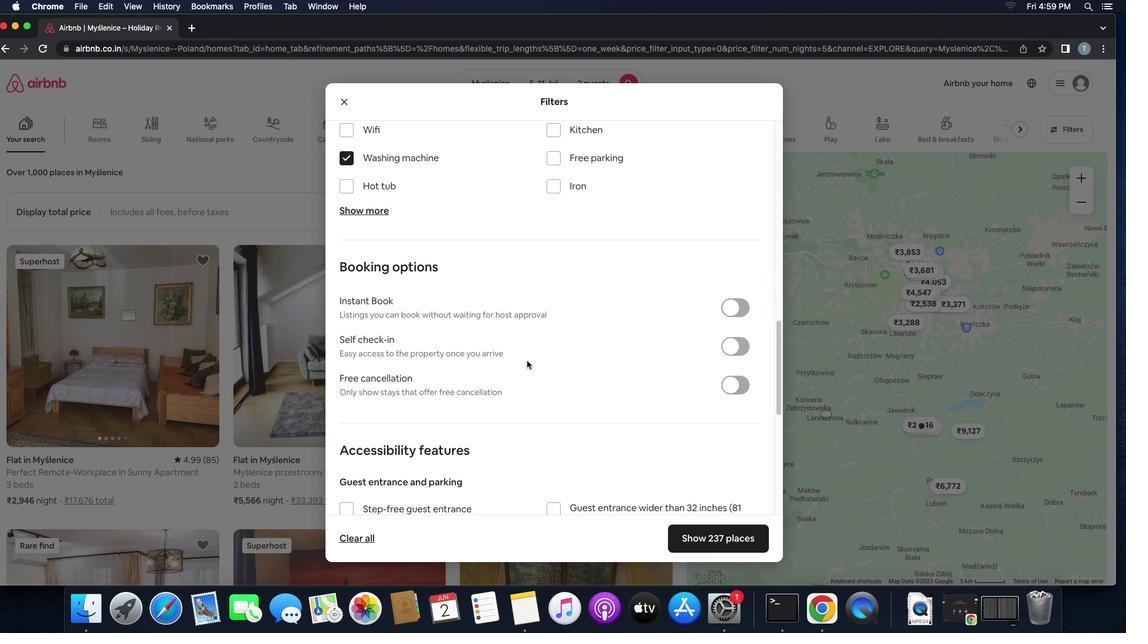 
Action: Mouse moved to (529, 363)
Screenshot: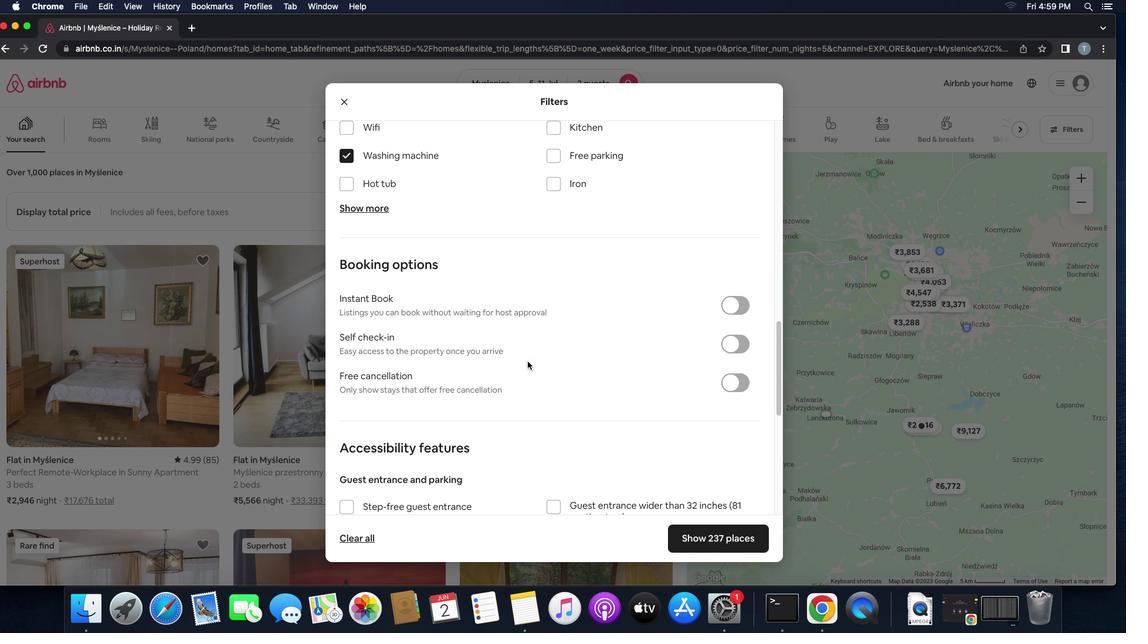 
Action: Mouse scrolled (529, 363) with delta (1, 1)
Screenshot: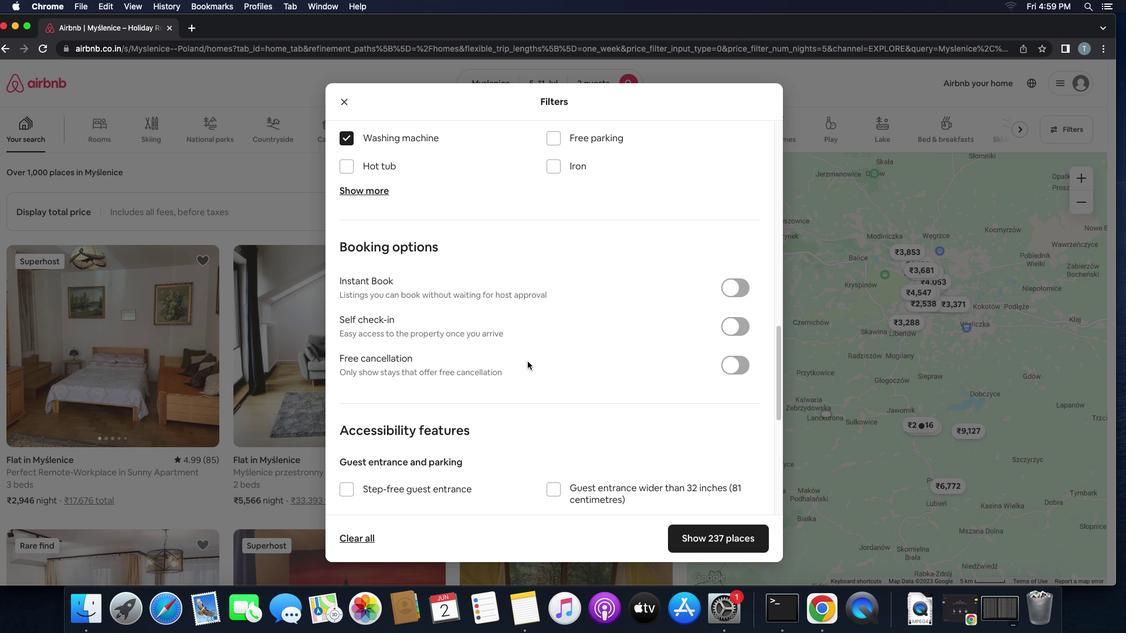 
Action: Mouse scrolled (529, 363) with delta (1, 1)
Screenshot: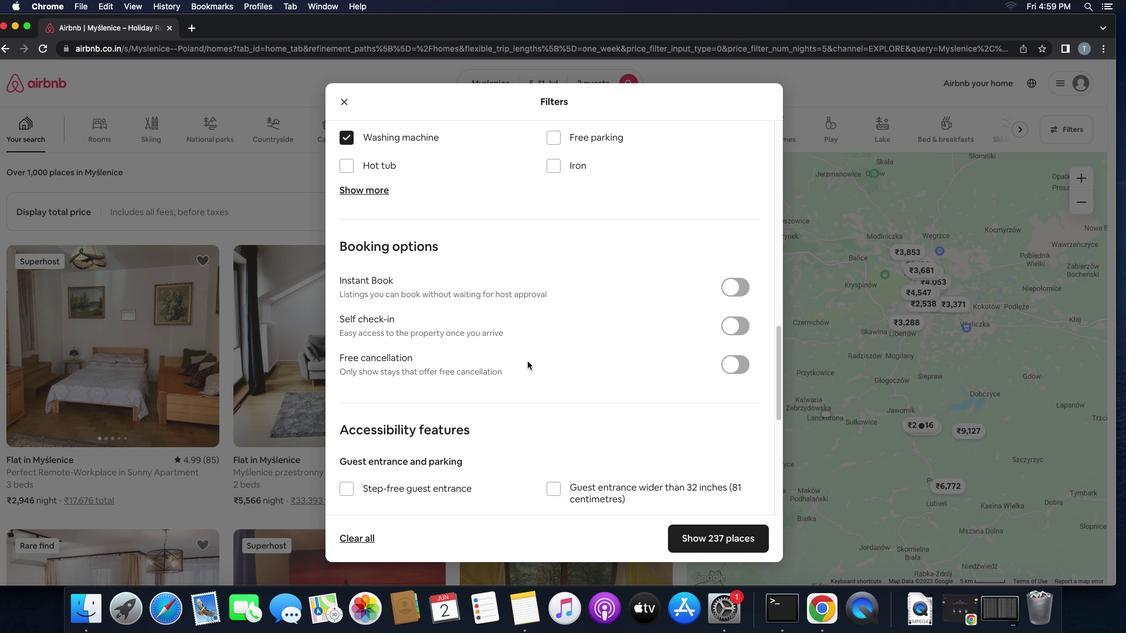 
Action: Mouse moved to (728, 336)
Screenshot: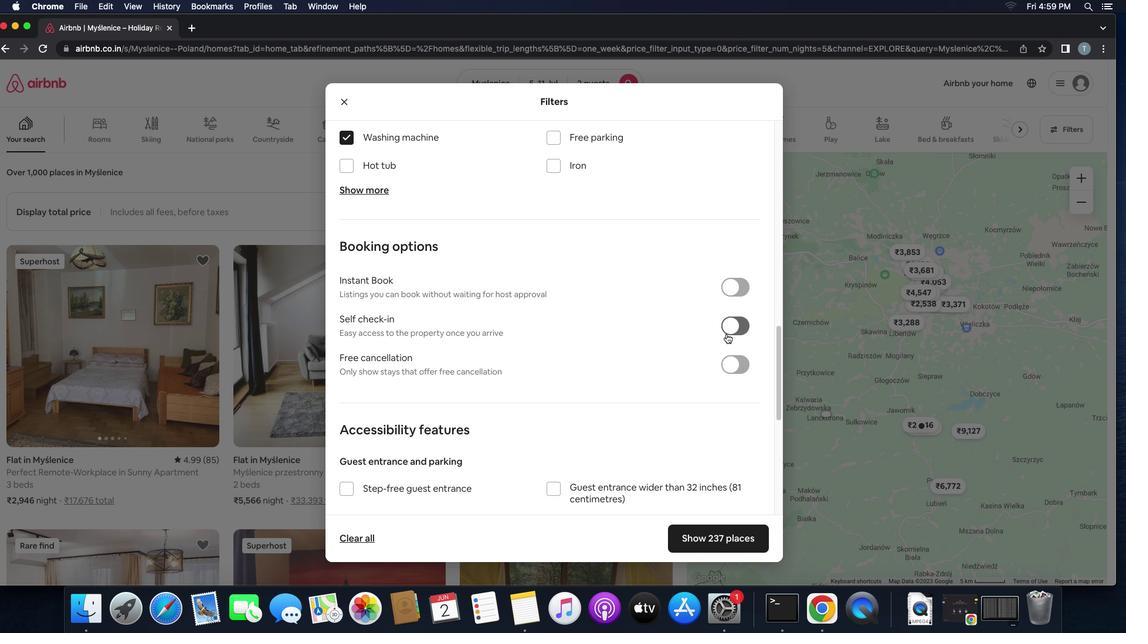 
Action: Mouse pressed left at (728, 336)
Screenshot: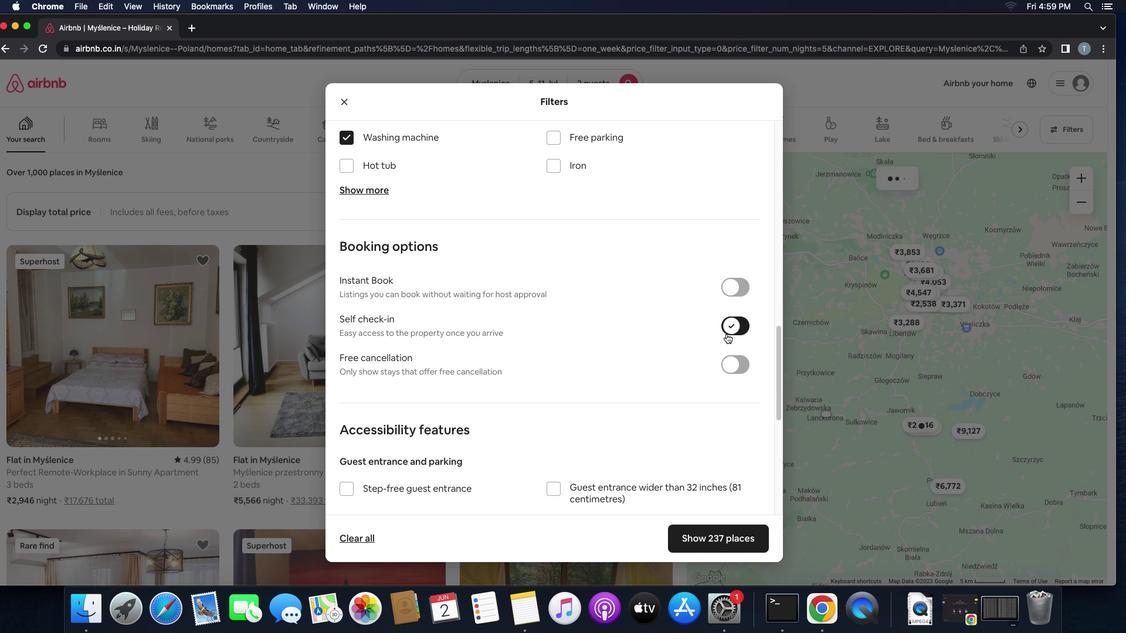 
Action: Mouse moved to (612, 401)
Screenshot: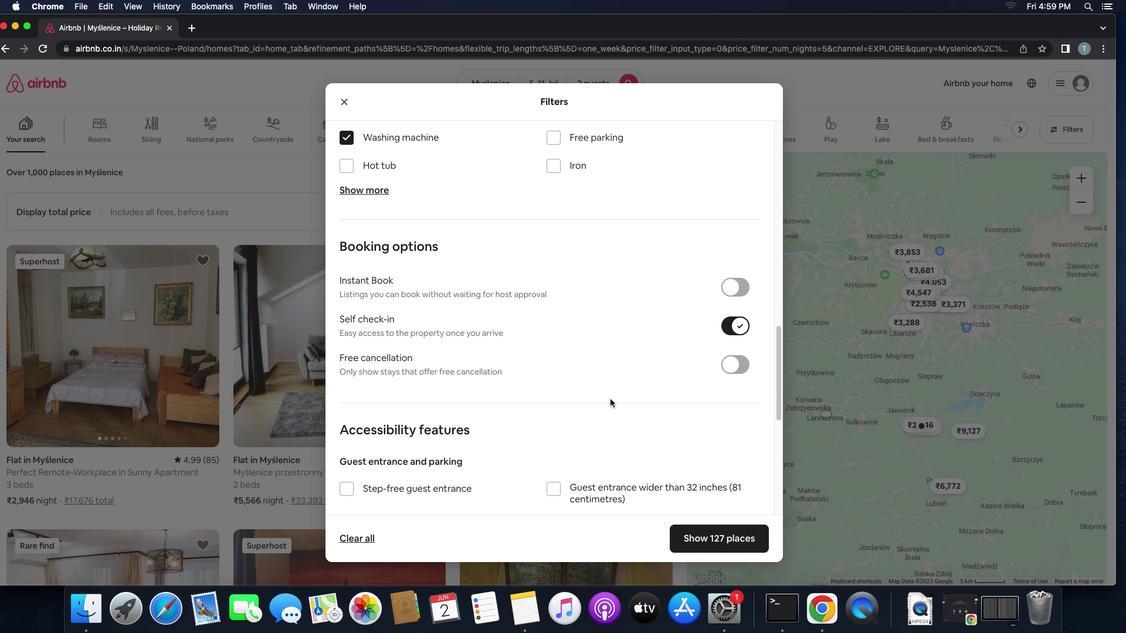 
Action: Mouse scrolled (612, 401) with delta (1, 1)
Screenshot: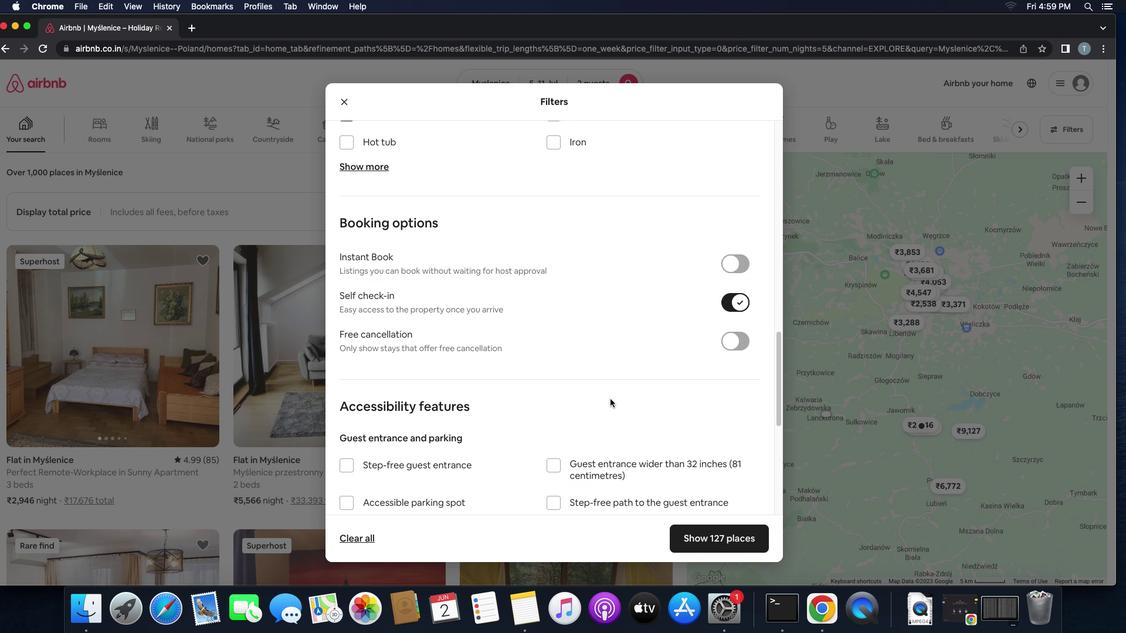 
Action: Mouse scrolled (612, 401) with delta (1, 1)
Screenshot: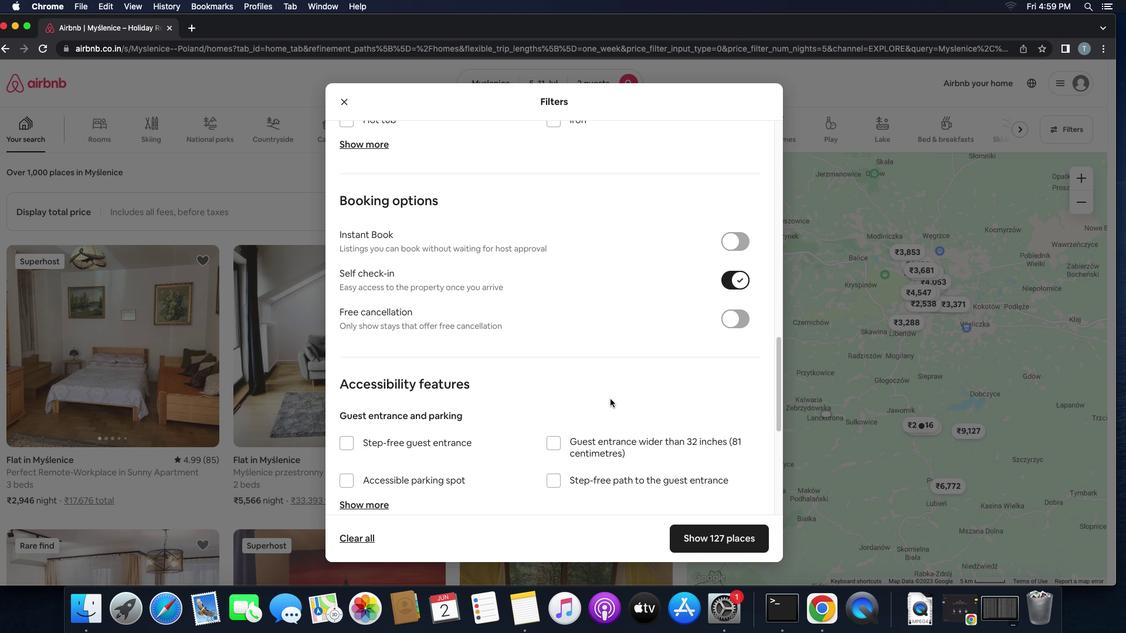 
Action: Mouse scrolled (612, 401) with delta (1, 1)
Screenshot: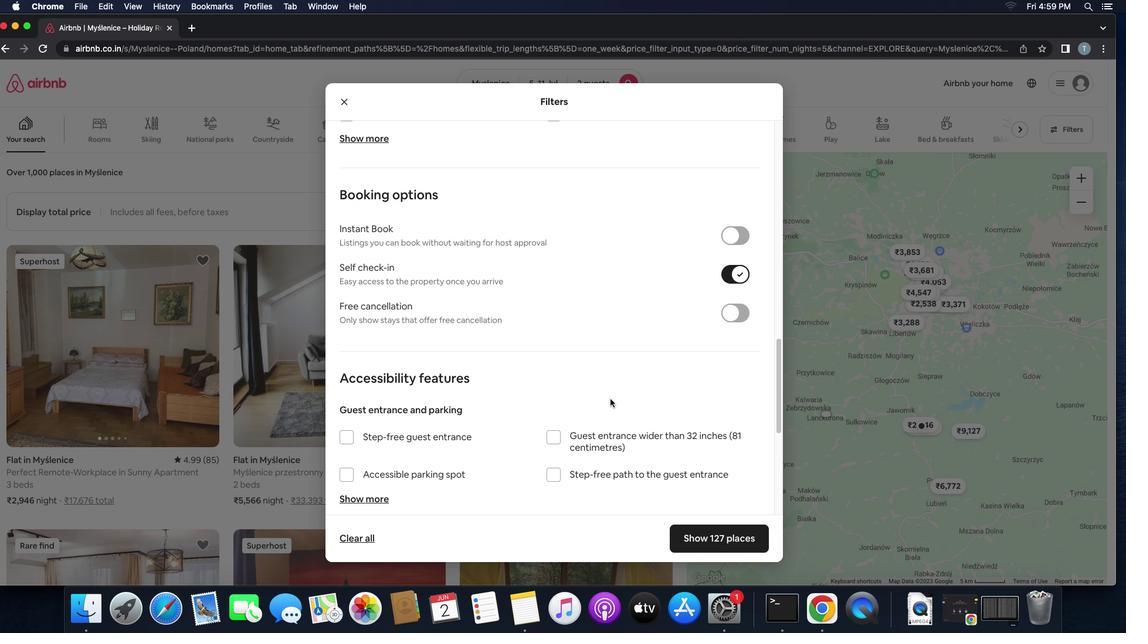 
Action: Mouse scrolled (612, 401) with delta (1, 1)
Screenshot: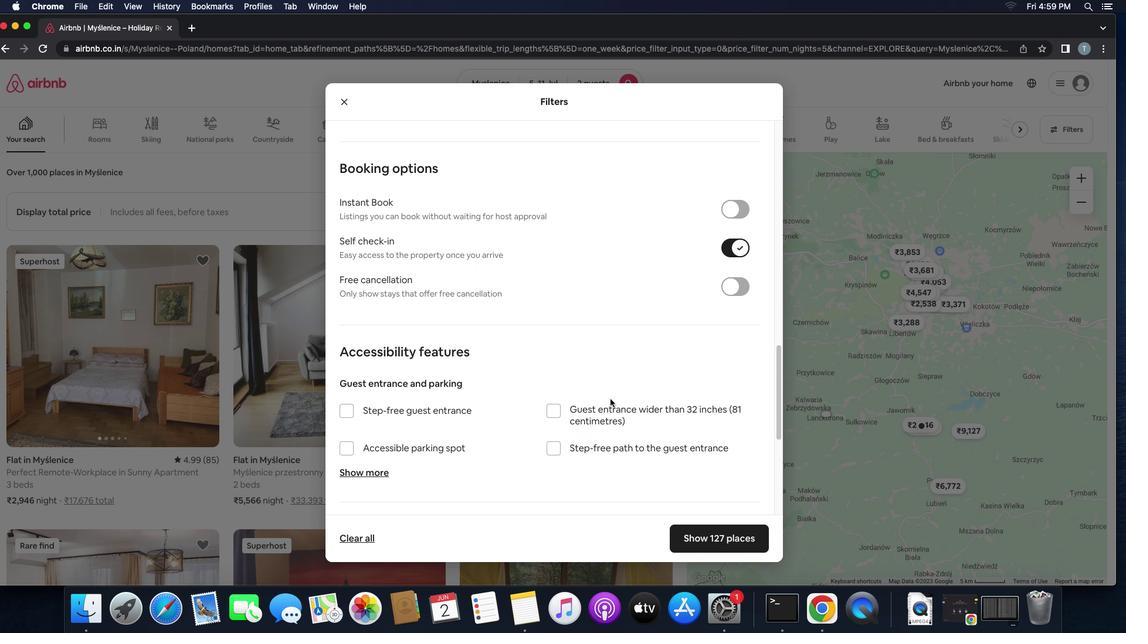 
Action: Mouse scrolled (612, 401) with delta (1, 1)
Screenshot: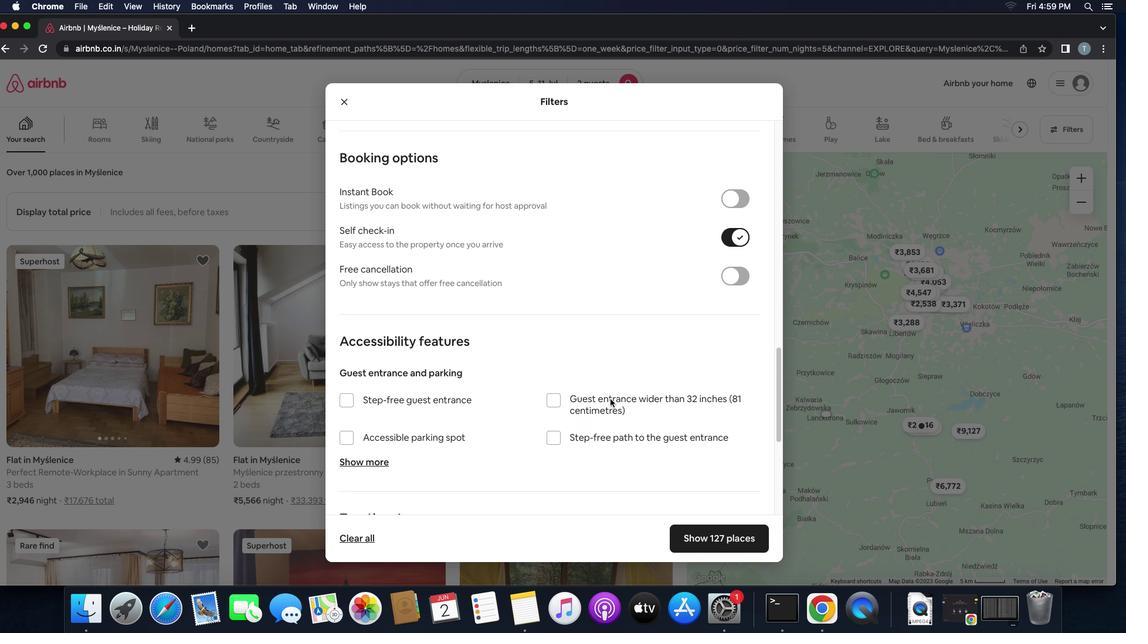 
Action: Mouse scrolled (612, 401) with delta (1, 1)
Screenshot: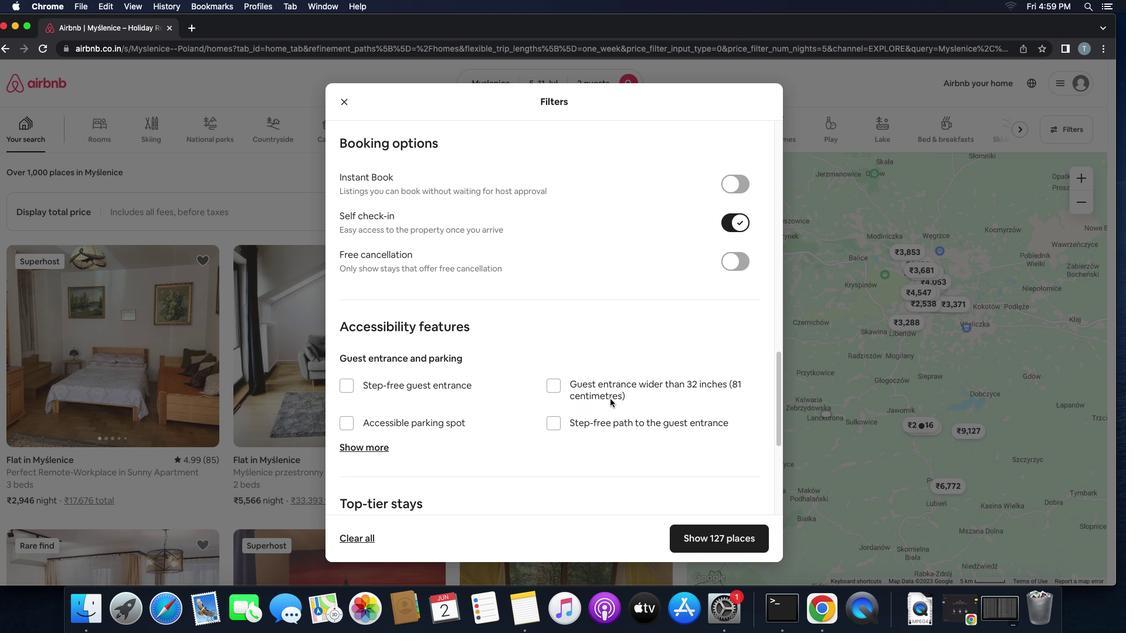 
Action: Mouse scrolled (612, 401) with delta (1, 1)
Screenshot: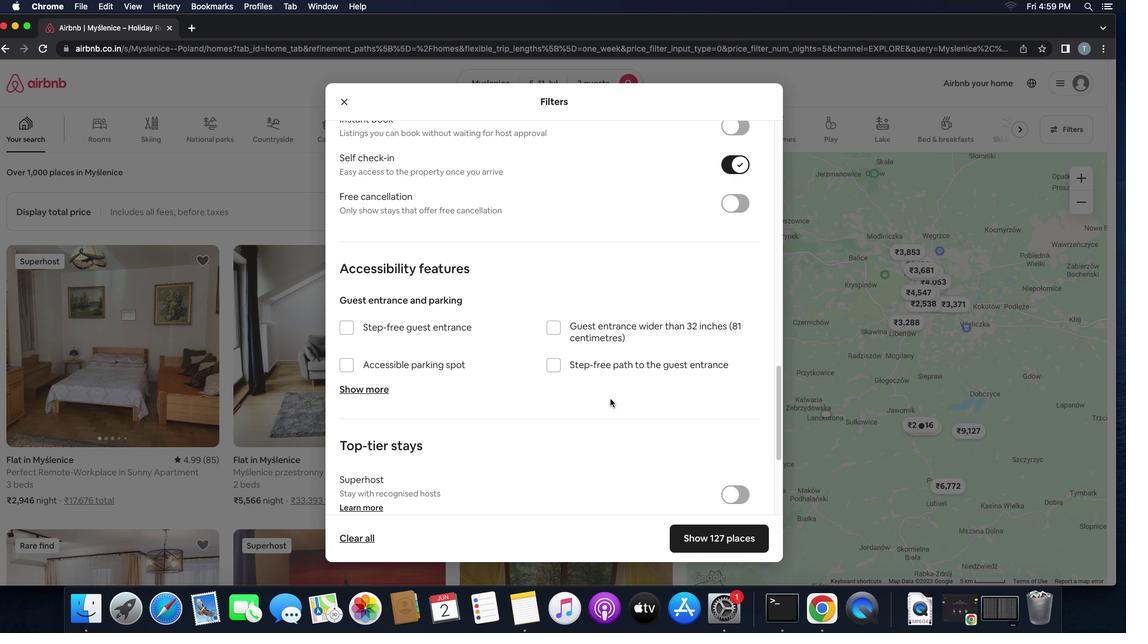 
Action: Mouse scrolled (612, 401) with delta (1, 1)
Screenshot: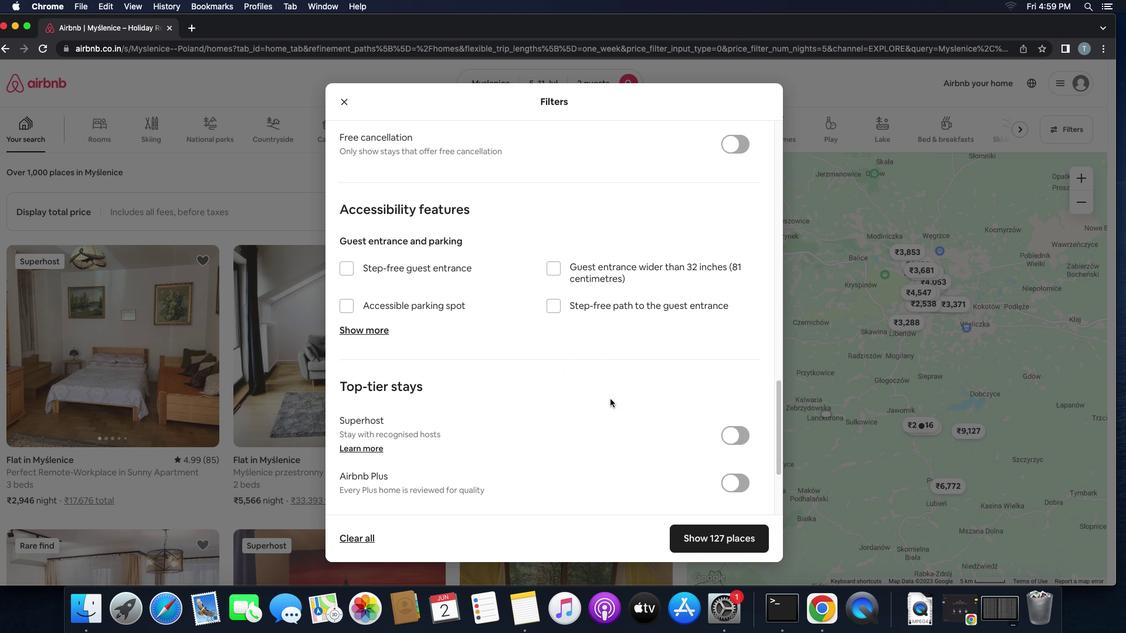 
Action: Mouse scrolled (612, 401) with delta (1, 0)
Screenshot: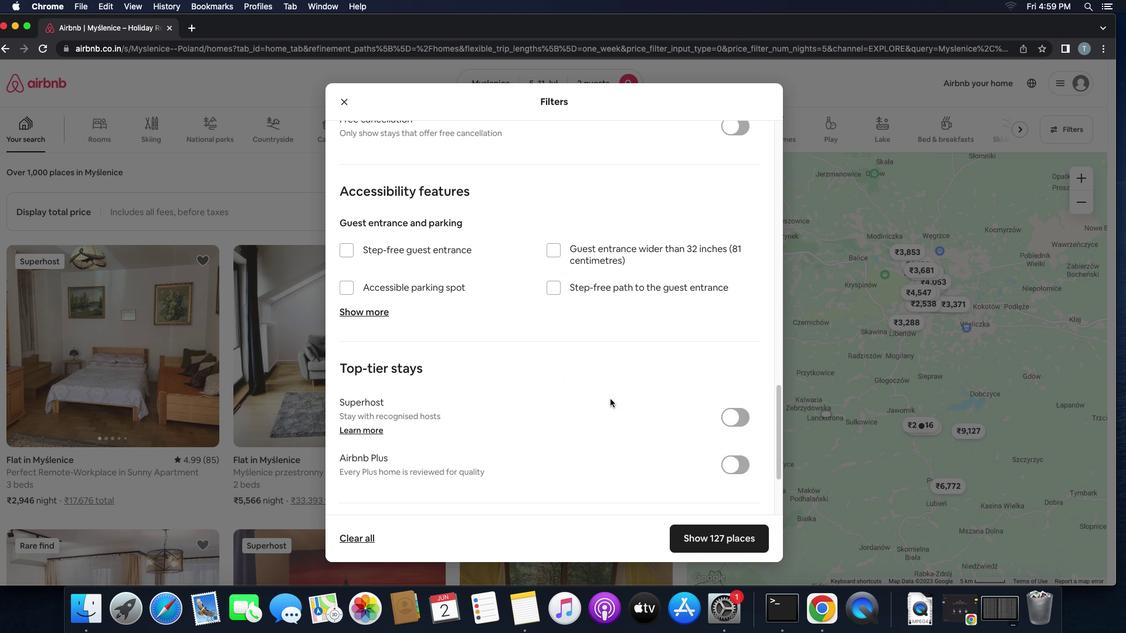 
Action: Mouse scrolled (612, 401) with delta (1, 0)
Screenshot: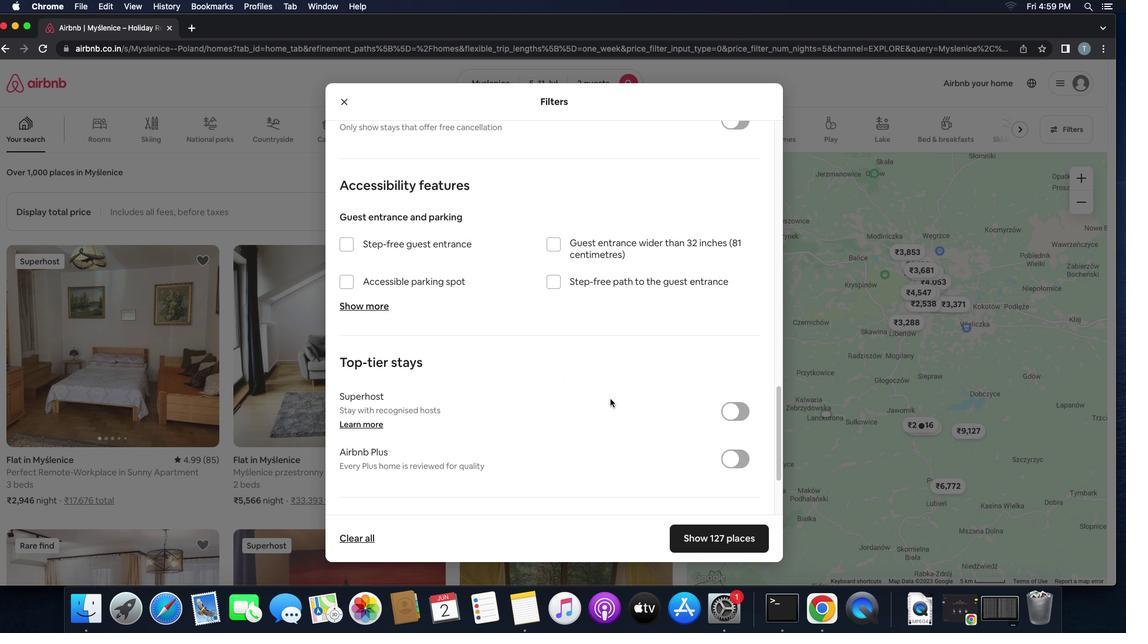 
Action: Mouse scrolled (612, 401) with delta (1, 1)
Screenshot: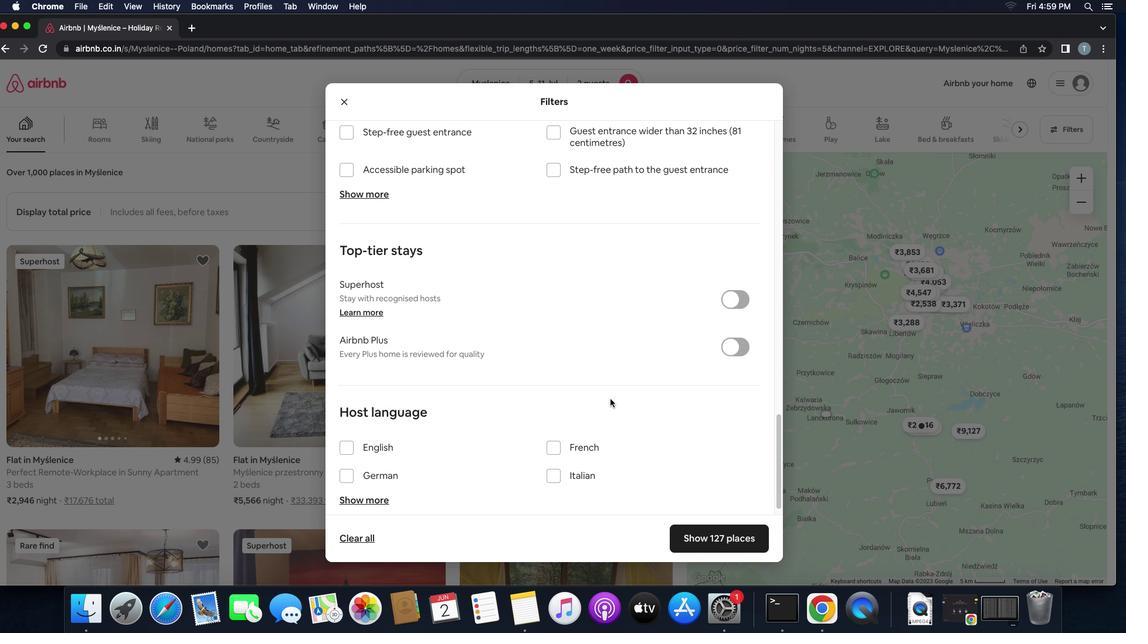 
Action: Mouse scrolled (612, 401) with delta (1, 1)
Screenshot: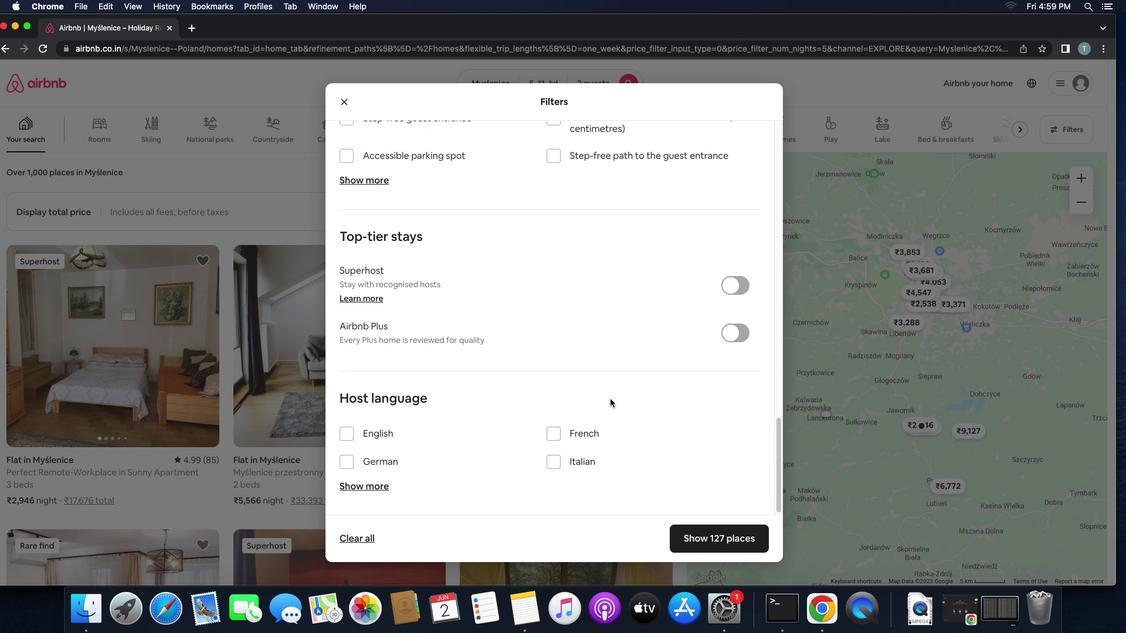 
Action: Mouse scrolled (612, 401) with delta (1, 0)
Screenshot: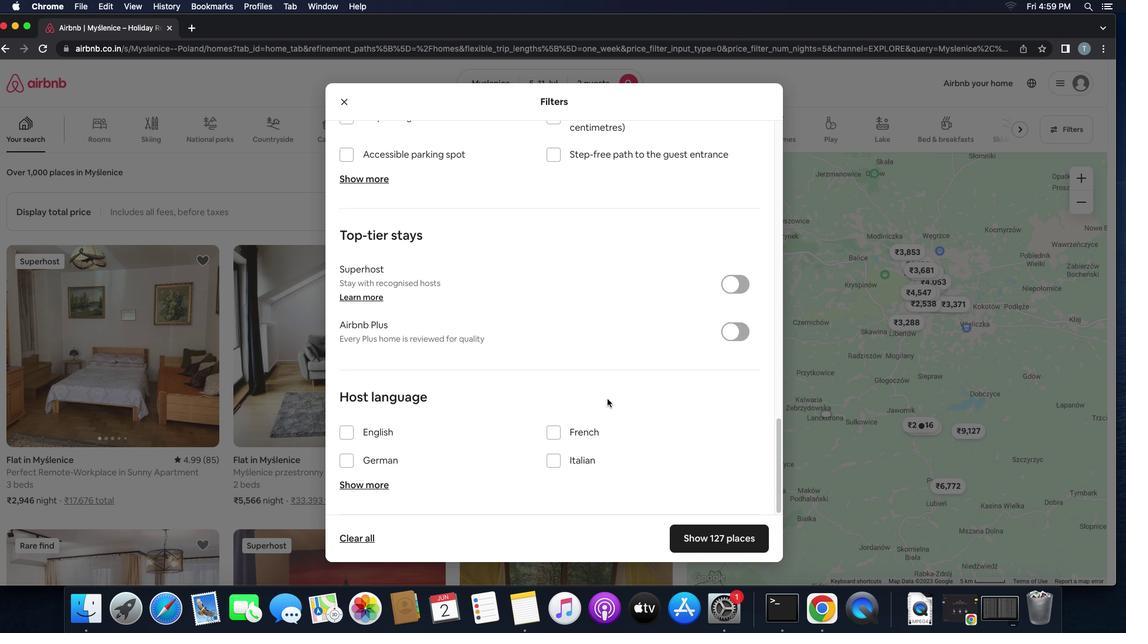 
Action: Mouse scrolled (612, 401) with delta (1, 0)
Screenshot: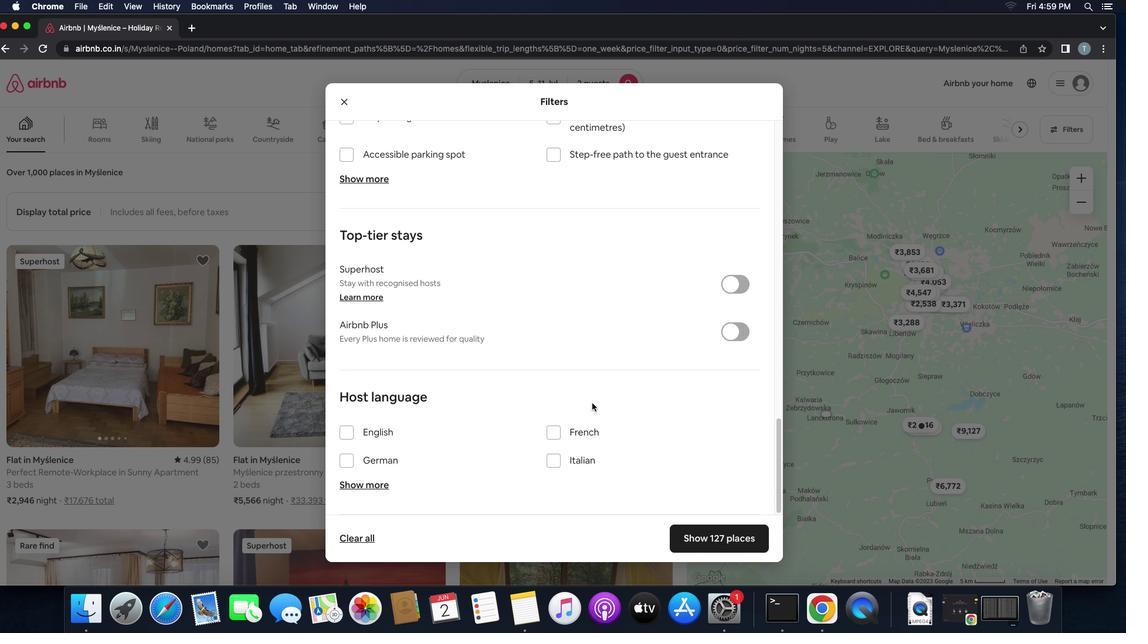 
Action: Mouse moved to (347, 425)
Screenshot: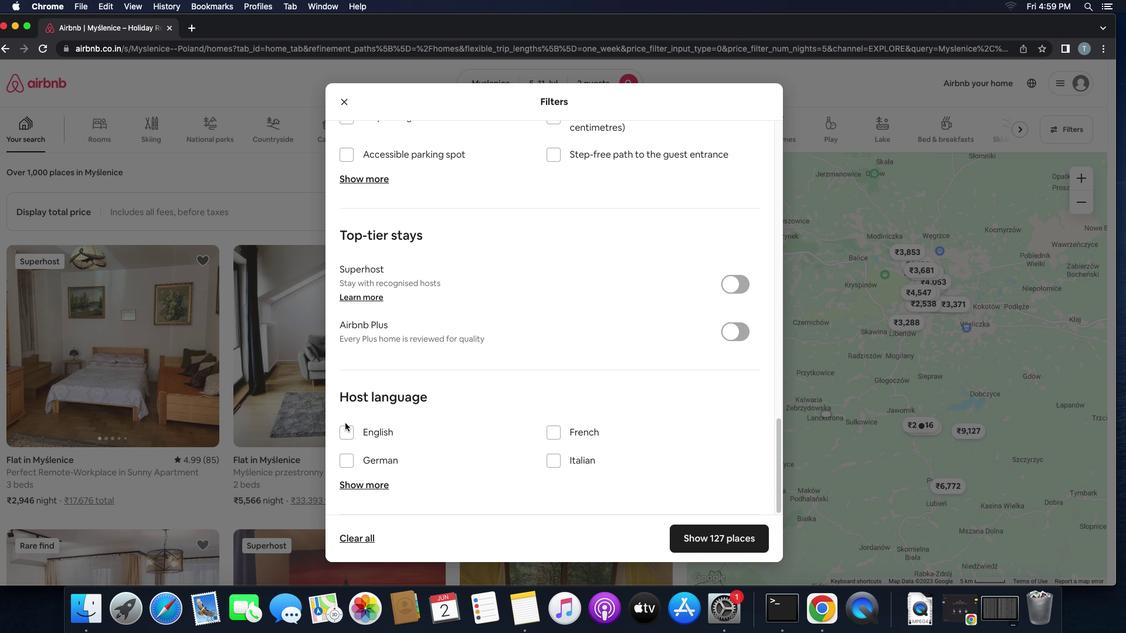 
Action: Mouse pressed left at (347, 425)
Screenshot: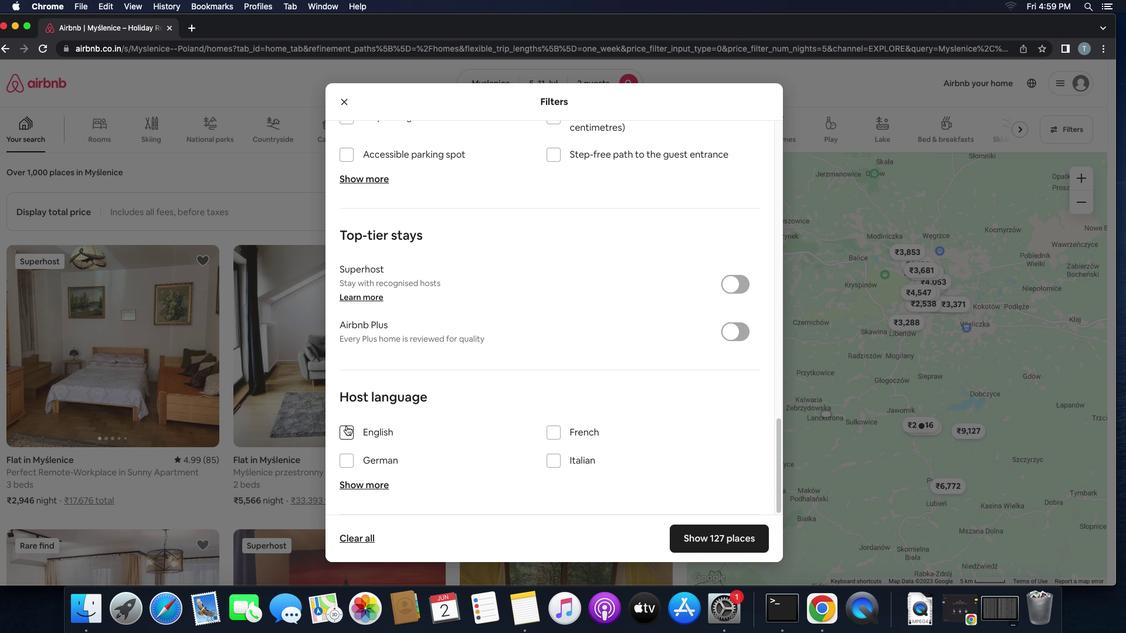 
Action: Mouse moved to (349, 429)
Screenshot: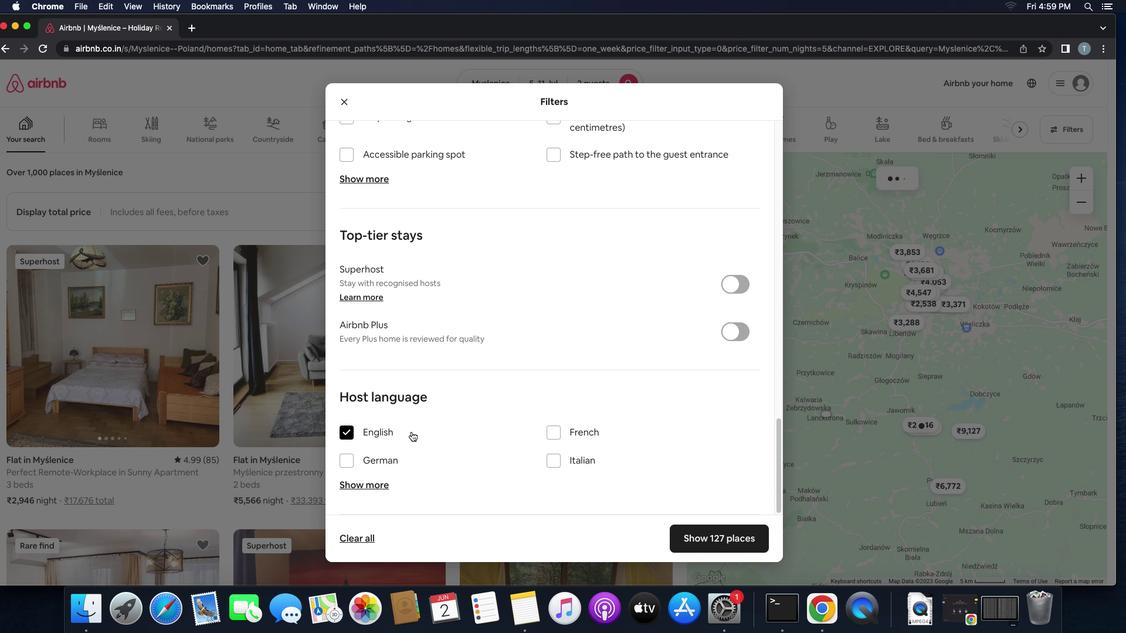 
Action: Mouse pressed left at (349, 429)
Screenshot: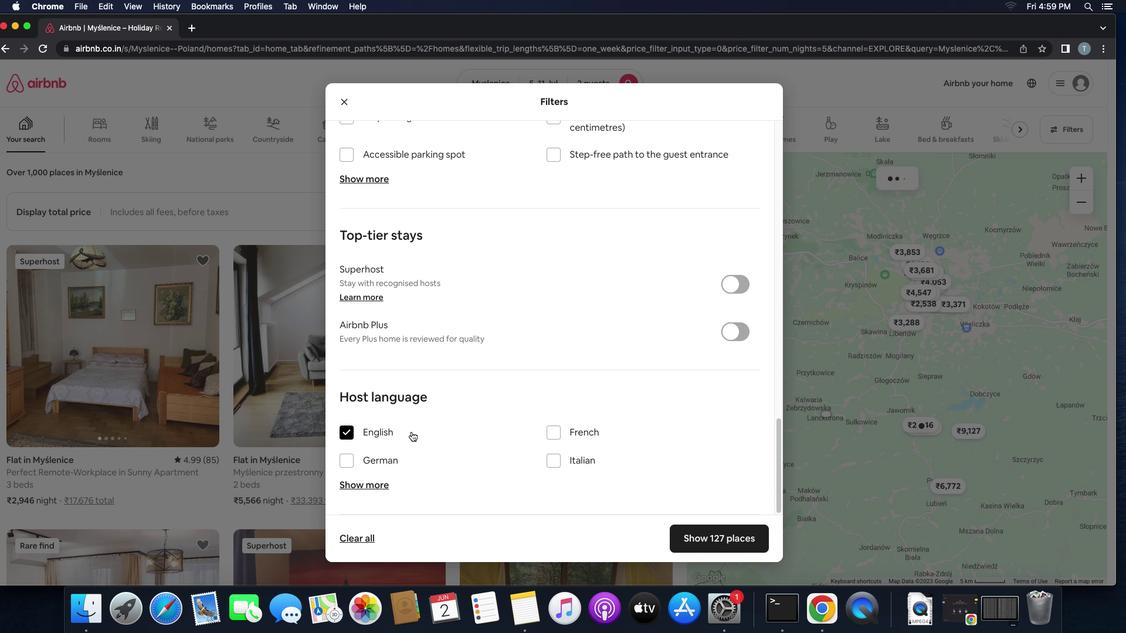 
Action: Mouse moved to (696, 534)
Screenshot: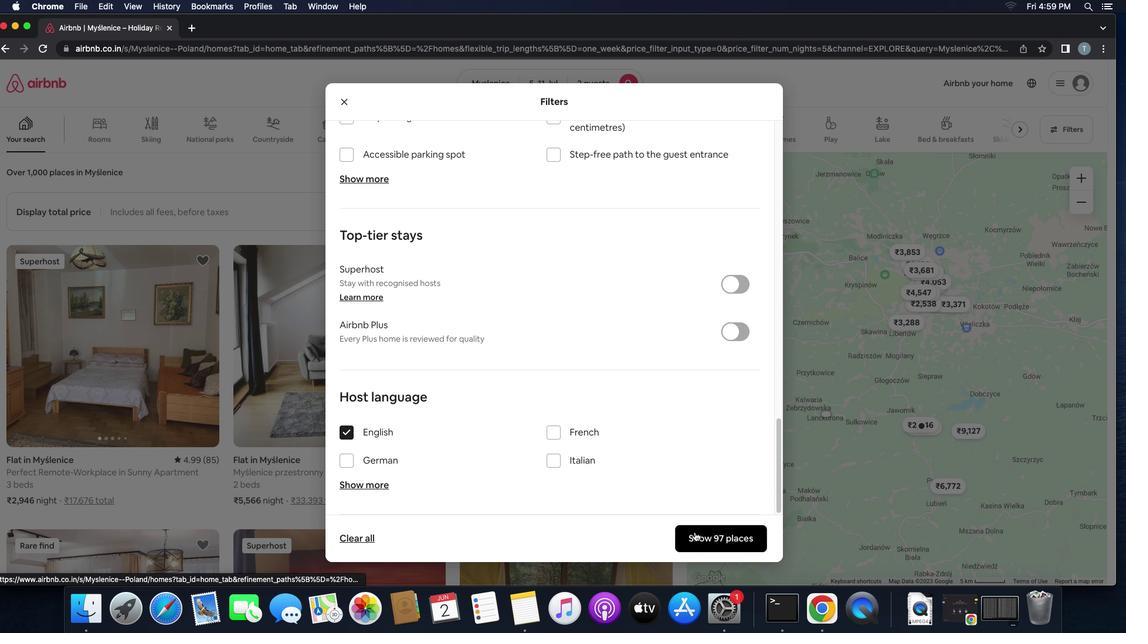 
Action: Mouse pressed left at (696, 534)
Screenshot: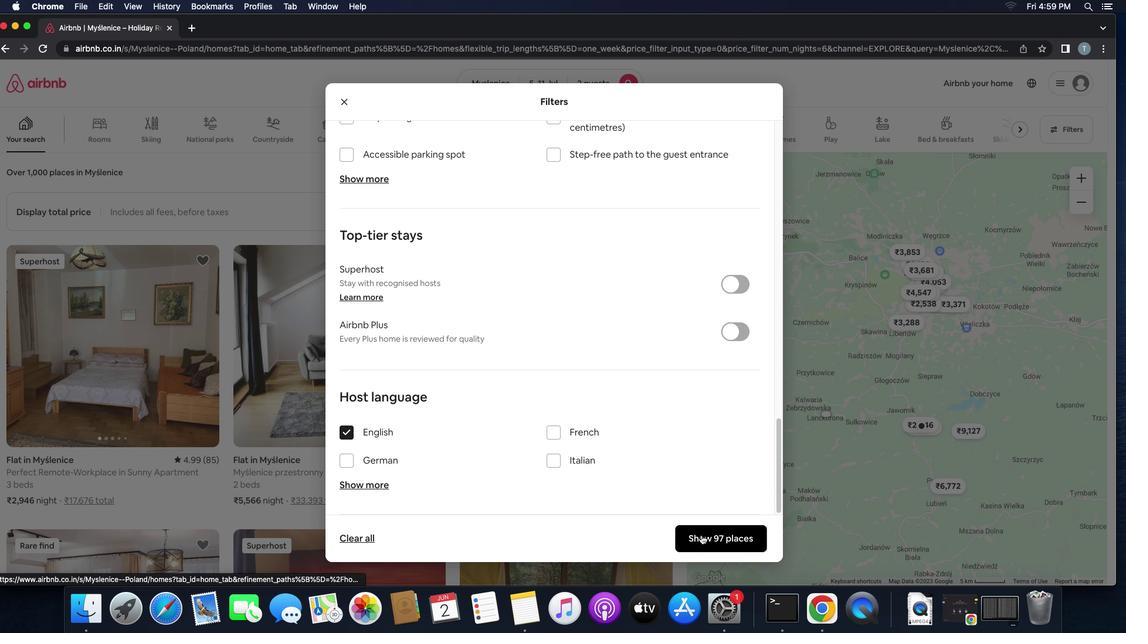 
Action: Mouse moved to (703, 537)
Screenshot: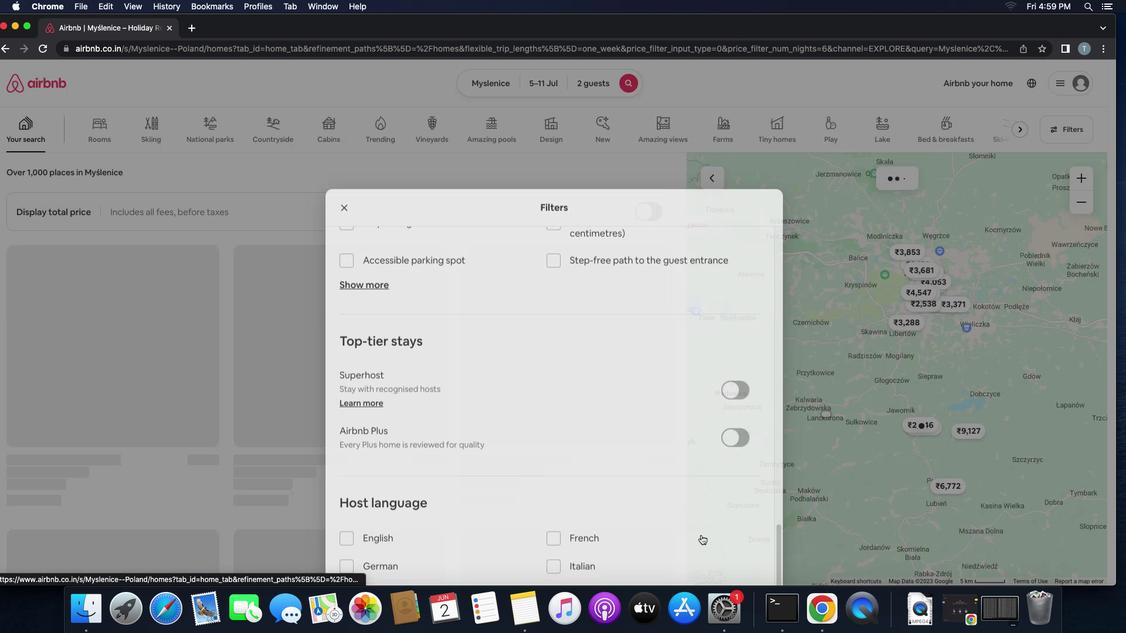 
